 Task: Find a flat in Roselle, United States for 5 guests from June 1 to June 9, with 3 bedrooms, 3 beds, 3 bathrooms, and a price range of ₹6000 to ₹12000.
Action: Mouse moved to (568, 137)
Screenshot: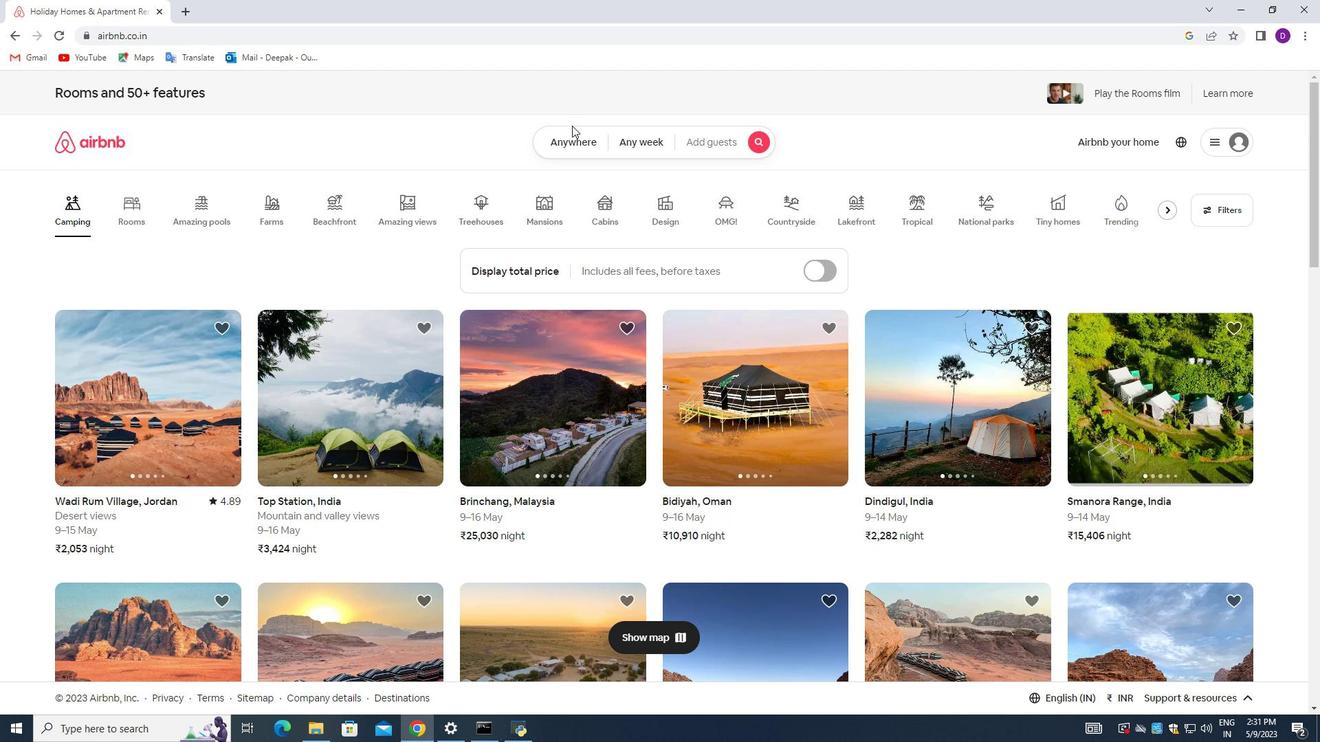 
Action: Mouse pressed left at (568, 137)
Screenshot: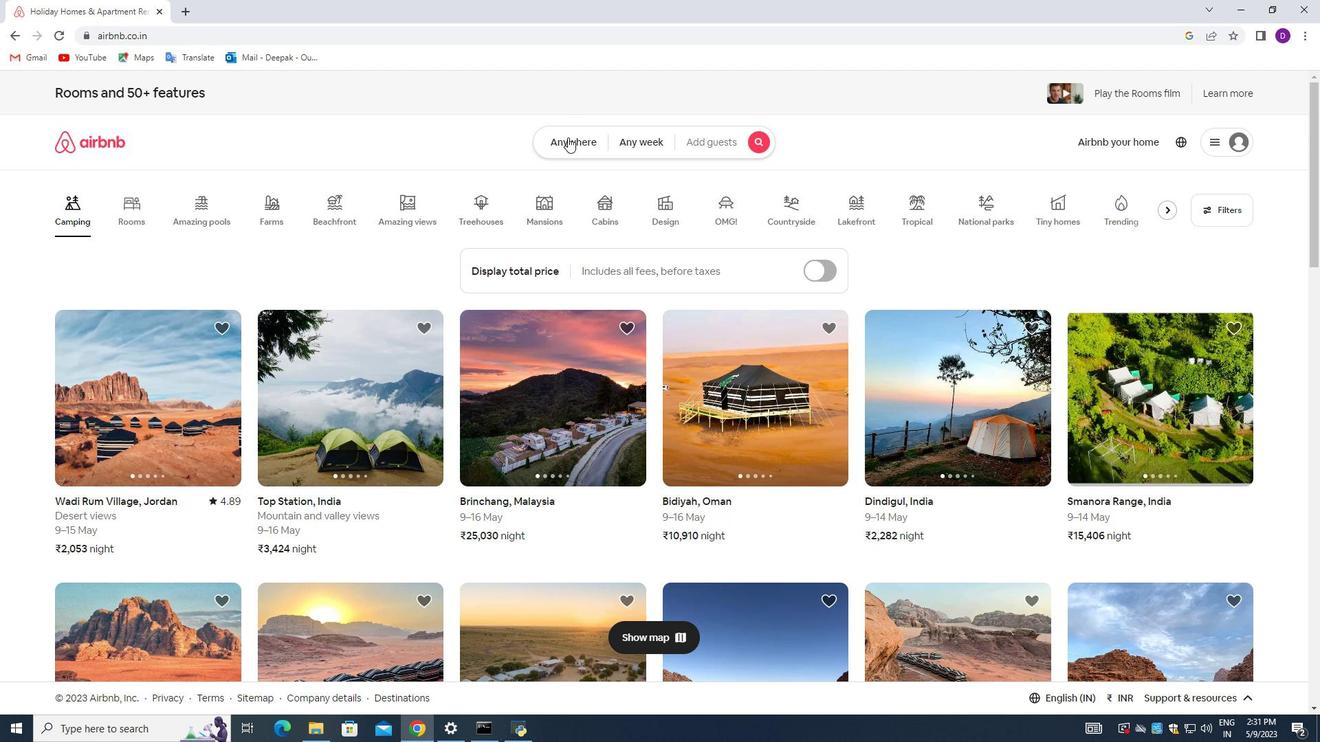 
Action: Mouse moved to (493, 191)
Screenshot: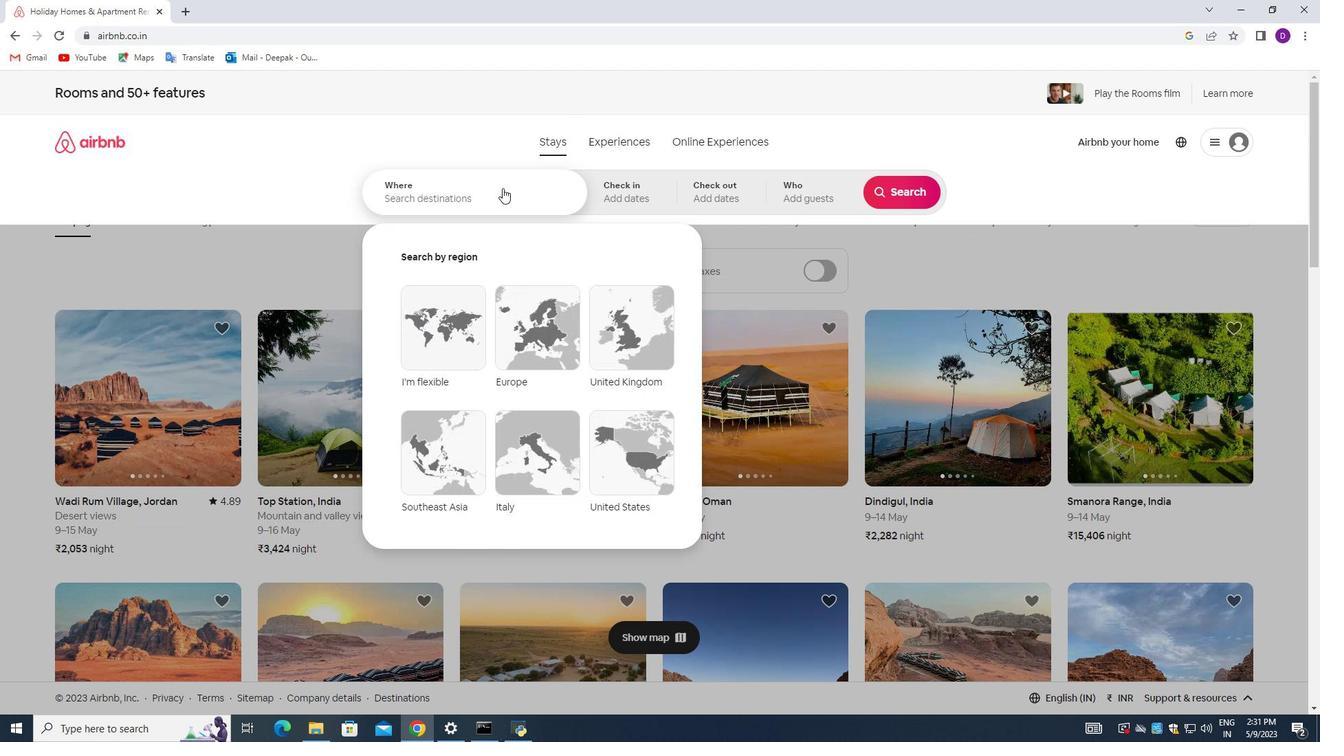 
Action: Mouse pressed left at (493, 191)
Screenshot: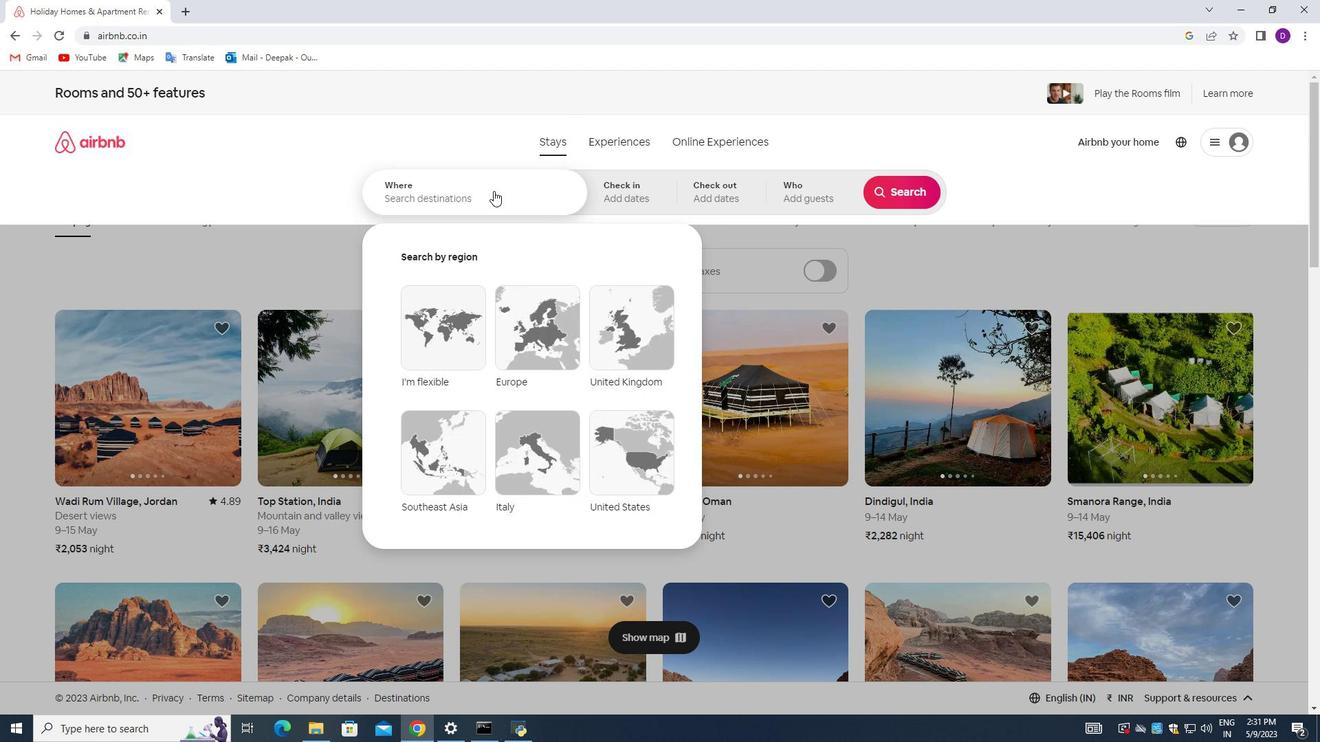 
Action: Mouse moved to (209, 386)
Screenshot: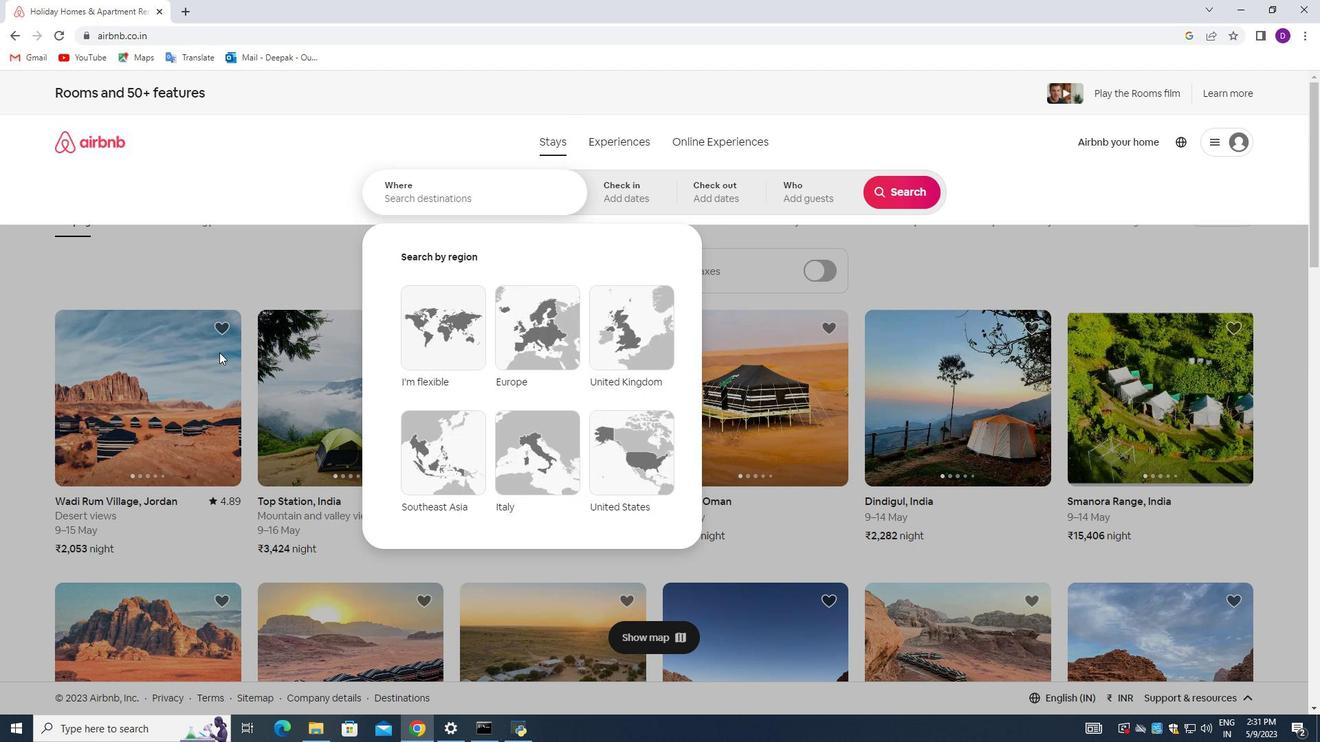 
Action: Key pressed <Key.shift_r>Roselle,<Key.space><Key.shift>United<Key.space><Key.shift_r>States<Key.enter>
Screenshot: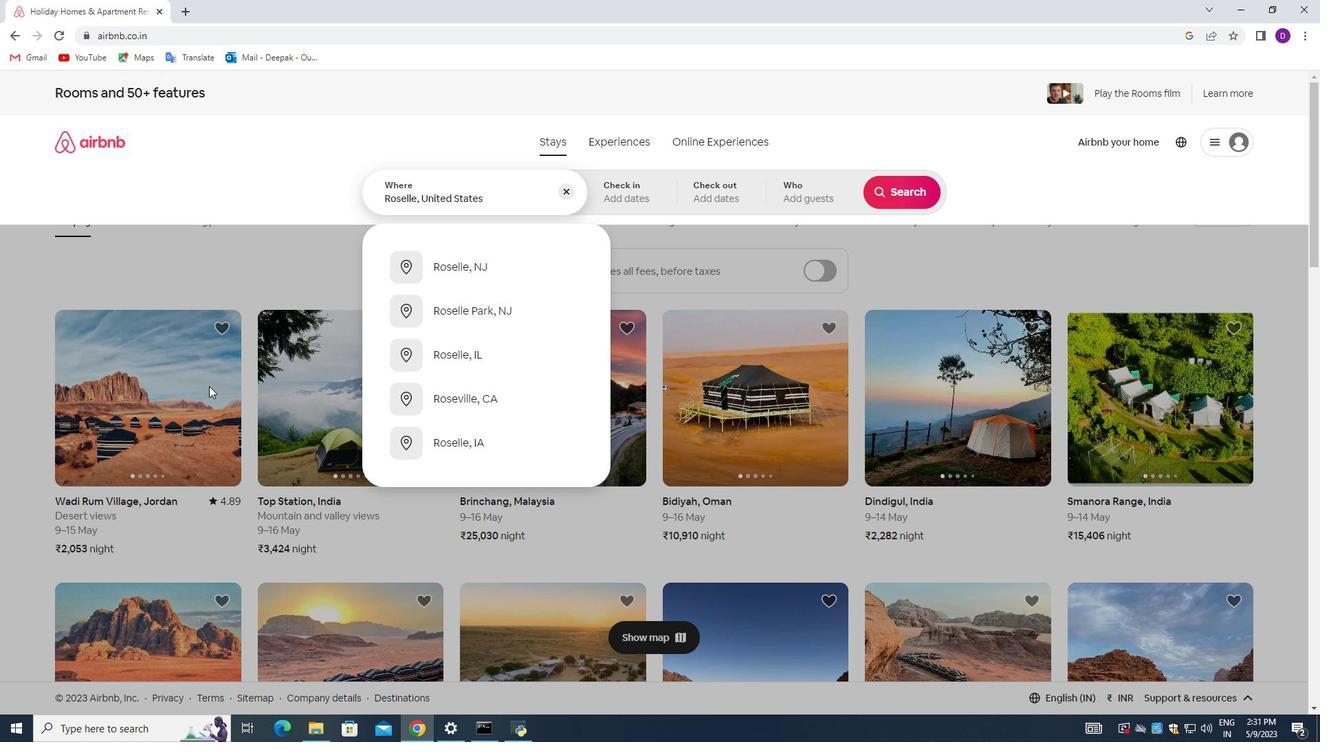 
Action: Mouse moved to (822, 366)
Screenshot: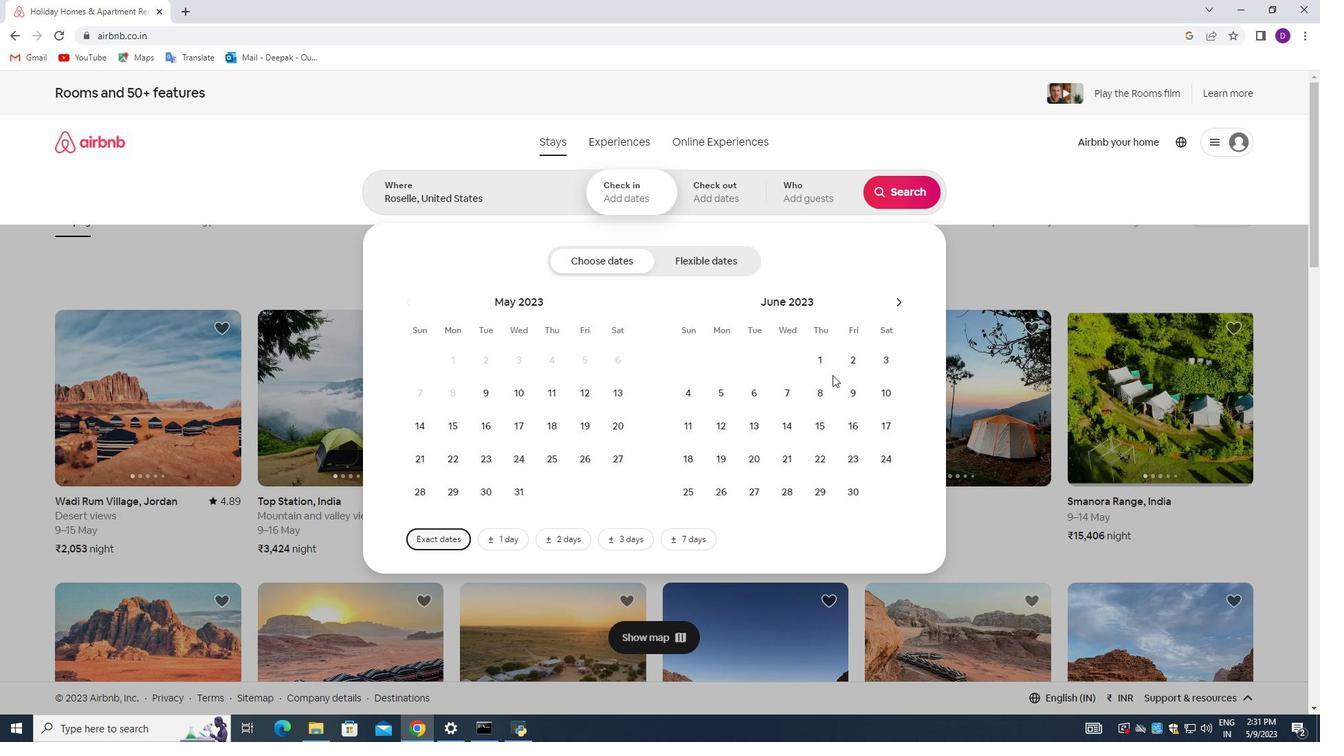 
Action: Mouse pressed left at (822, 366)
Screenshot: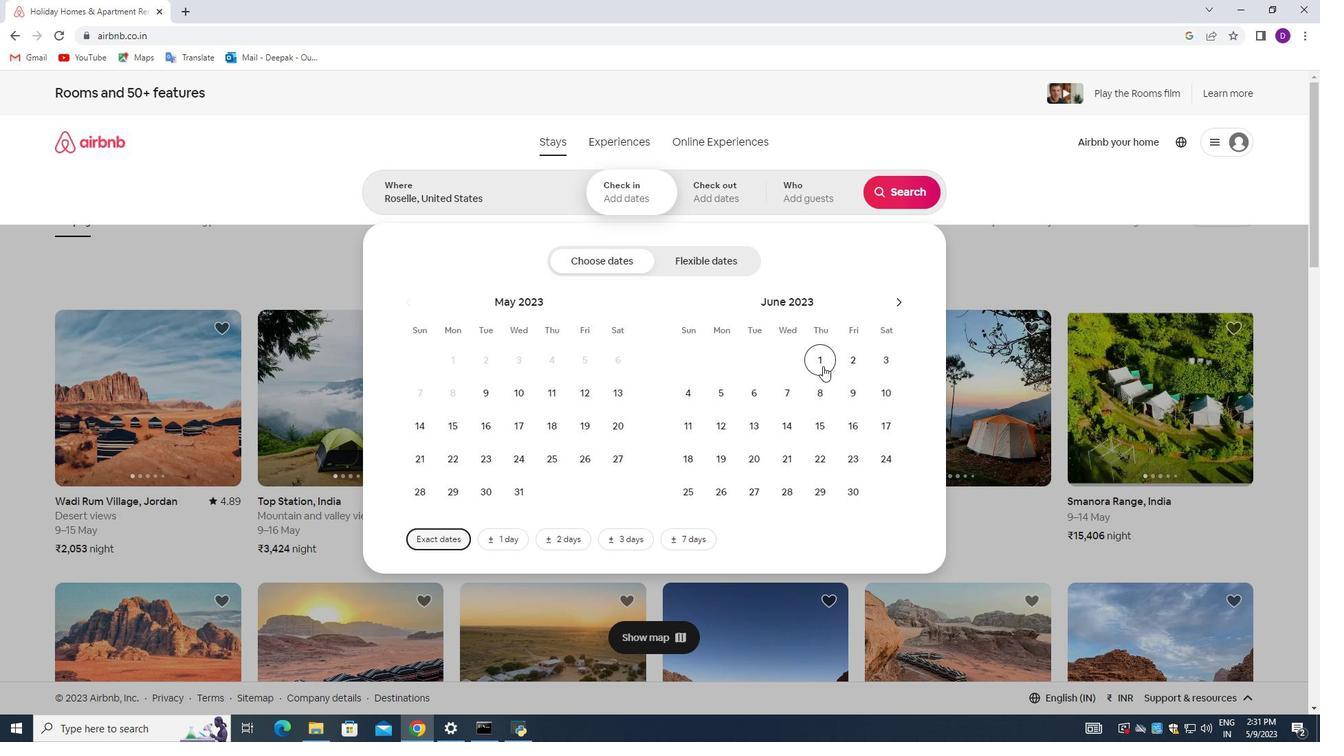 
Action: Mouse moved to (844, 393)
Screenshot: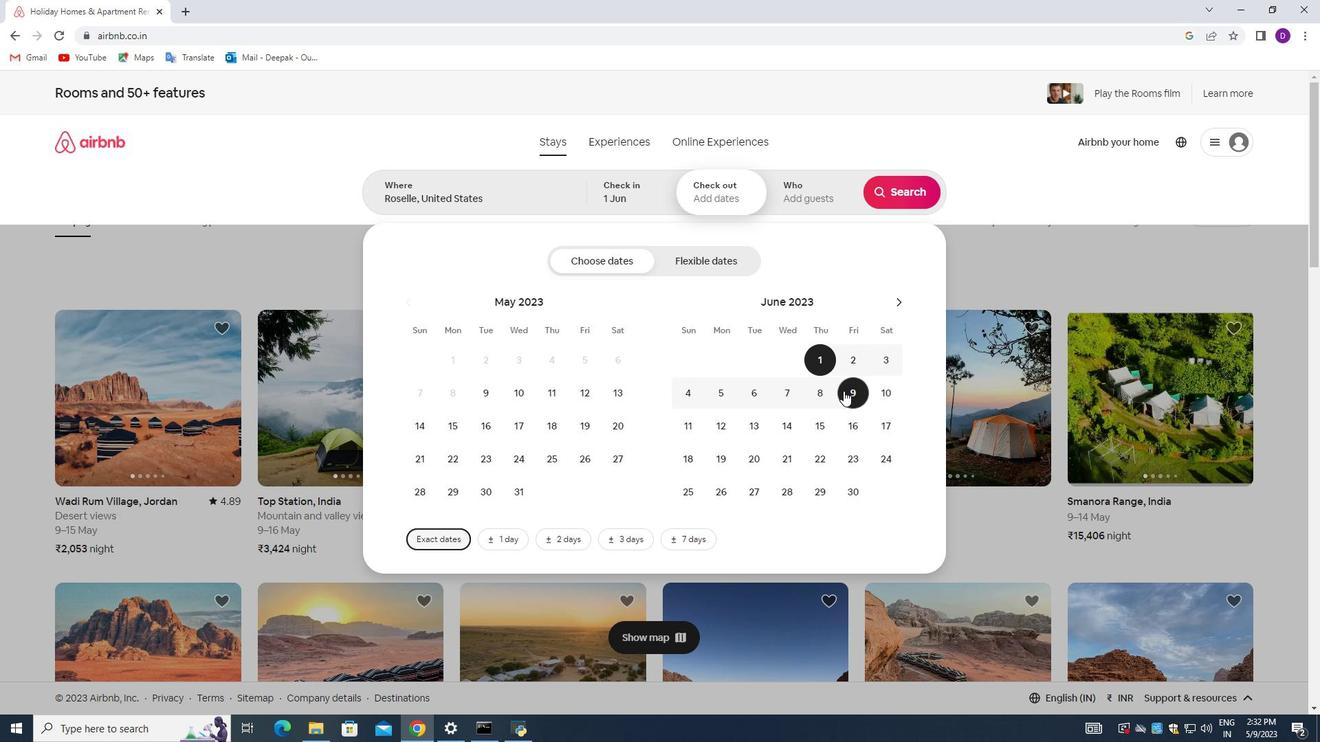 
Action: Mouse pressed left at (844, 393)
Screenshot: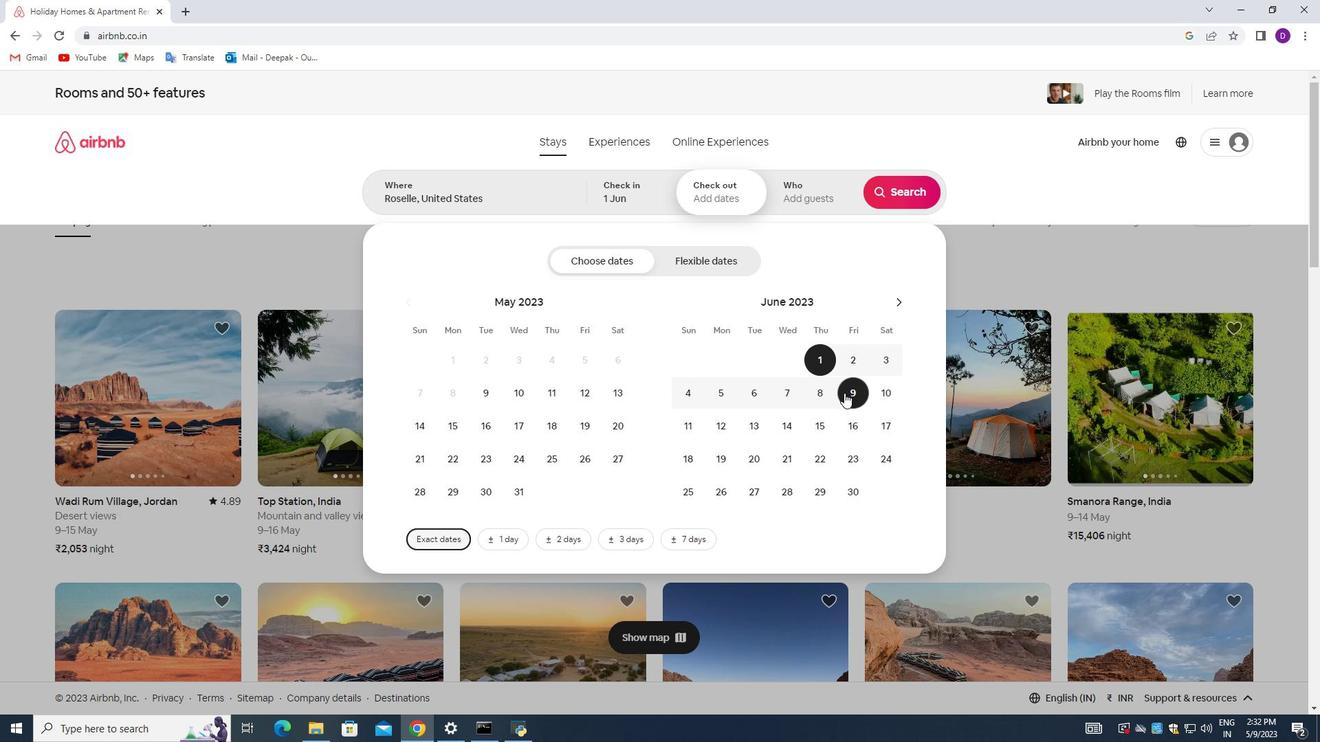 
Action: Mouse moved to (799, 197)
Screenshot: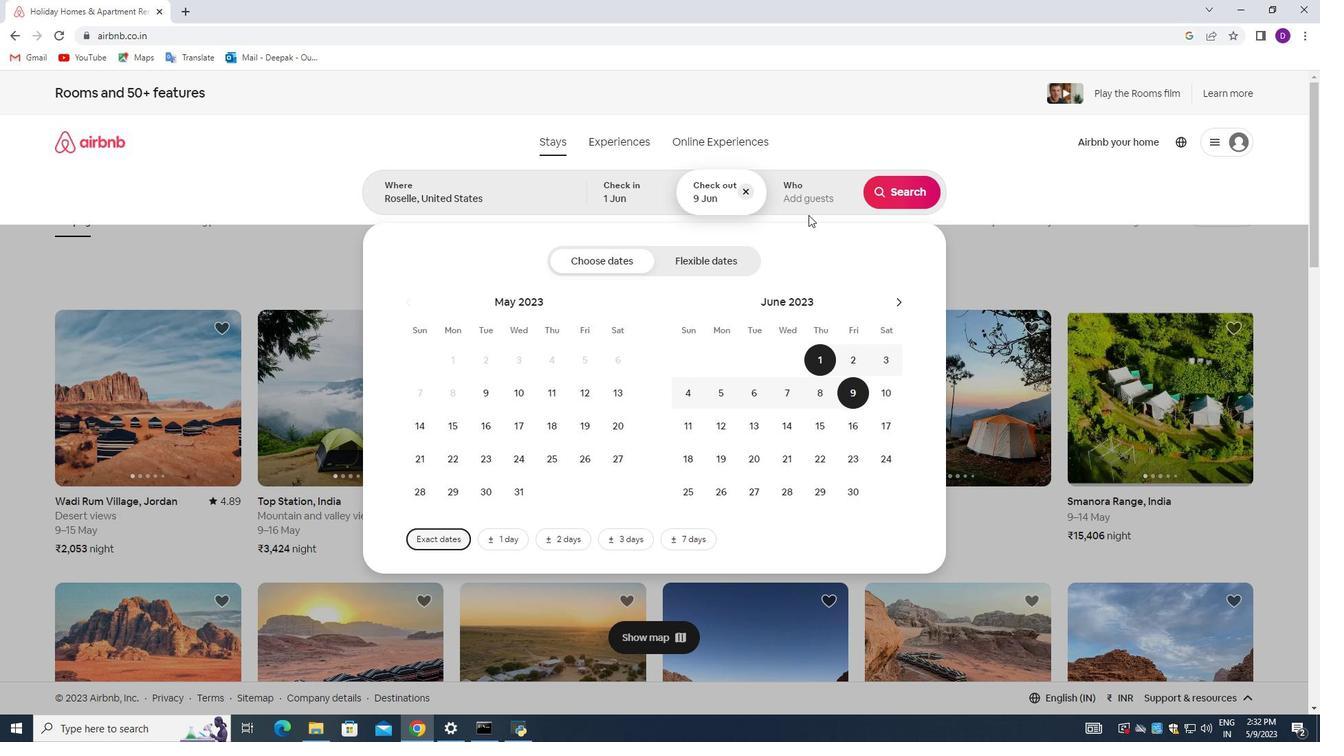 
Action: Mouse pressed left at (799, 197)
Screenshot: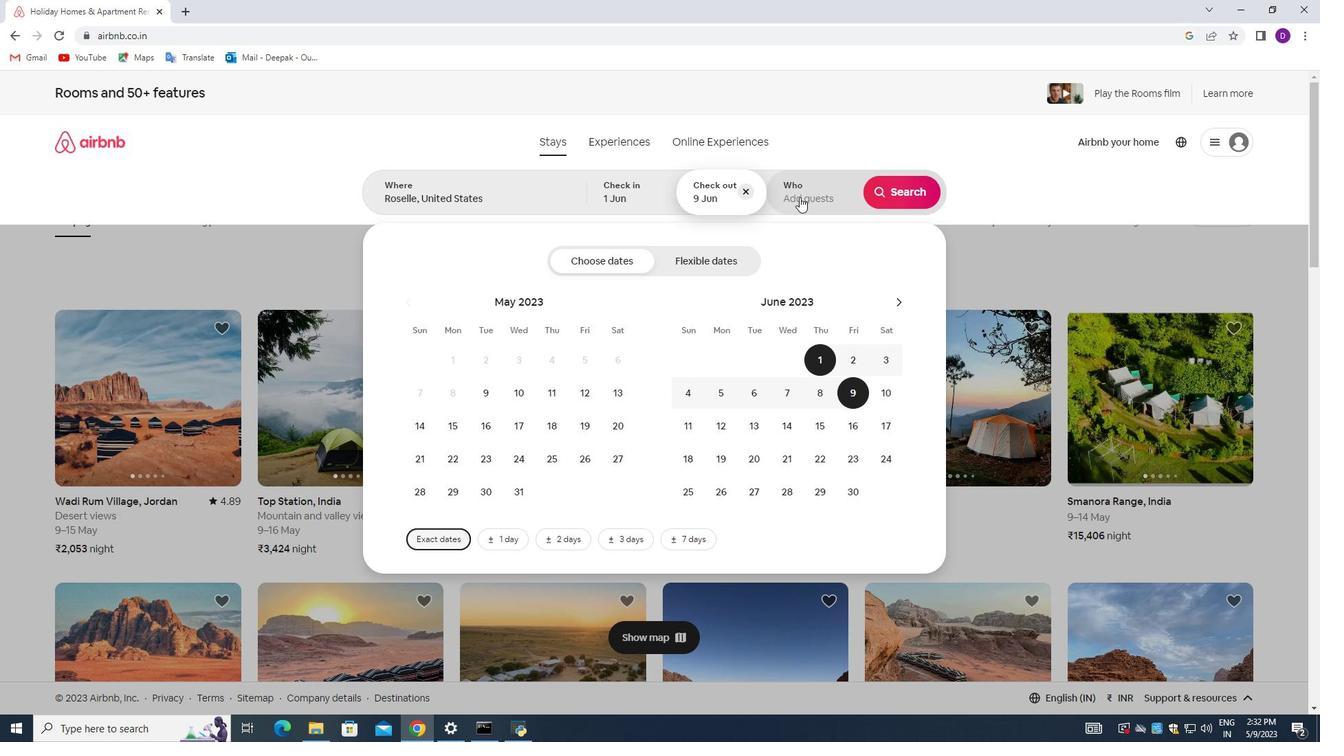 
Action: Mouse moved to (911, 264)
Screenshot: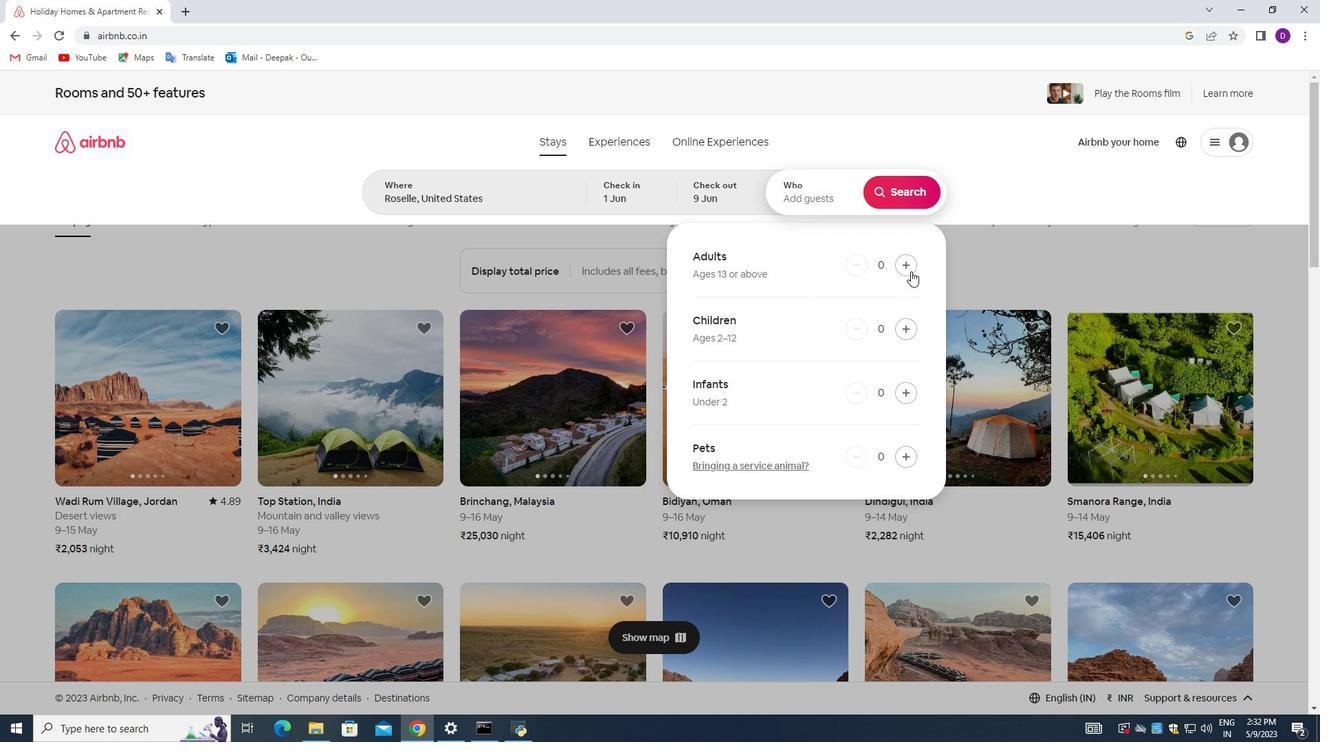 
Action: Mouse pressed left at (911, 264)
Screenshot: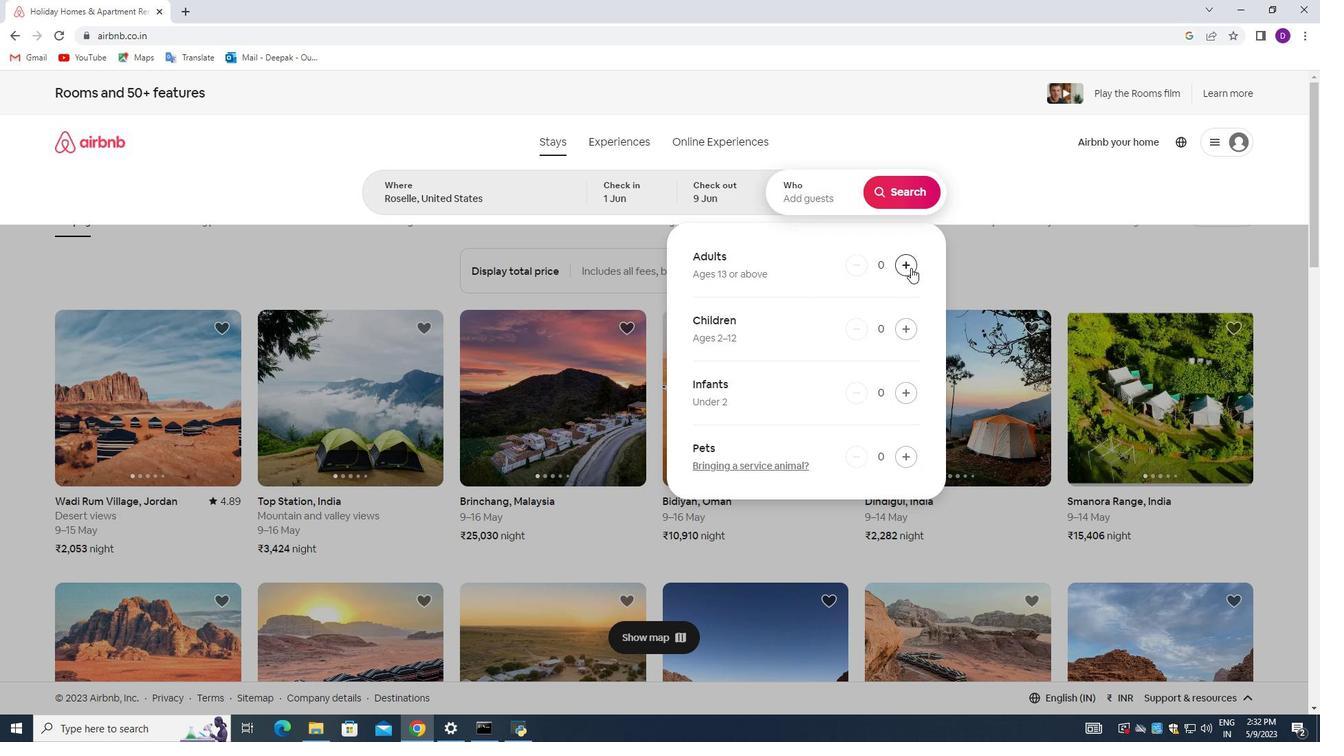 
Action: Mouse pressed left at (911, 264)
Screenshot: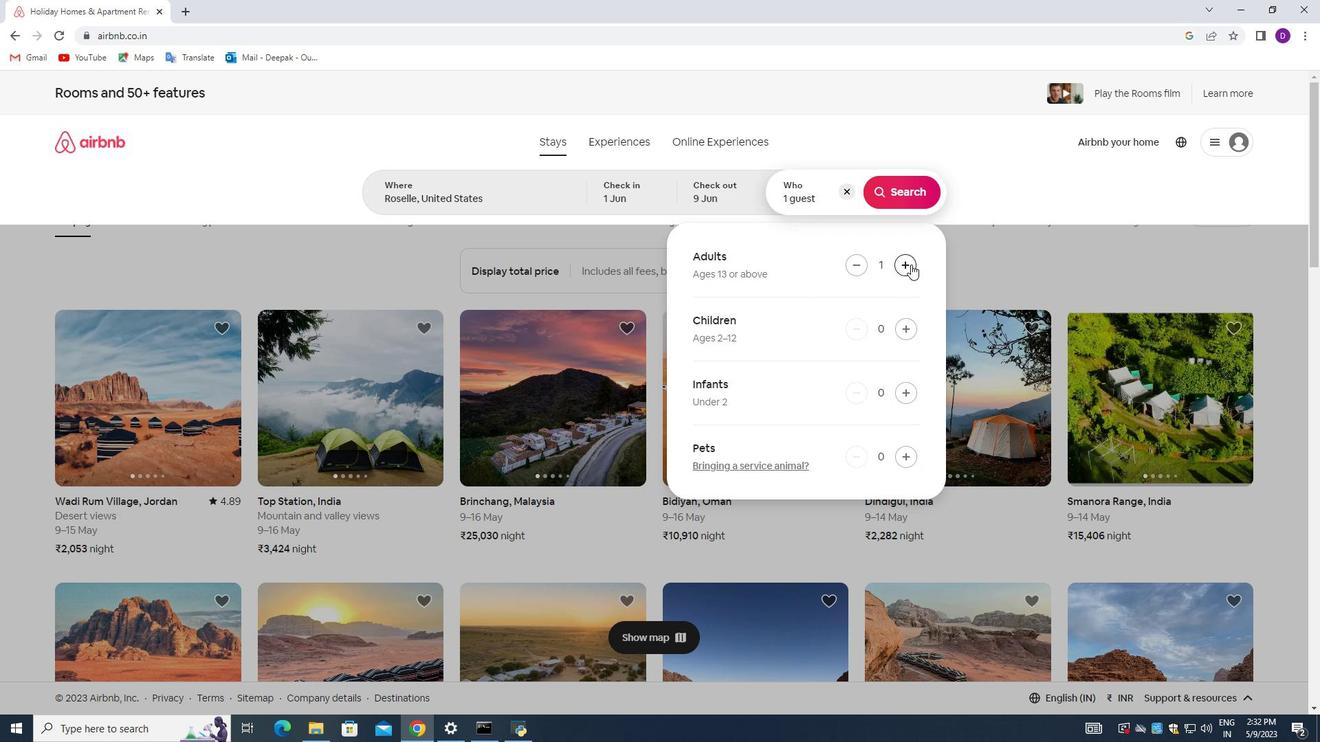 
Action: Mouse pressed left at (911, 264)
Screenshot: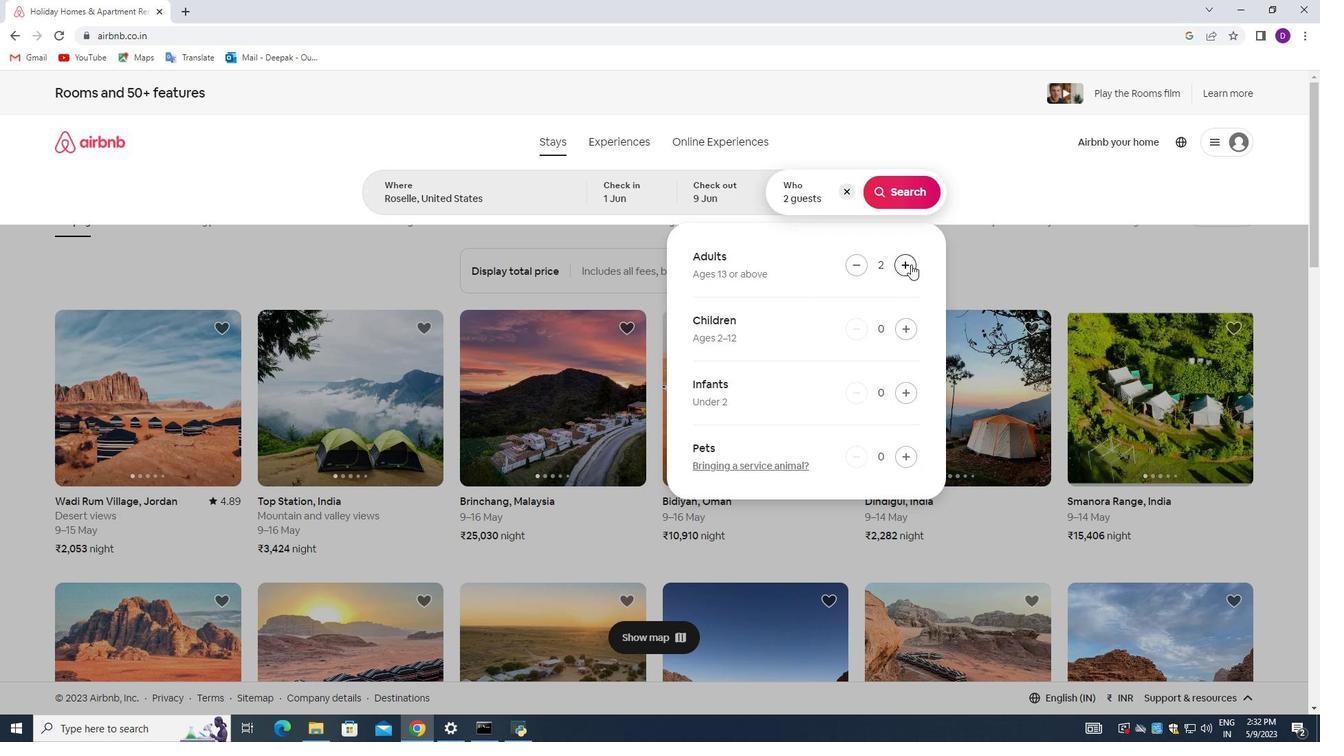 
Action: Mouse pressed left at (911, 264)
Screenshot: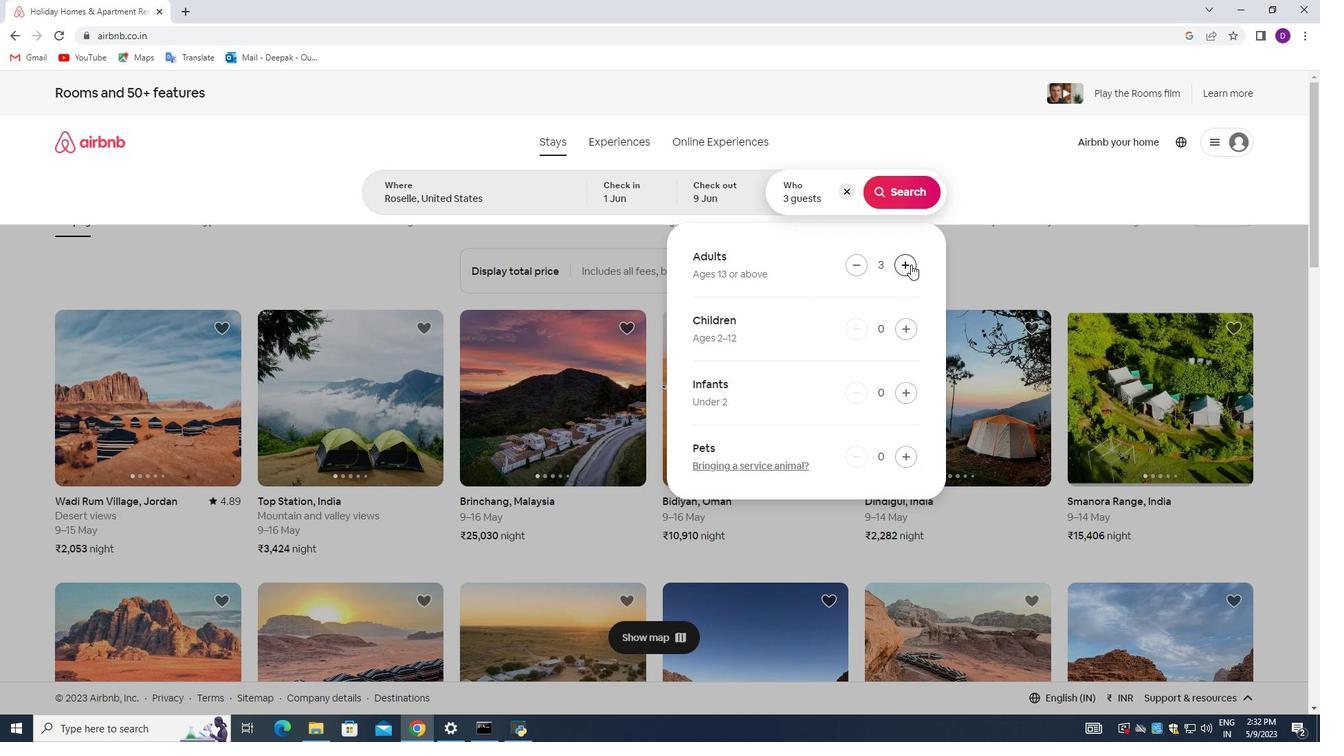 
Action: Mouse pressed left at (911, 264)
Screenshot: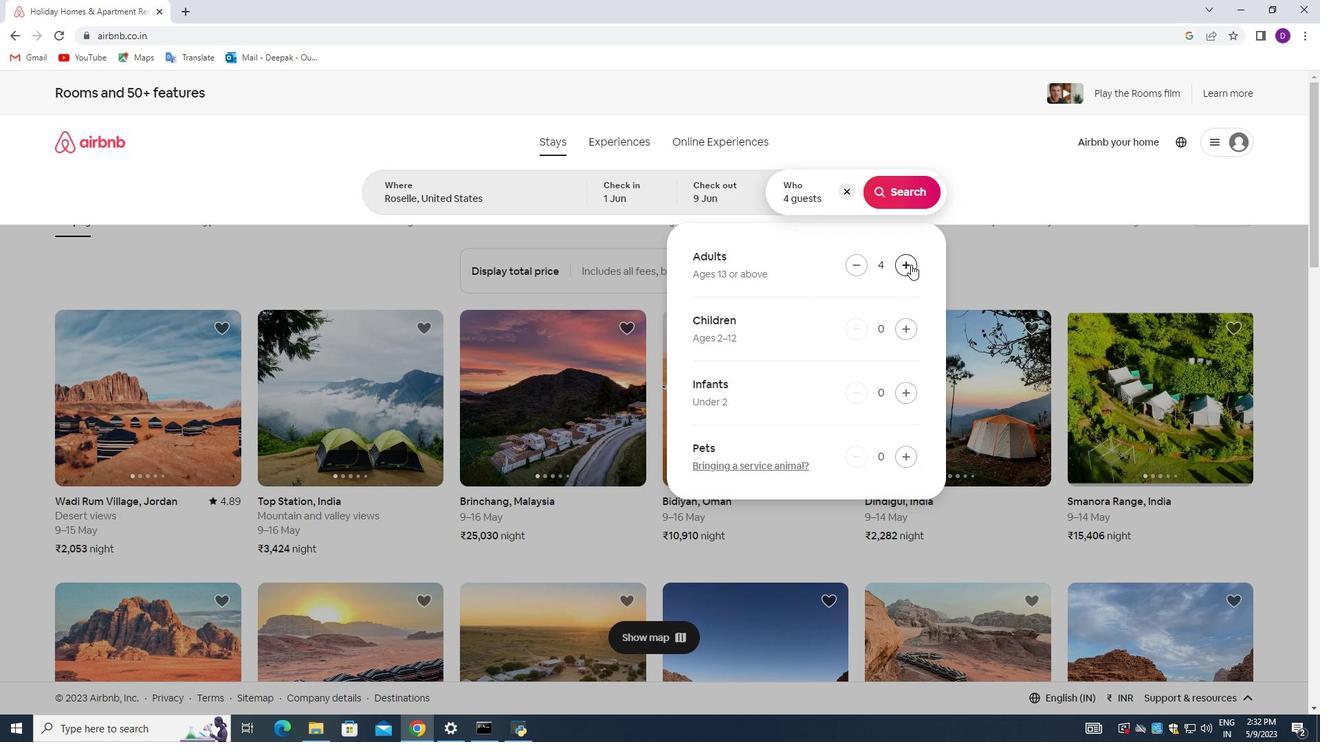 
Action: Mouse moved to (894, 196)
Screenshot: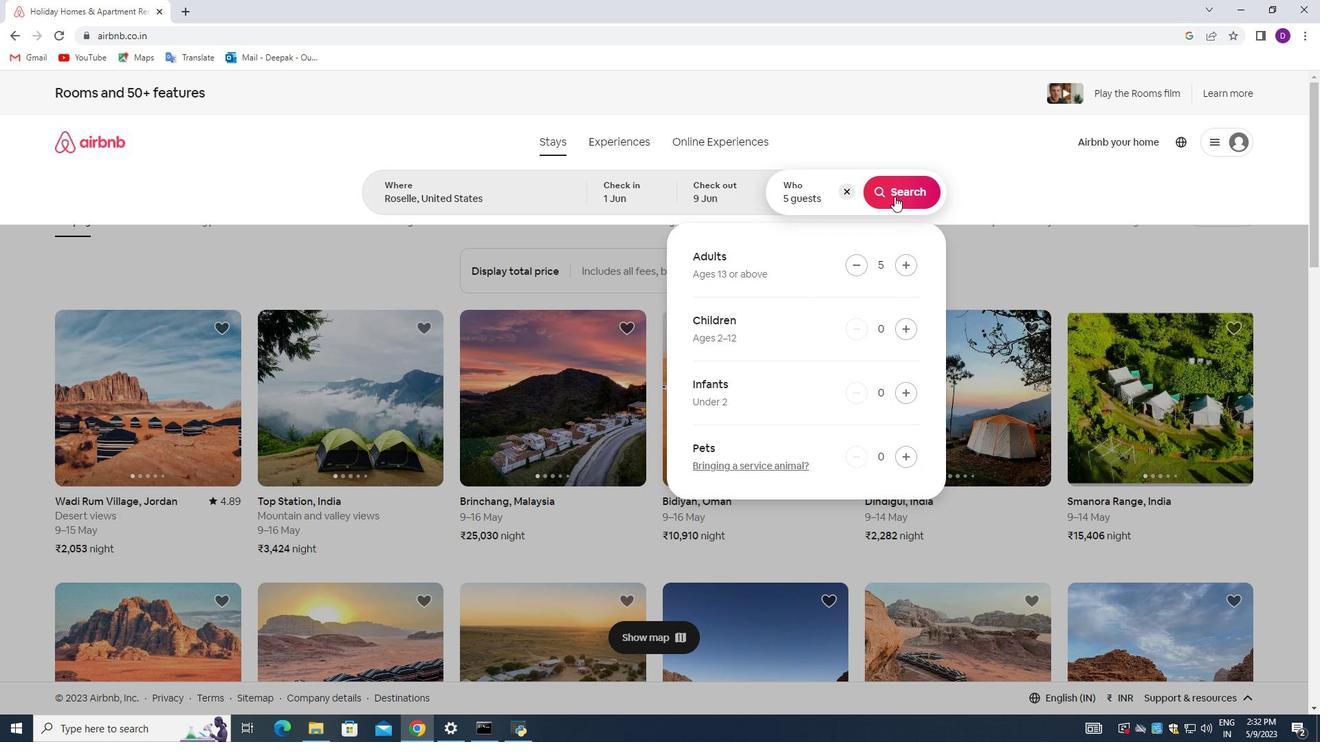 
Action: Mouse pressed left at (894, 196)
Screenshot: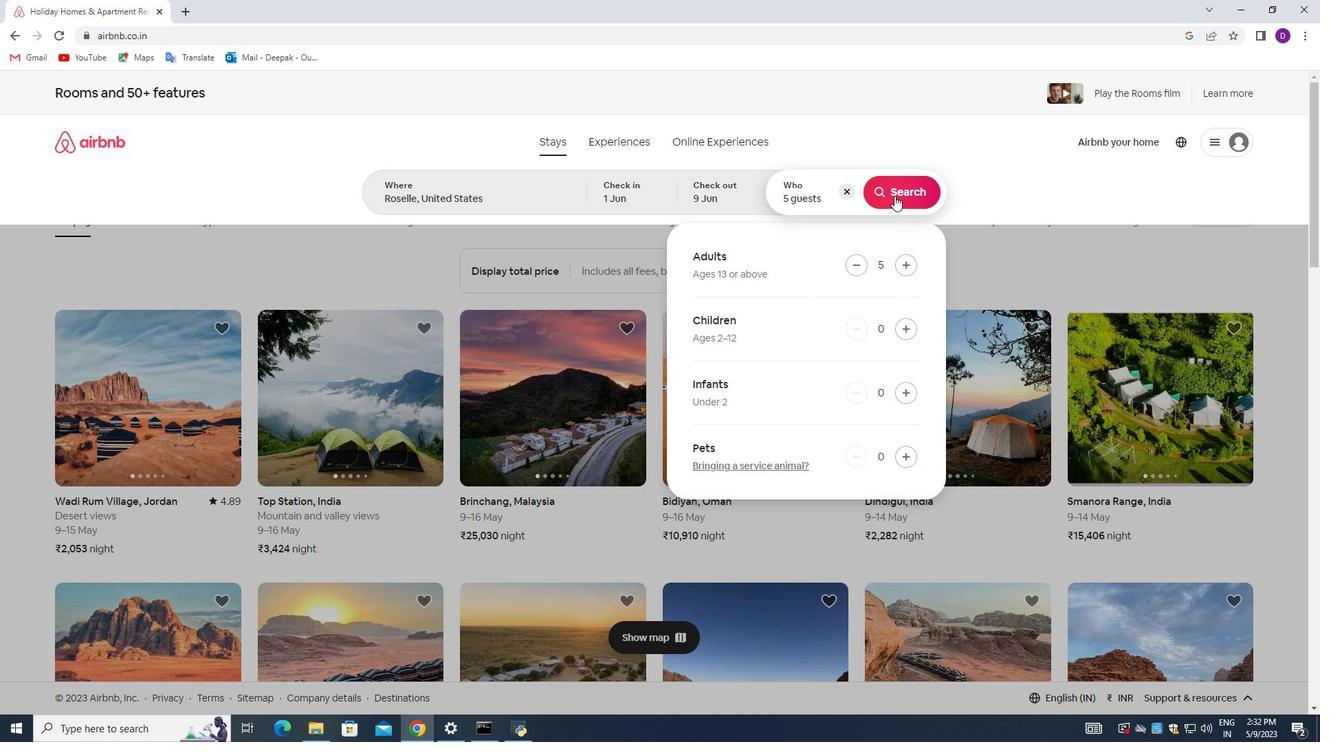 
Action: Mouse moved to (1249, 149)
Screenshot: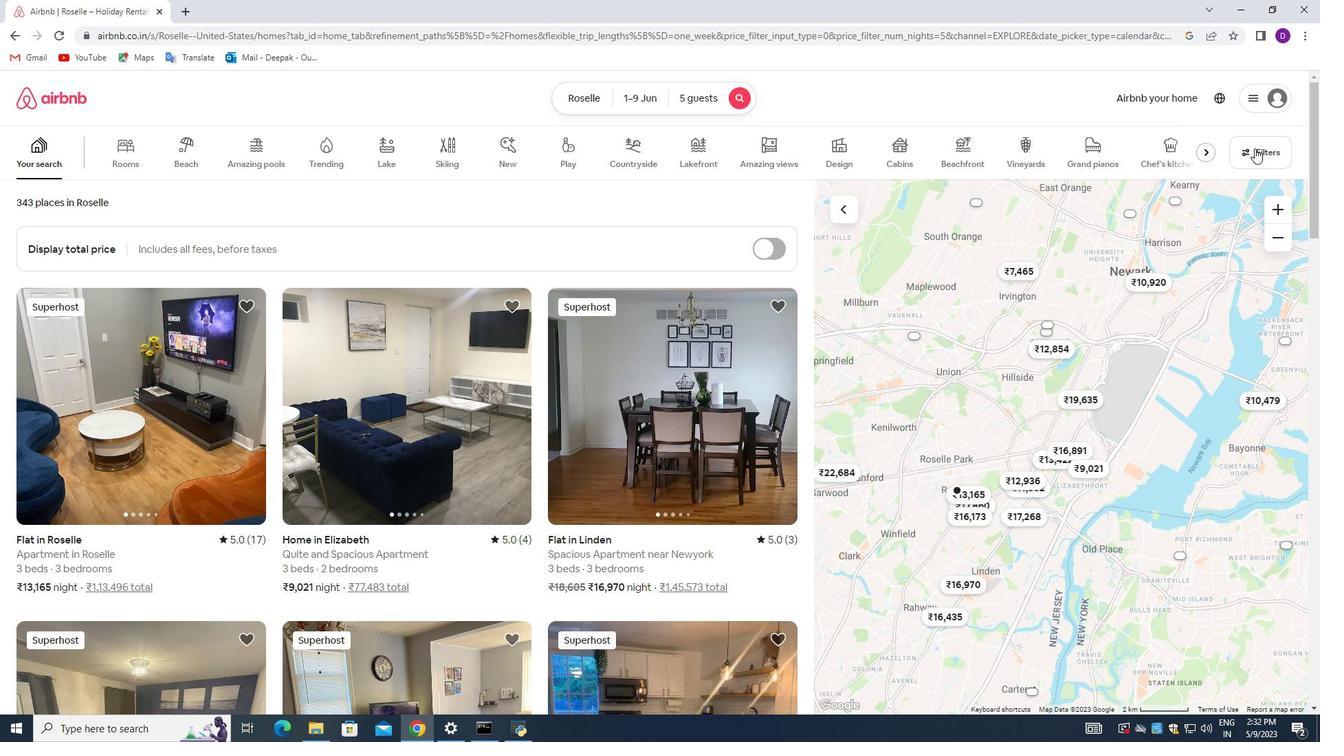 
Action: Mouse pressed left at (1249, 149)
Screenshot: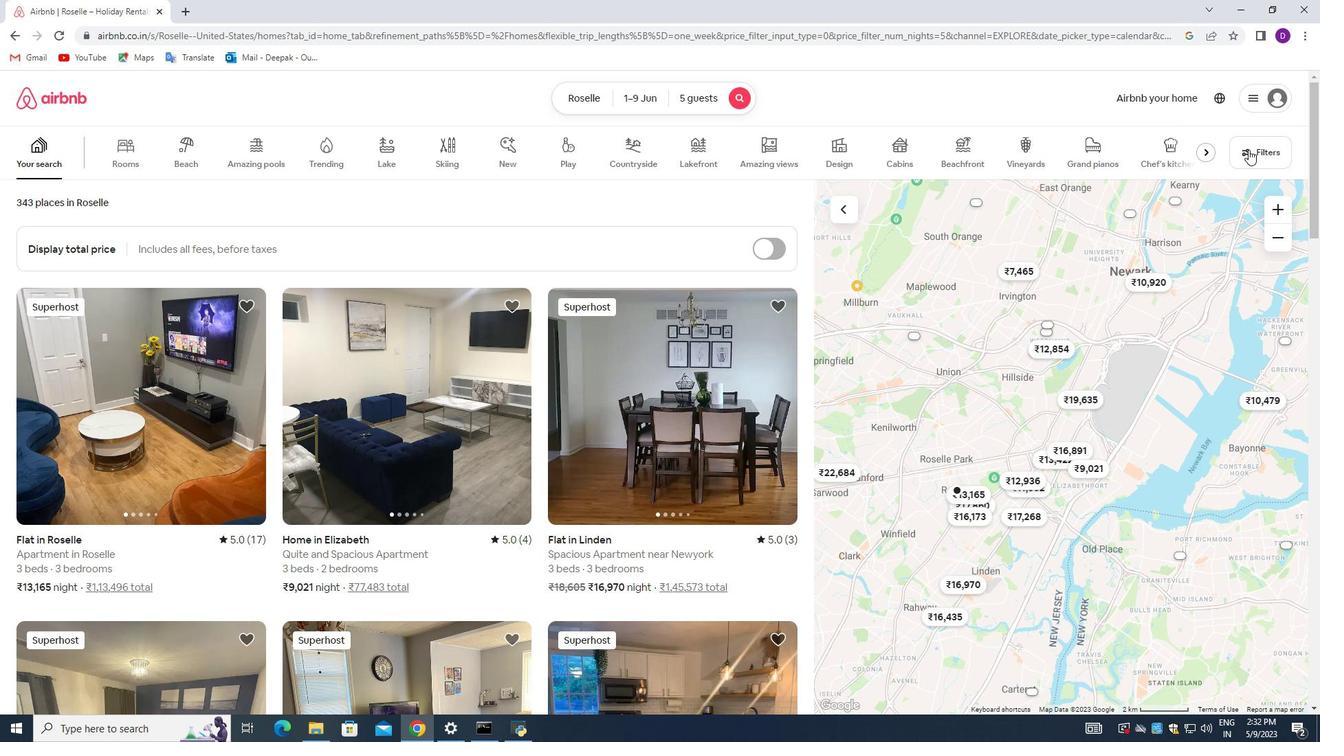 
Action: Mouse moved to (476, 493)
Screenshot: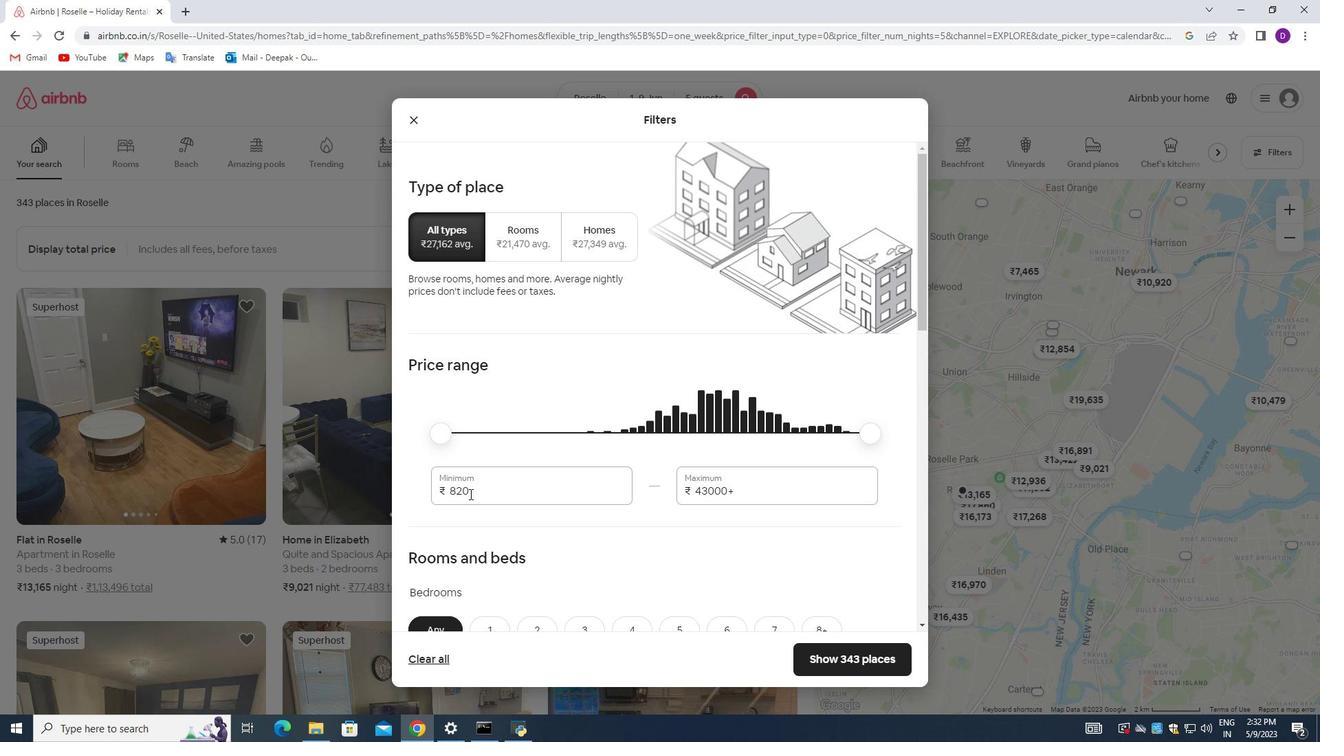 
Action: Mouse pressed left at (476, 493)
Screenshot: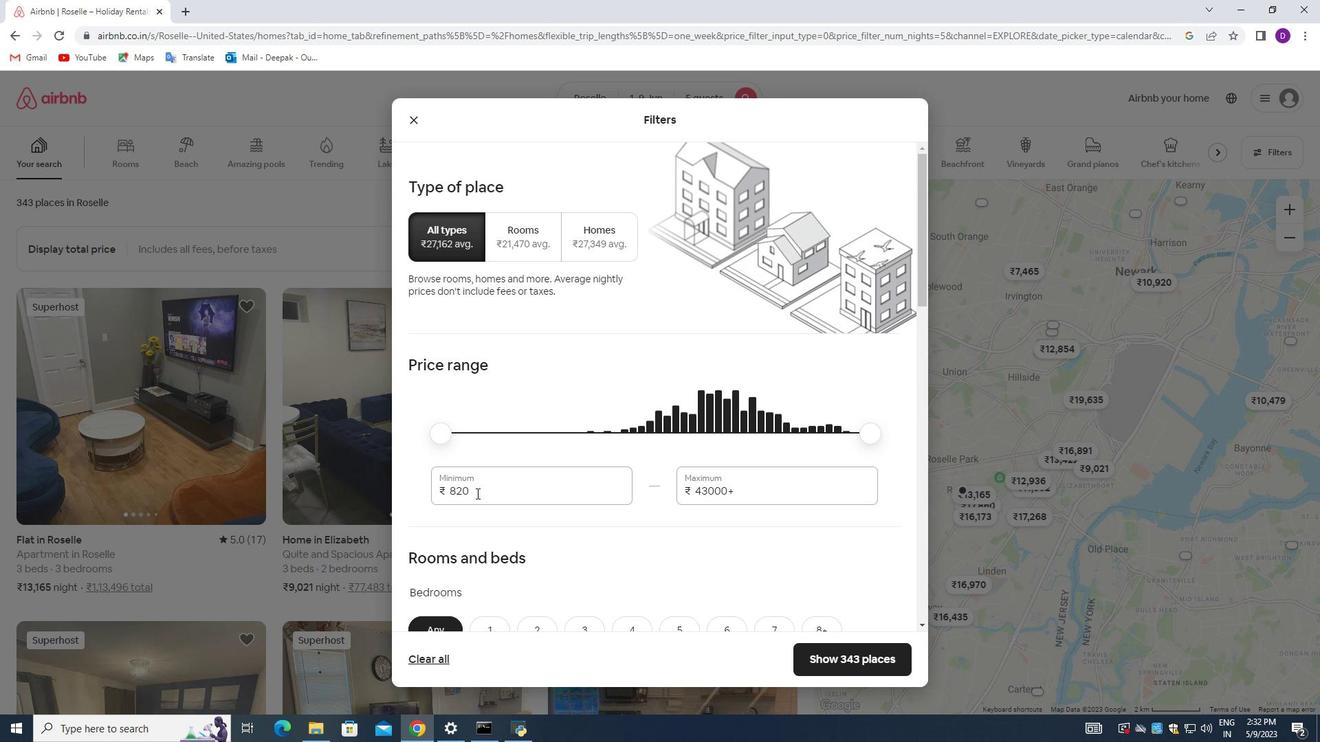 
Action: Mouse pressed left at (476, 493)
Screenshot: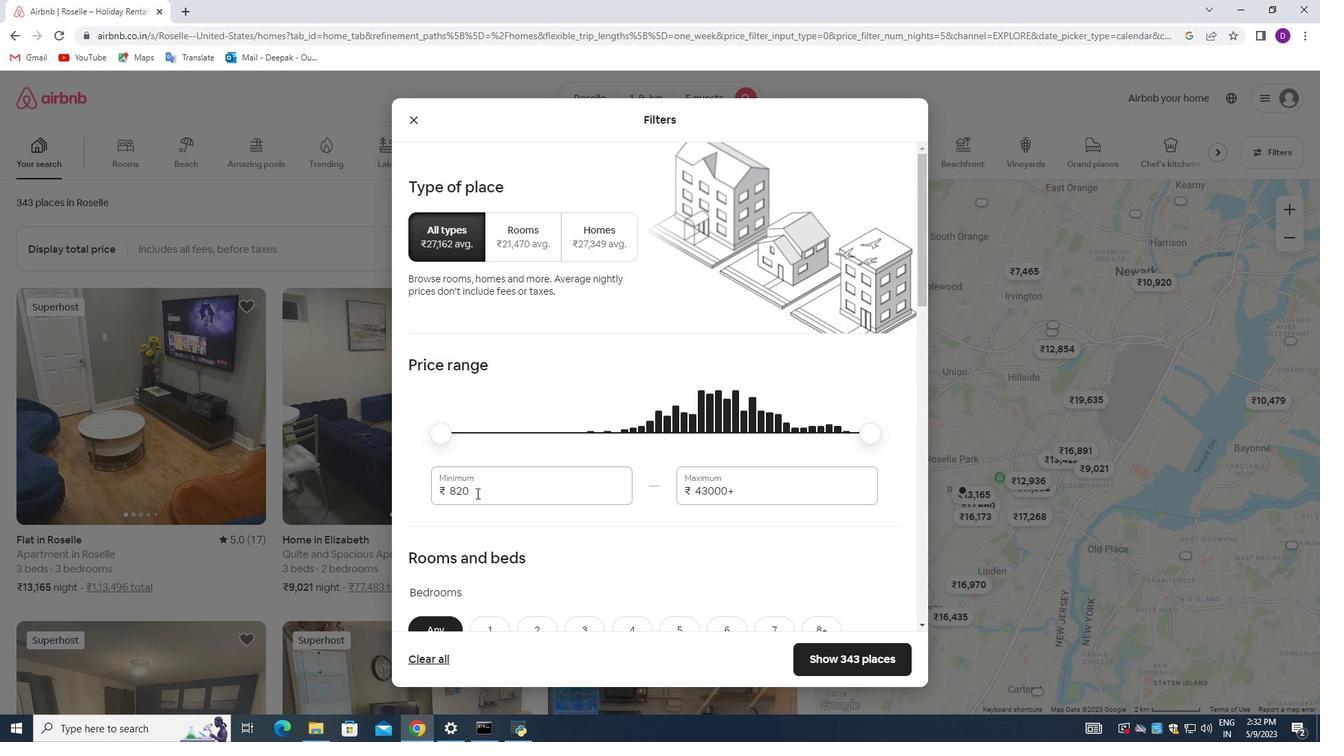 
Action: Key pressed 6000<Key.tab>12000
Screenshot: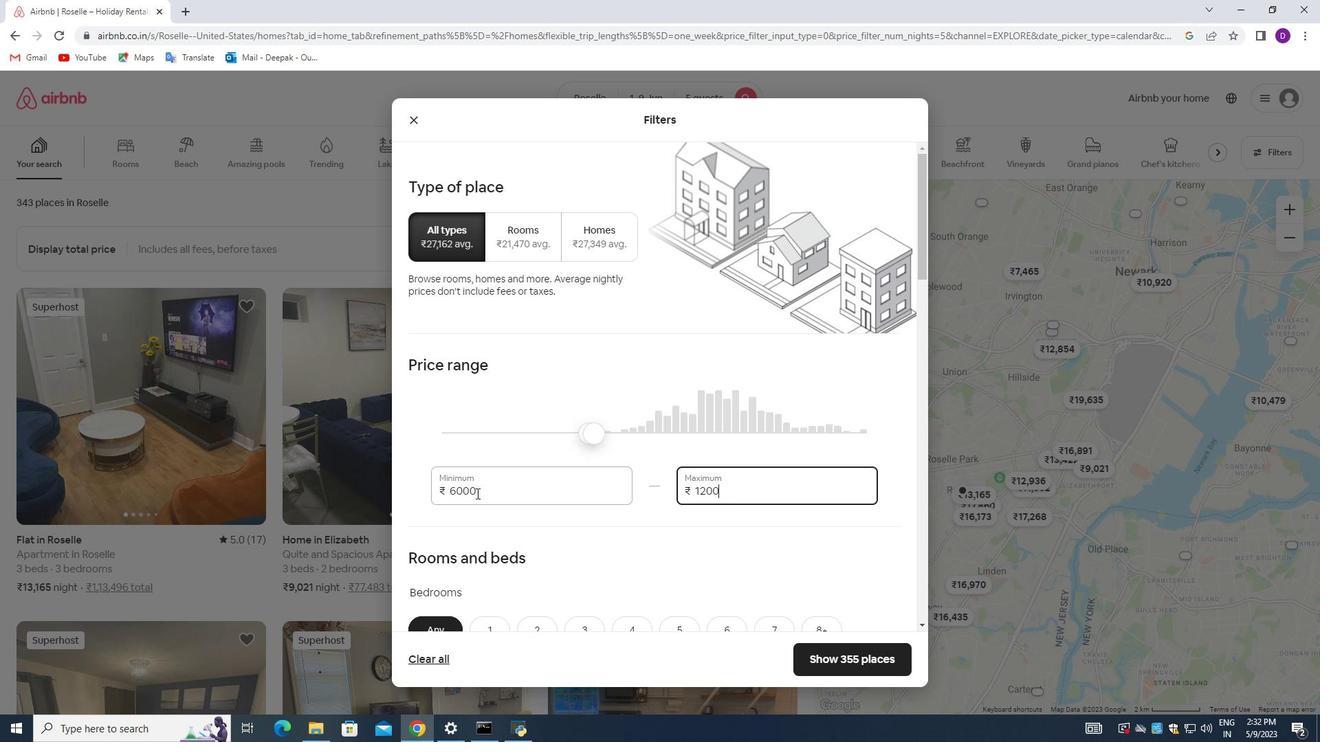
Action: Mouse moved to (615, 466)
Screenshot: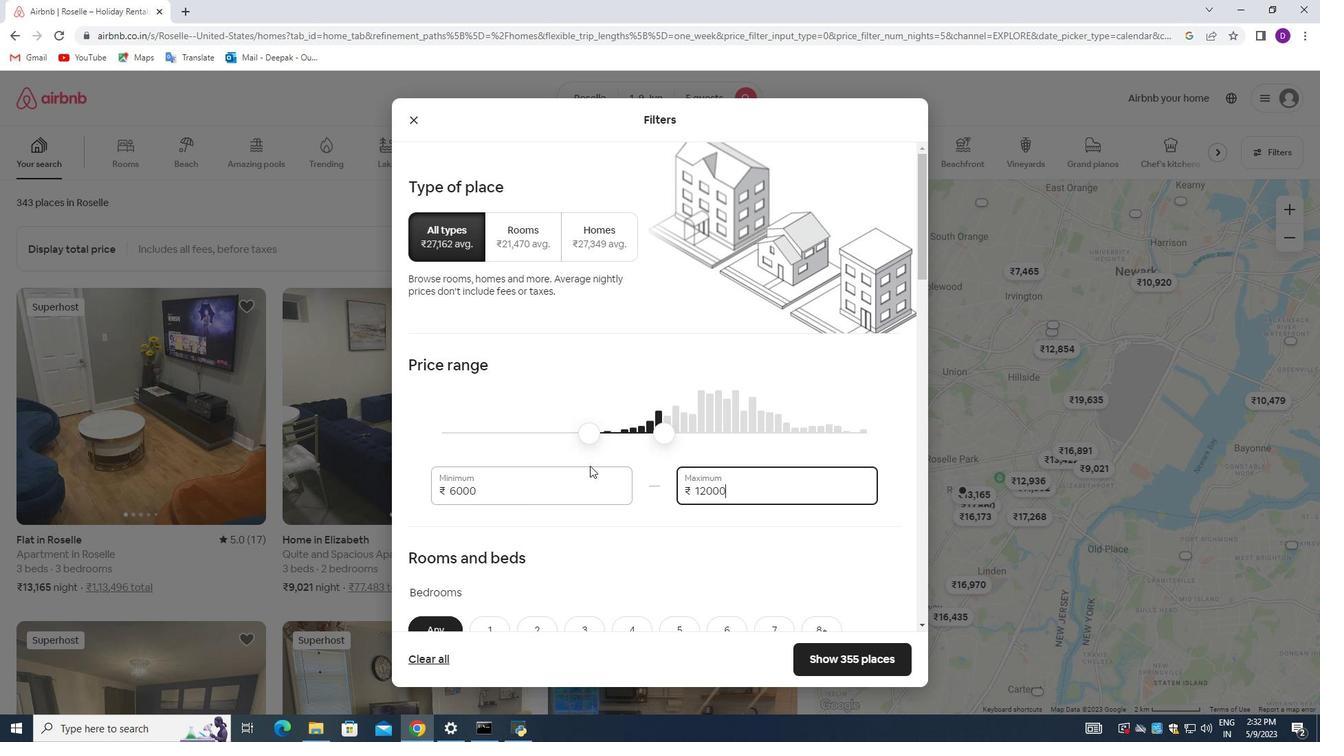 
Action: Mouse scrolled (615, 465) with delta (0, 0)
Screenshot: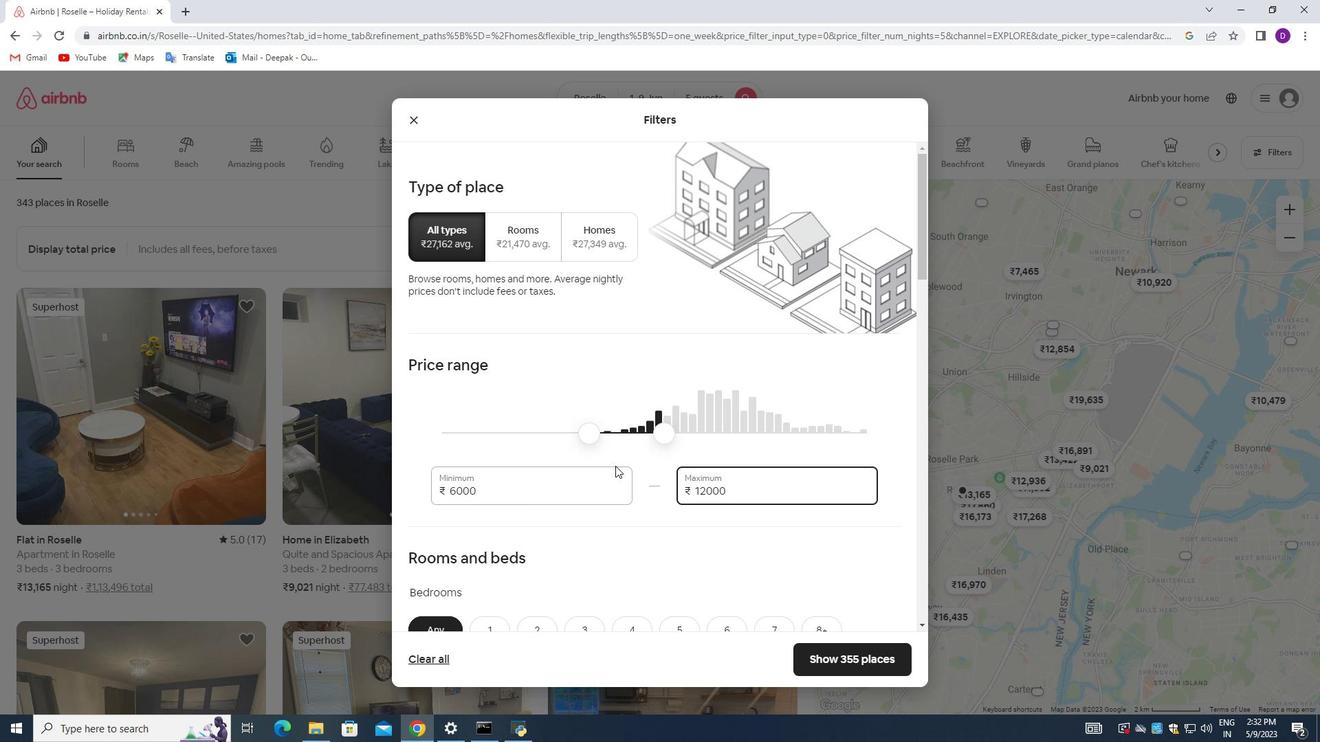 
Action: Mouse moved to (617, 466)
Screenshot: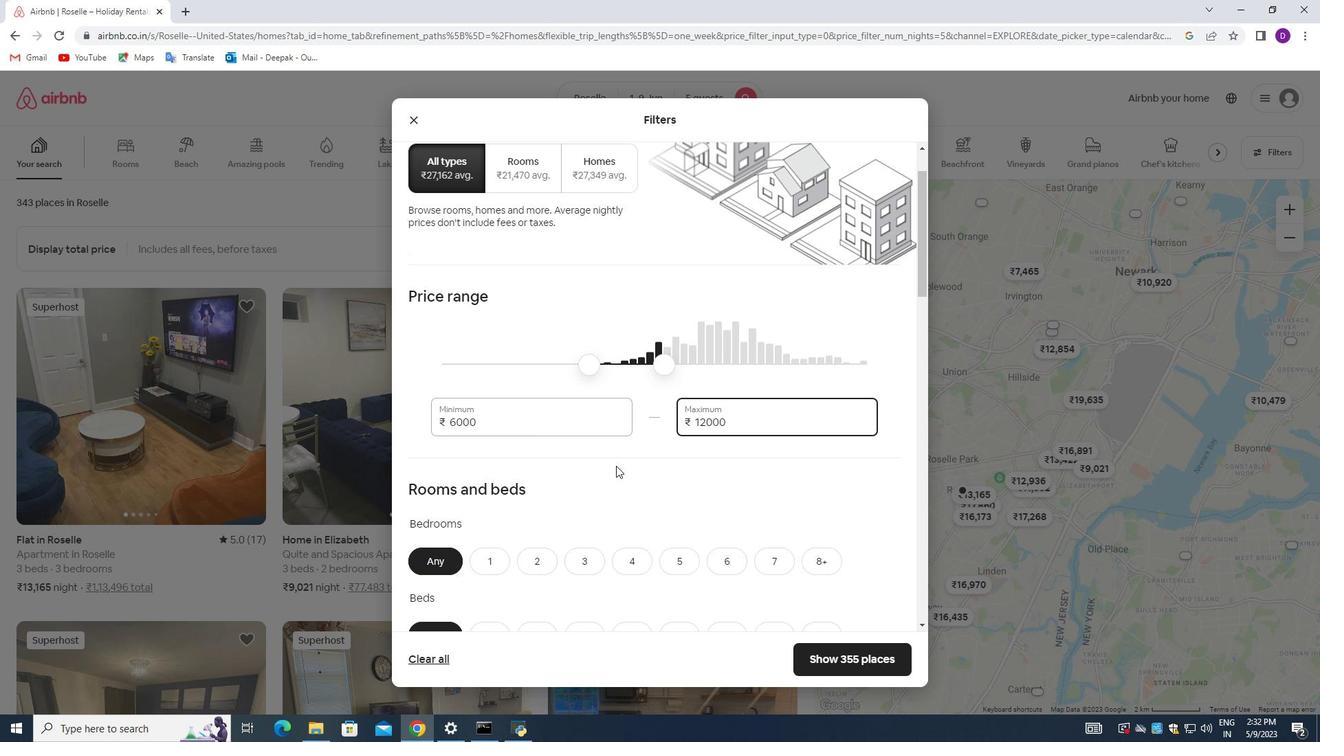 
Action: Mouse scrolled (617, 465) with delta (0, 0)
Screenshot: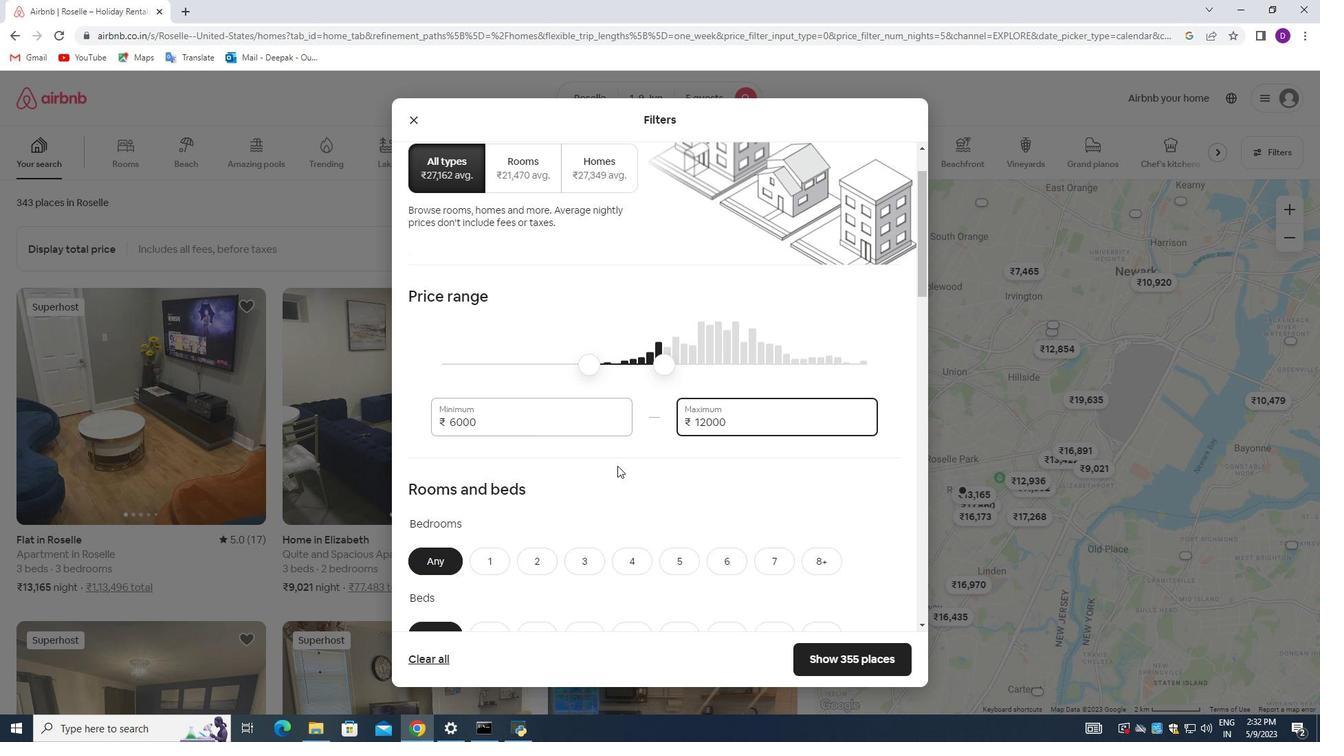 
Action: Mouse moved to (618, 467)
Screenshot: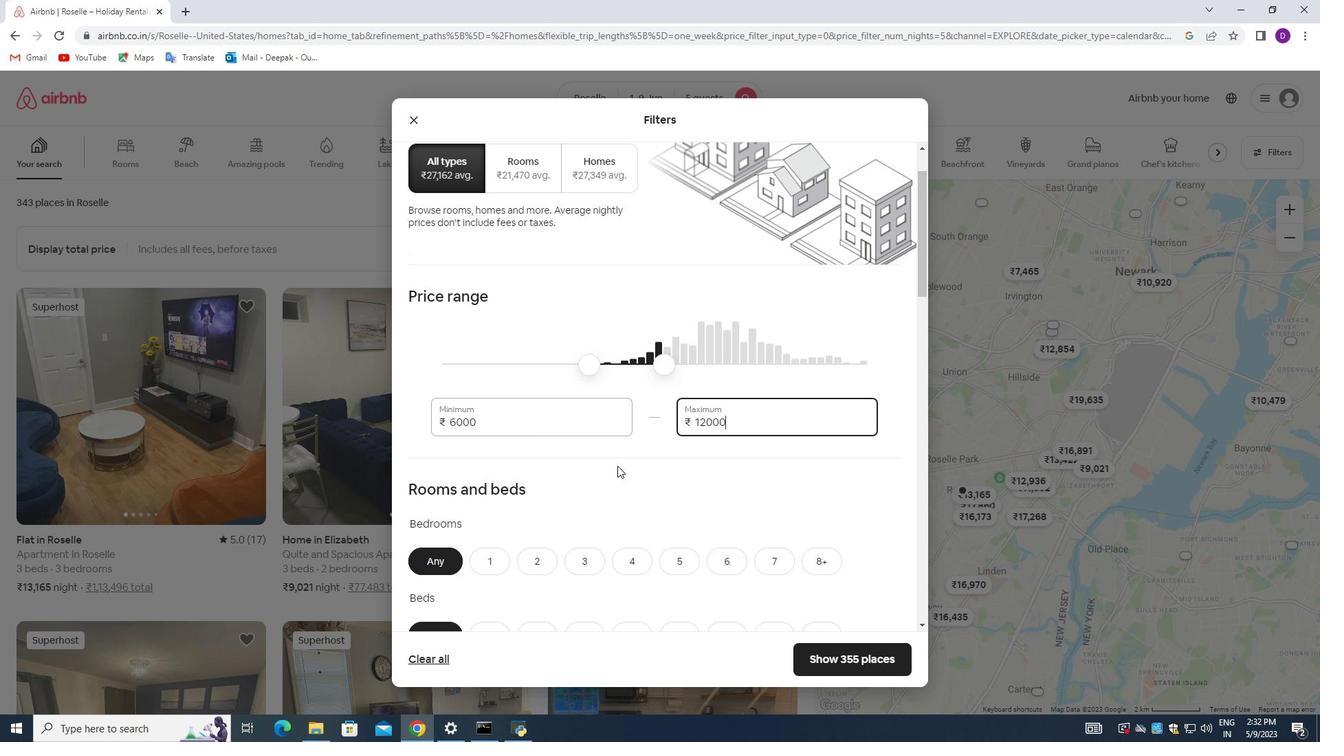 
Action: Mouse scrolled (618, 466) with delta (0, 0)
Screenshot: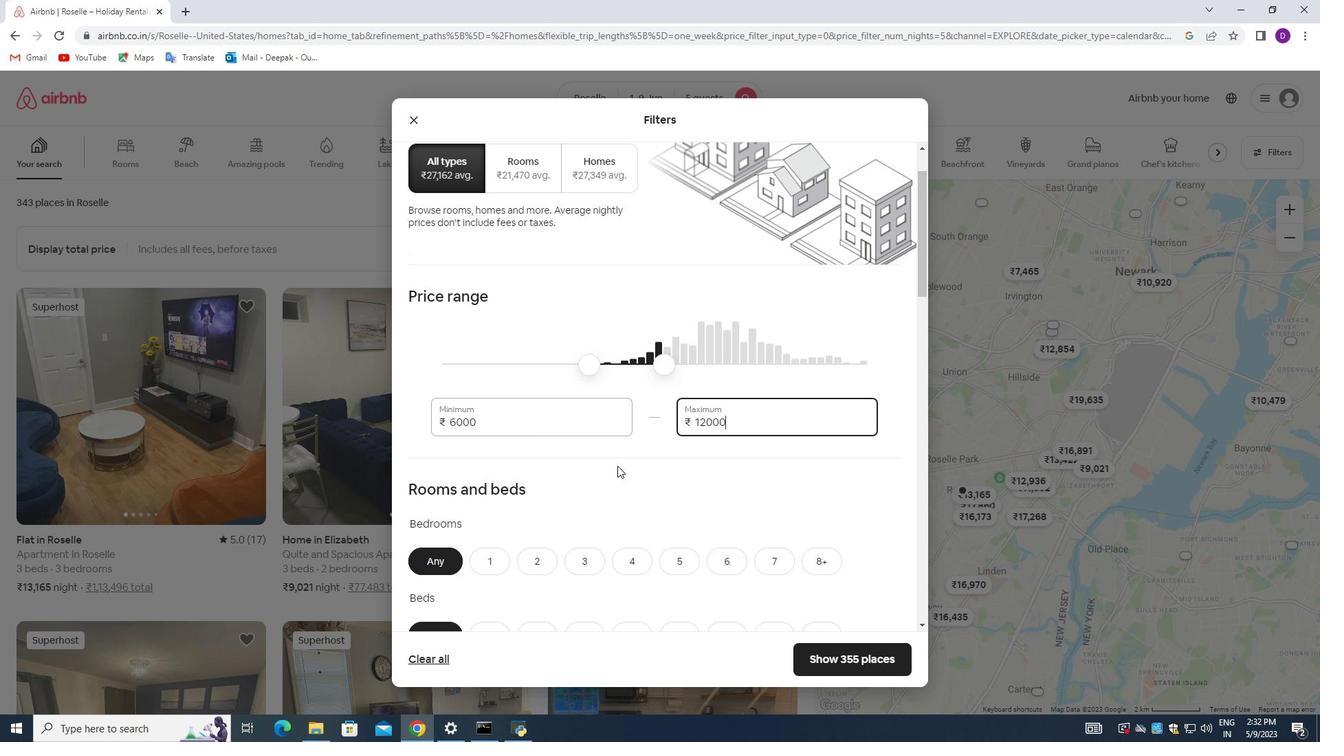 
Action: Mouse moved to (619, 467)
Screenshot: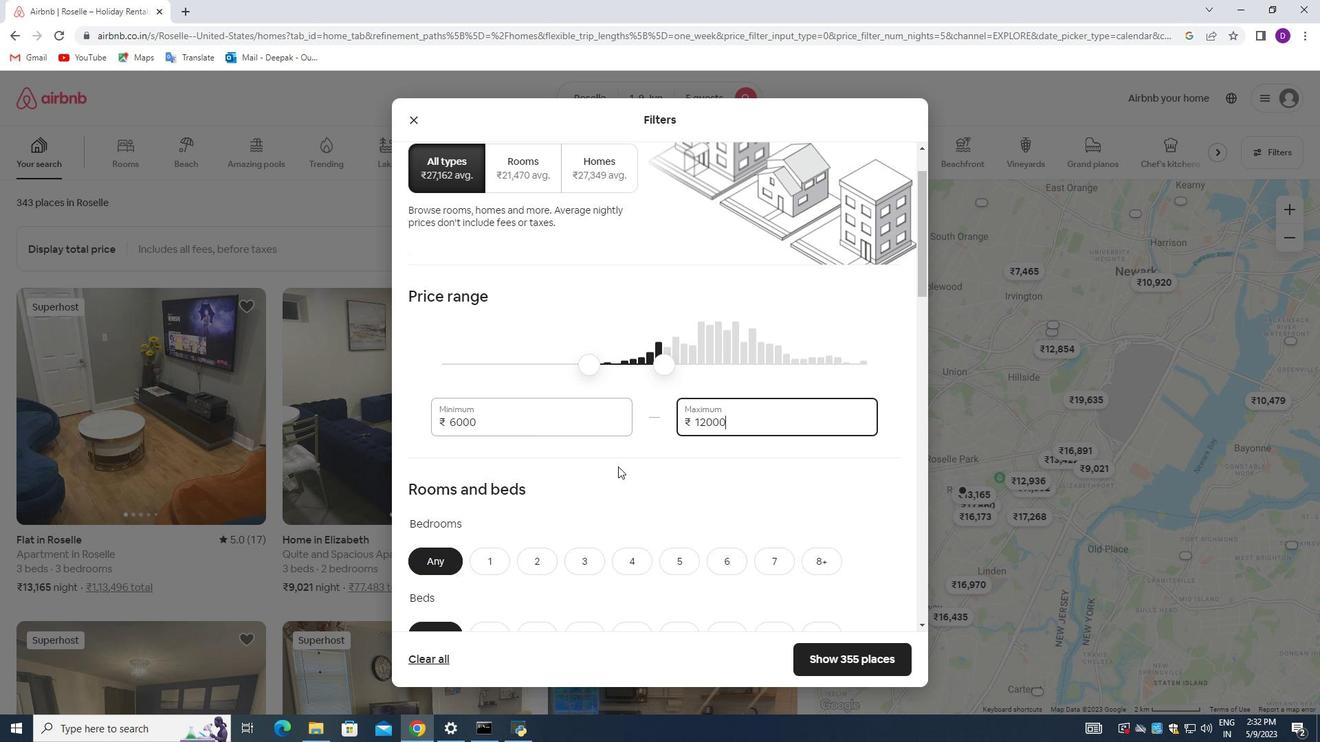 
Action: Mouse scrolled (619, 466) with delta (0, 0)
Screenshot: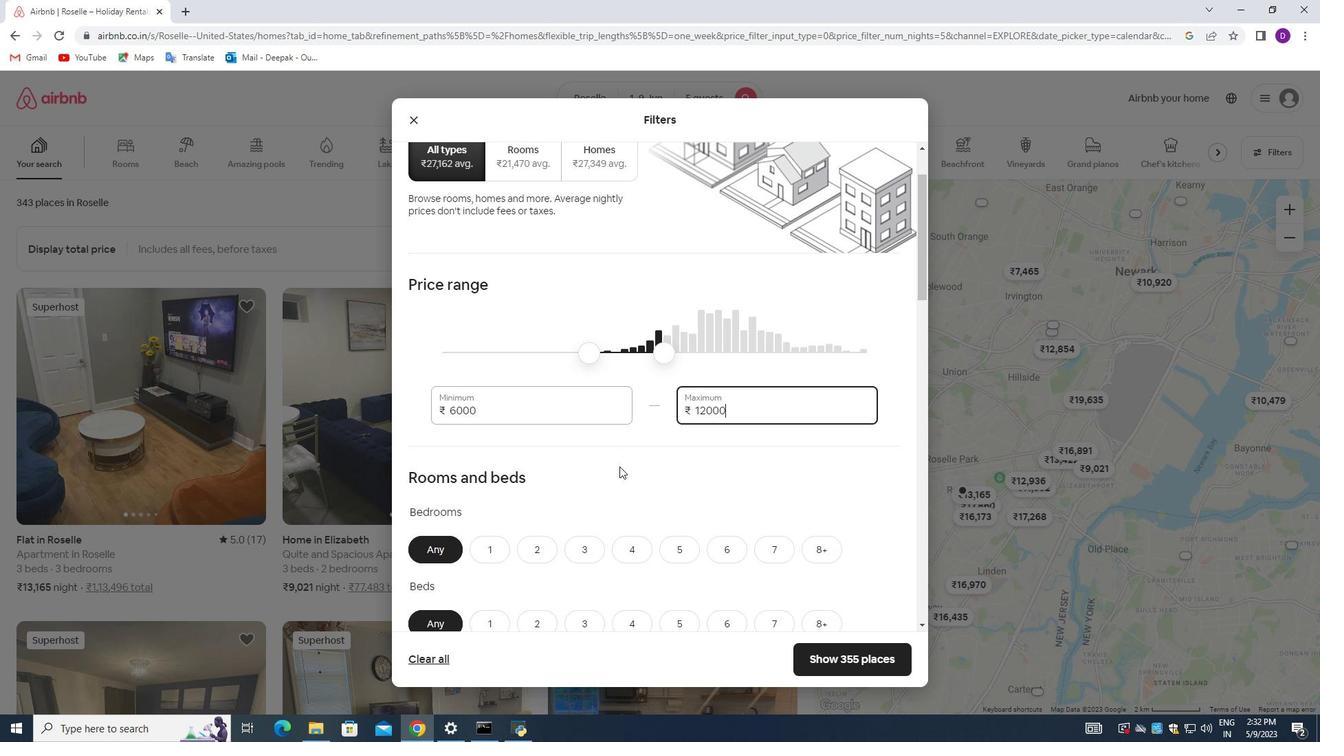 
Action: Mouse moved to (583, 363)
Screenshot: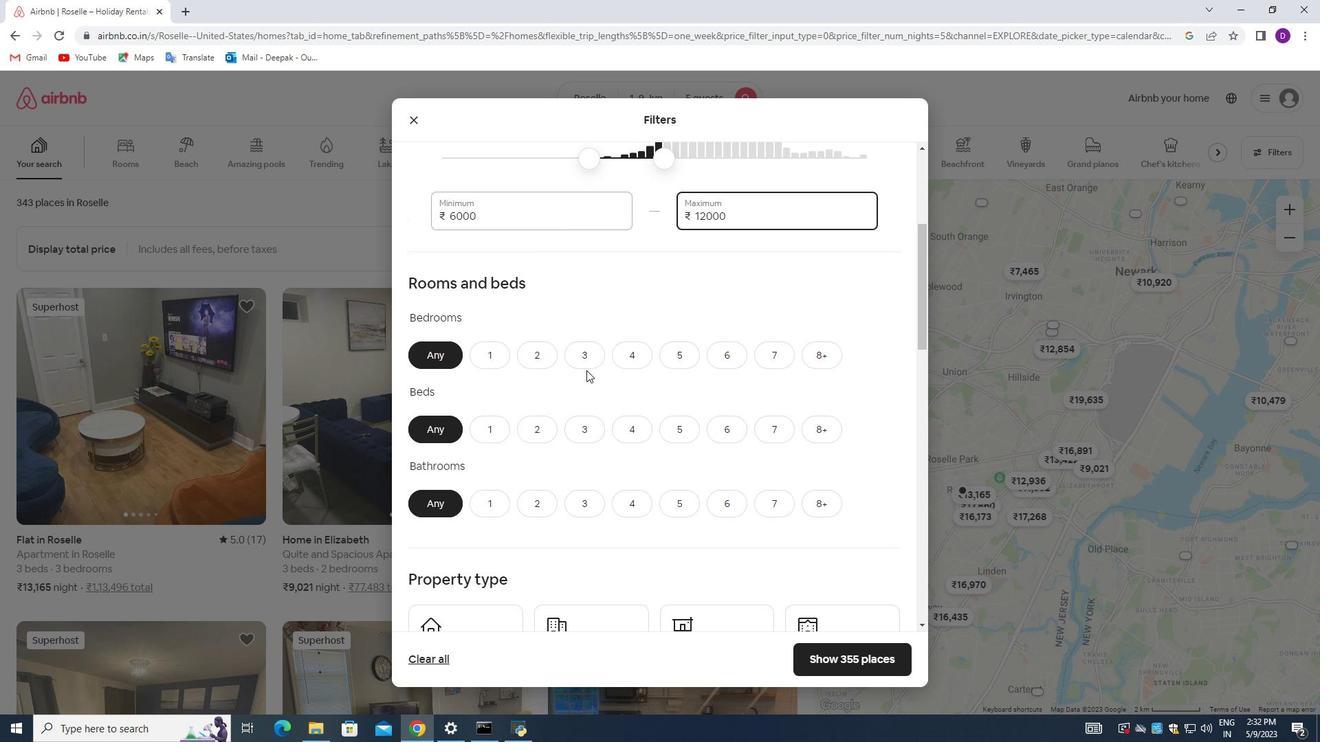 
Action: Mouse pressed left at (583, 363)
Screenshot: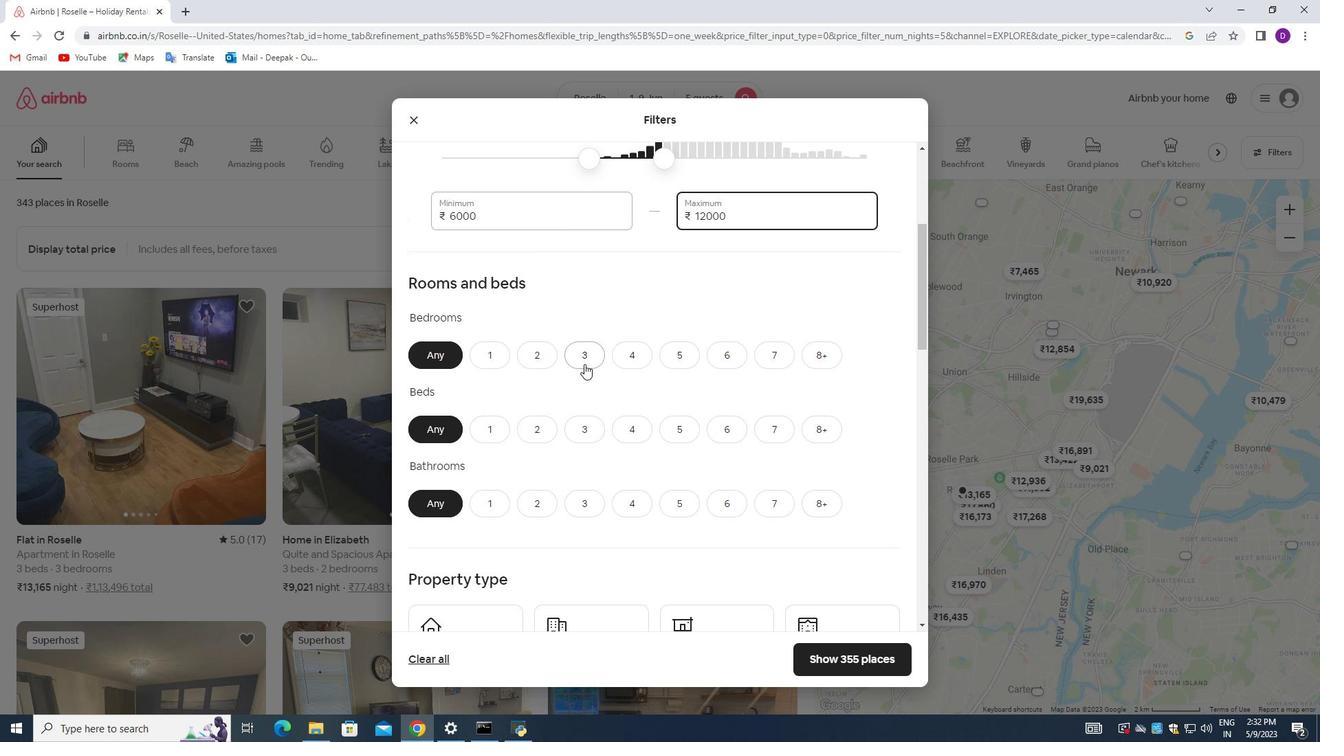 
Action: Mouse moved to (587, 419)
Screenshot: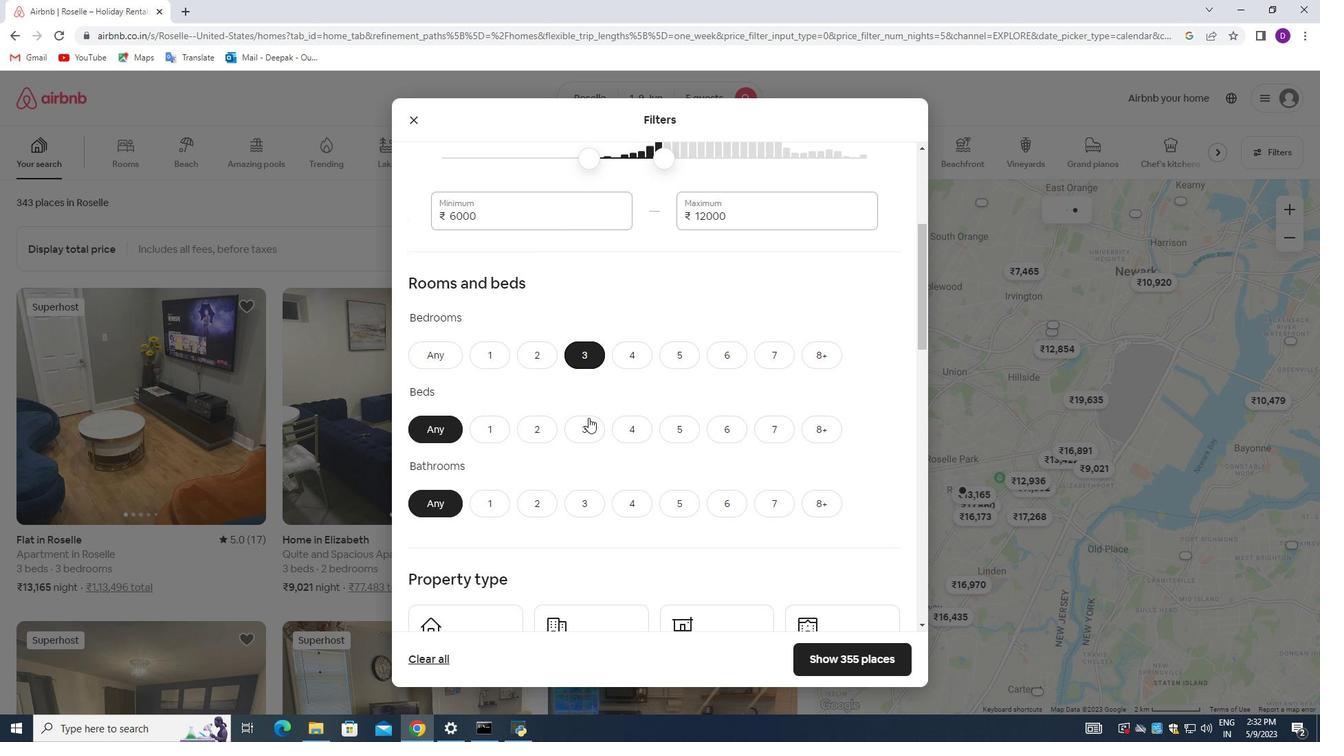 
Action: Mouse pressed left at (587, 419)
Screenshot: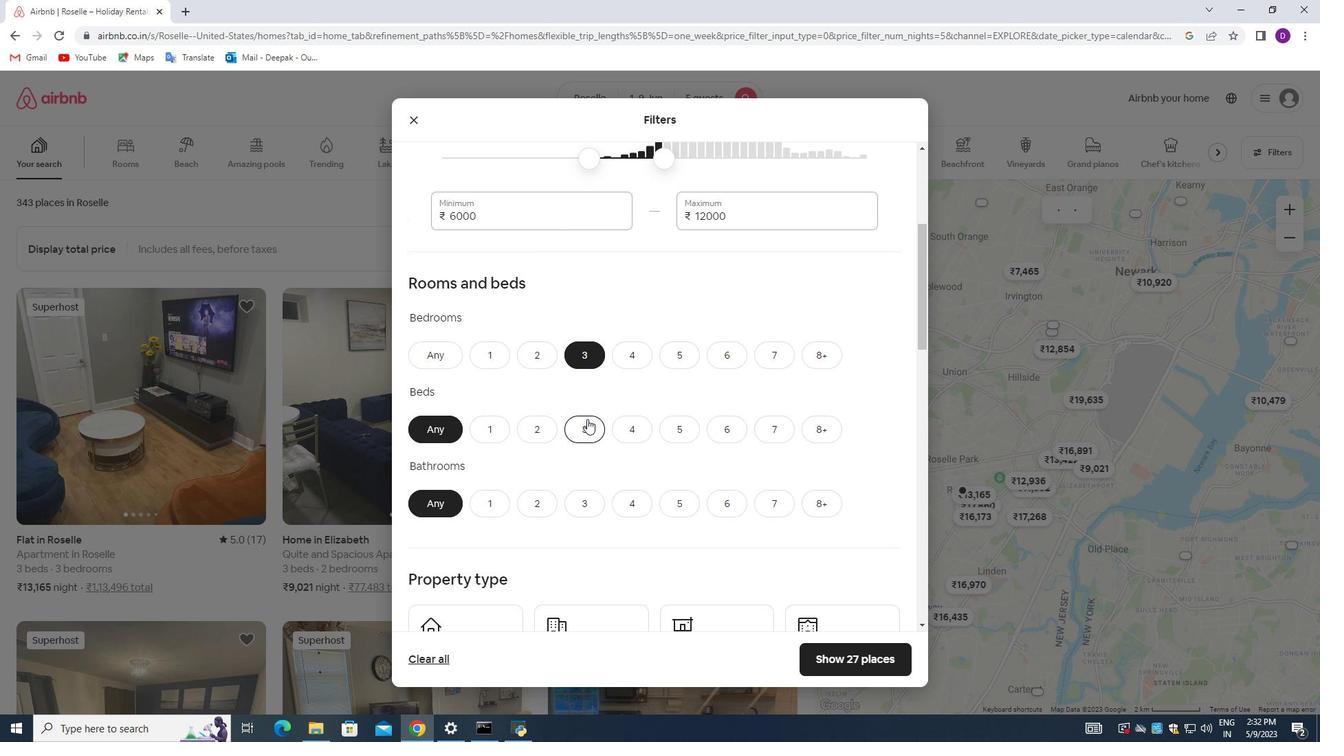 
Action: Mouse pressed left at (587, 419)
Screenshot: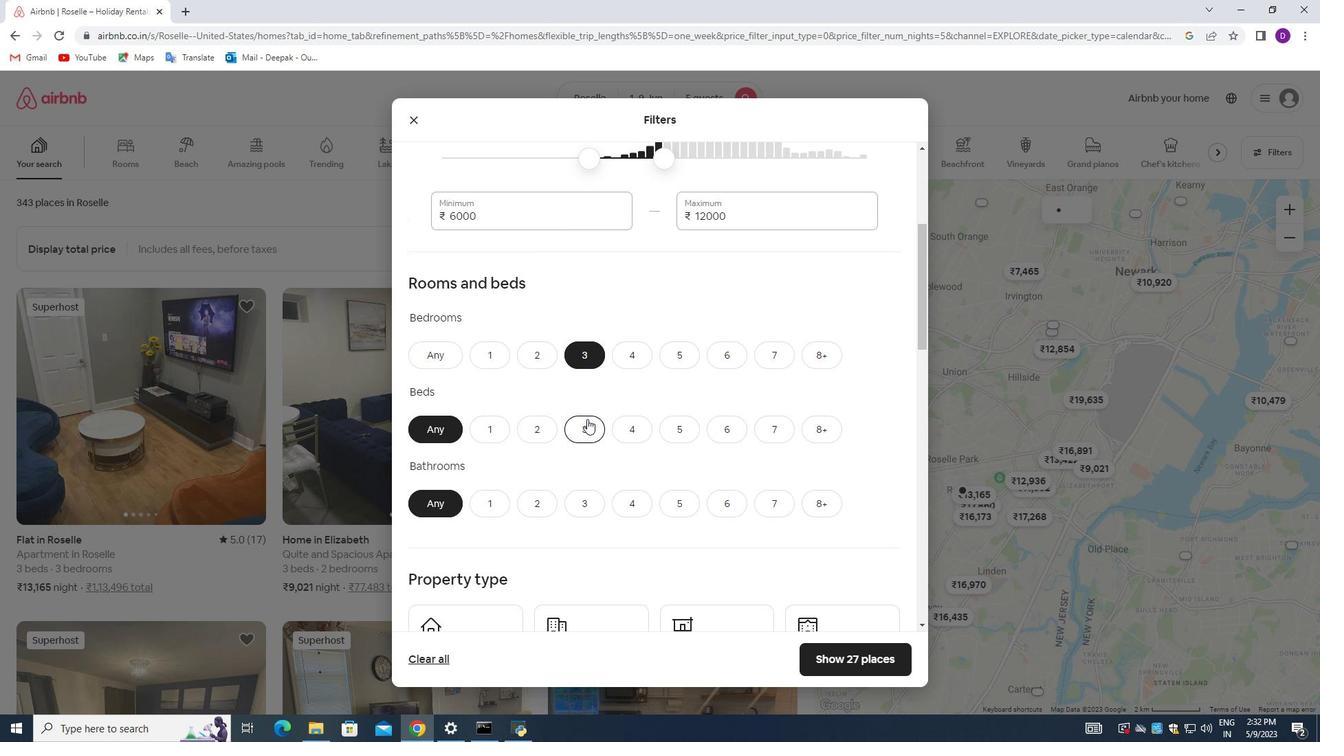 
Action: Mouse moved to (593, 492)
Screenshot: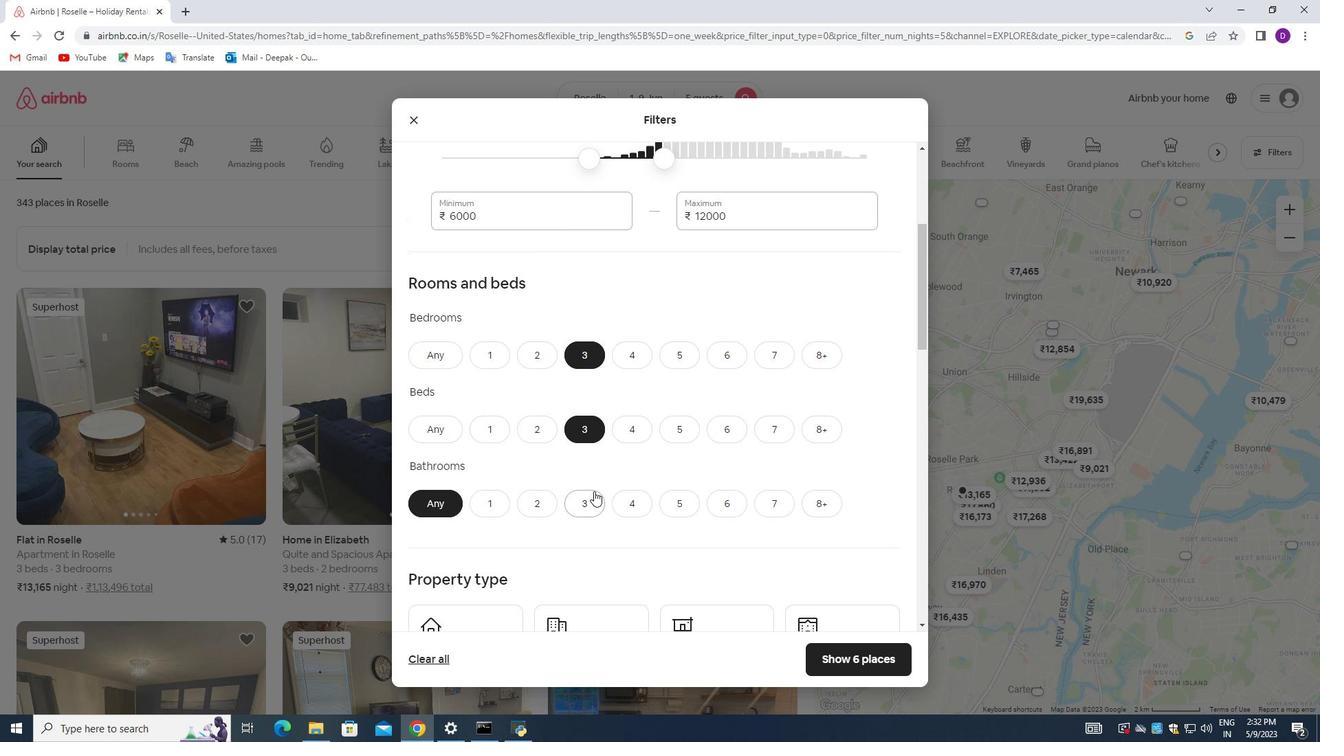 
Action: Mouse pressed left at (593, 492)
Screenshot: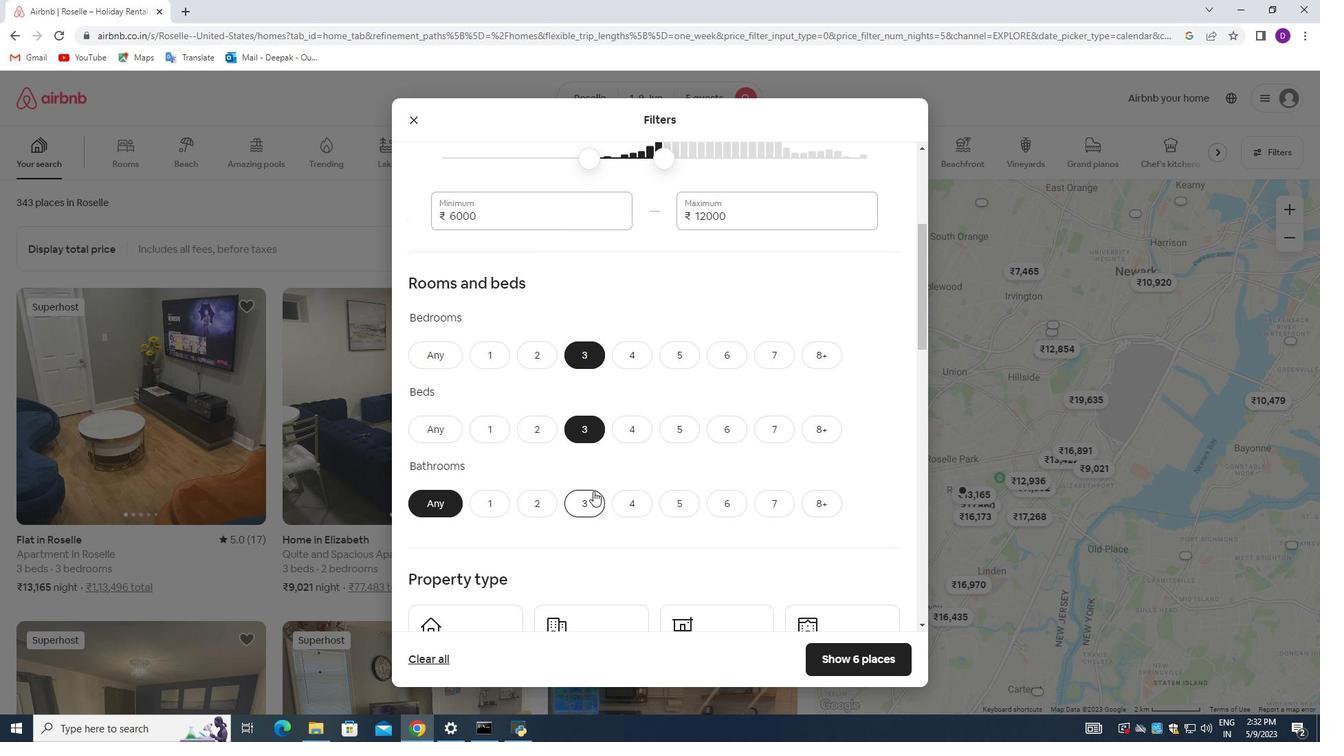 
Action: Mouse moved to (610, 451)
Screenshot: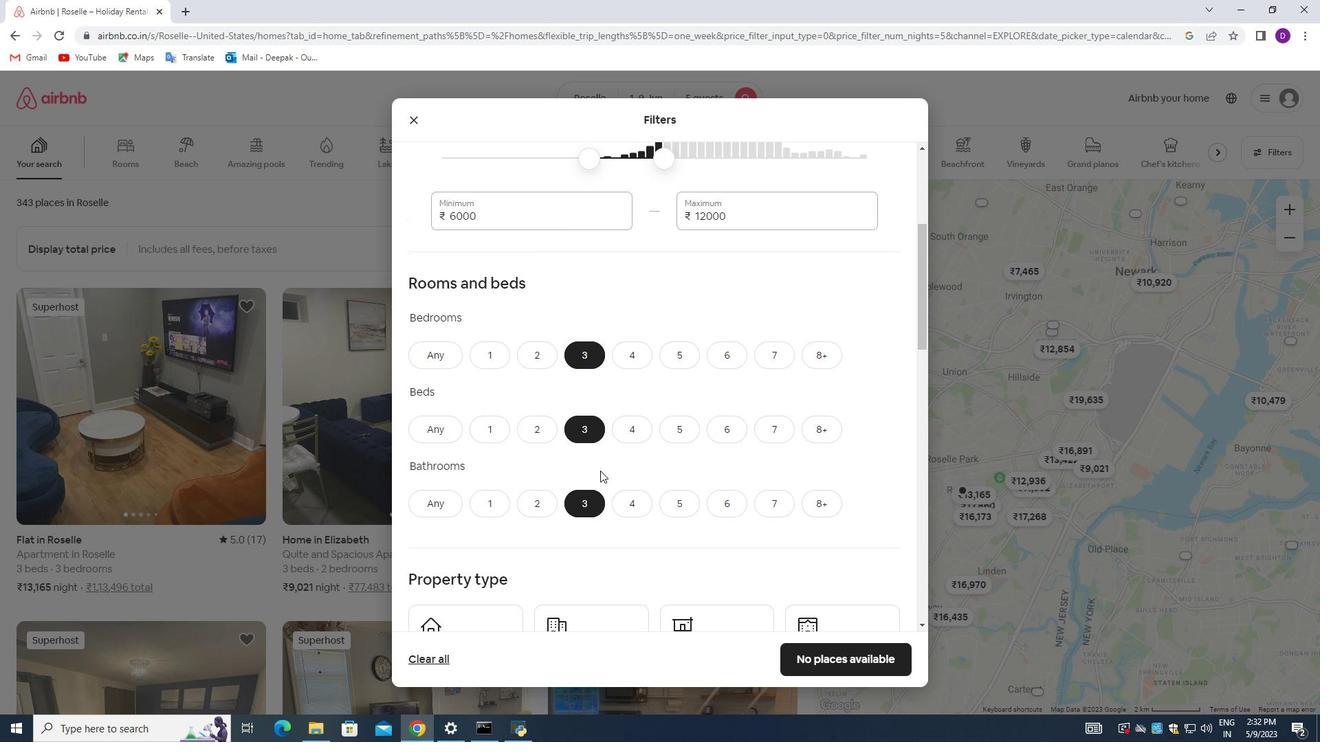 
Action: Mouse scrolled (610, 451) with delta (0, 0)
Screenshot: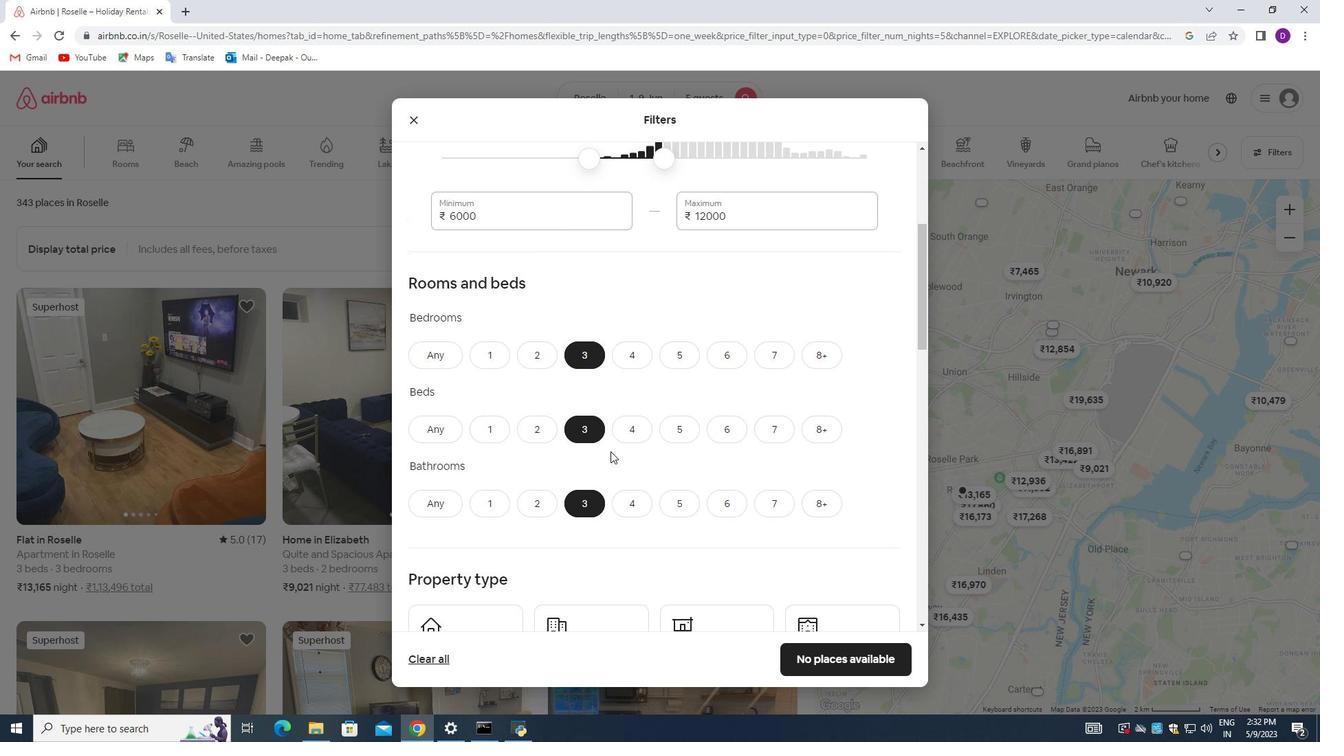 
Action: Mouse scrolled (610, 451) with delta (0, 0)
Screenshot: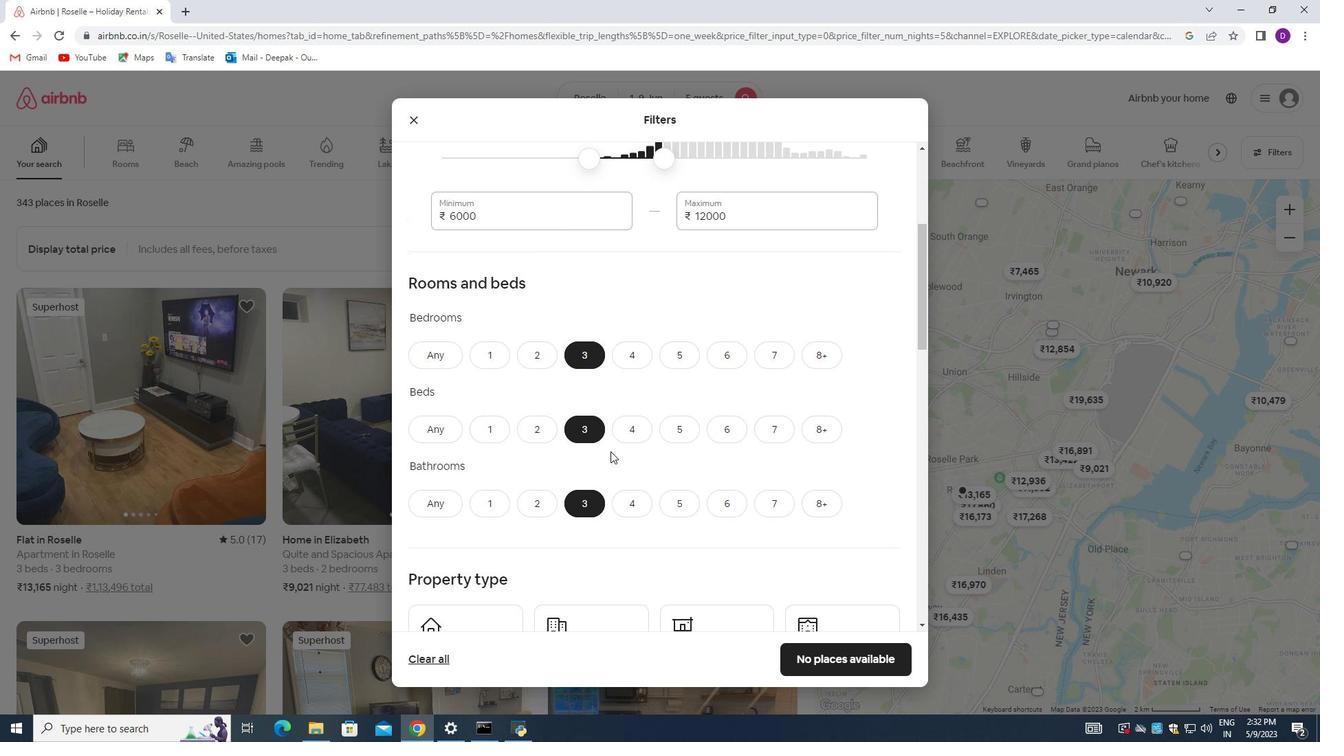 
Action: Mouse moved to (610, 450)
Screenshot: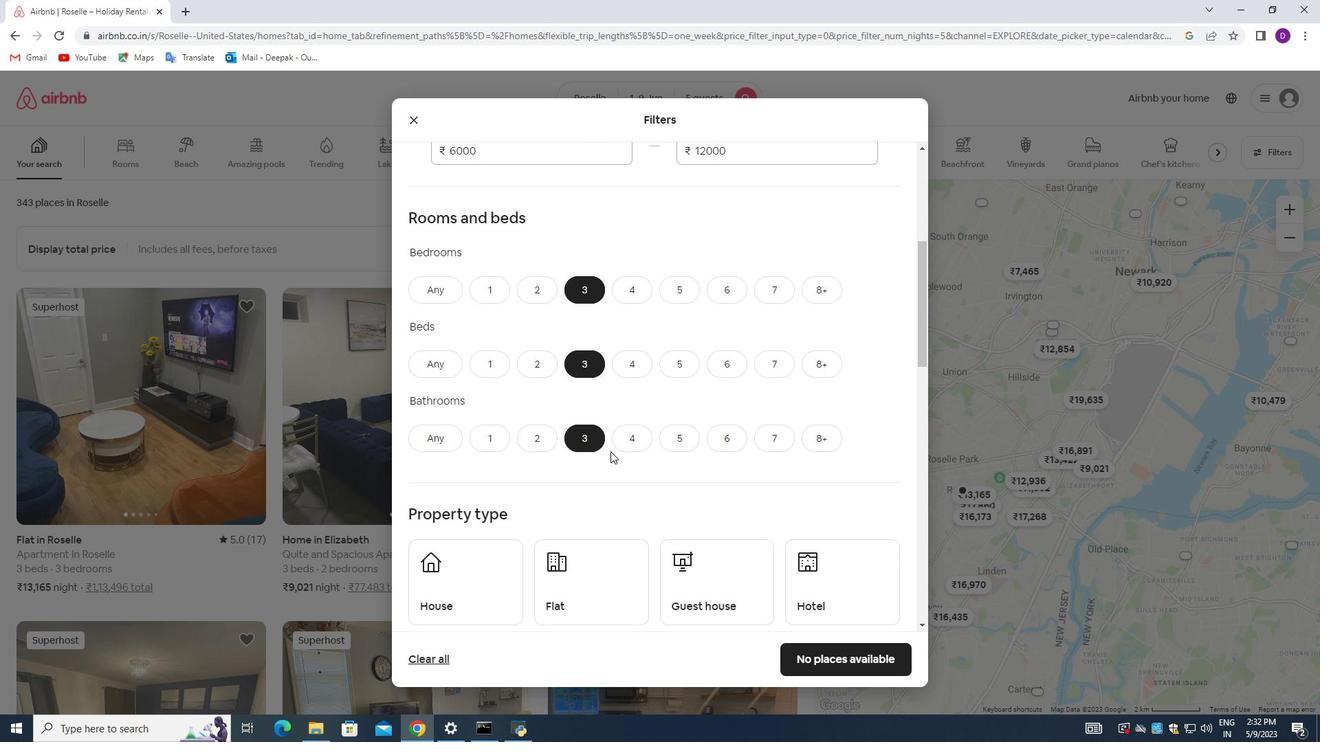 
Action: Mouse scrolled (610, 449) with delta (0, 0)
Screenshot: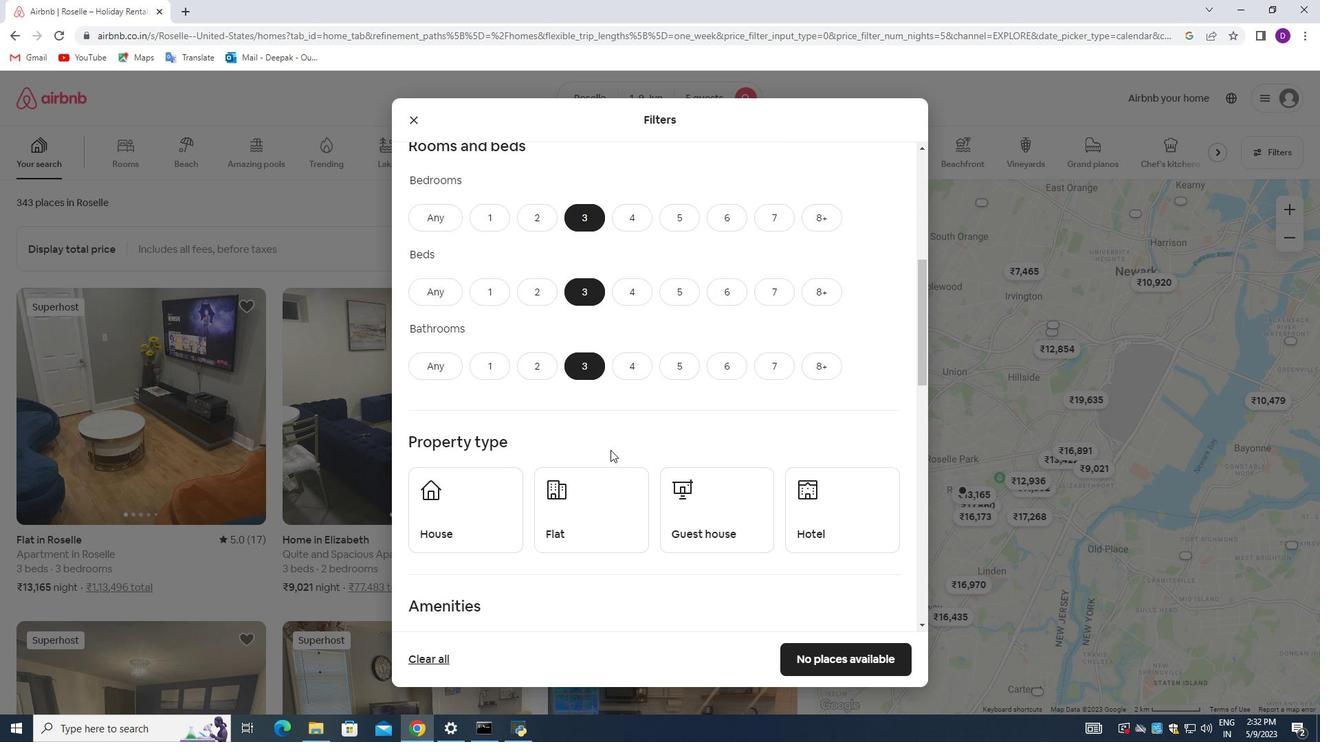 
Action: Mouse scrolled (610, 449) with delta (0, 0)
Screenshot: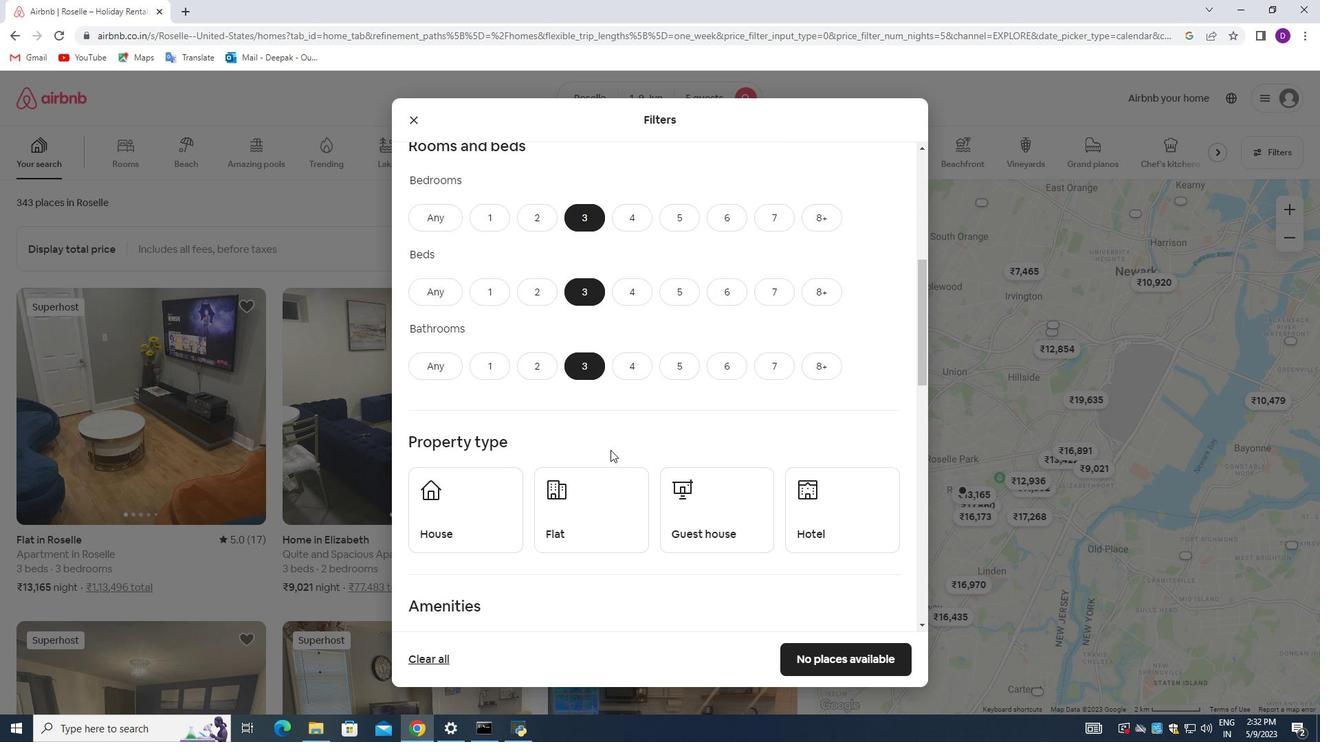 
Action: Mouse moved to (479, 372)
Screenshot: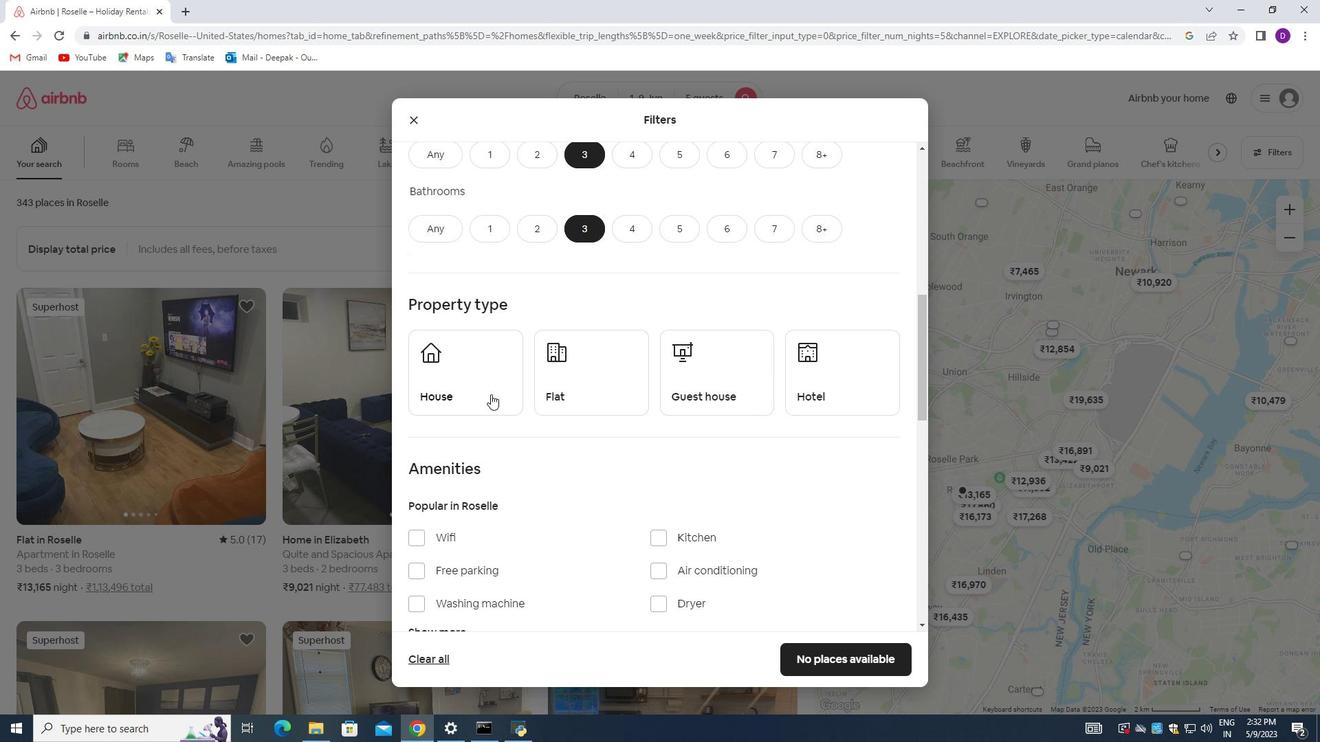 
Action: Mouse pressed left at (479, 372)
Screenshot: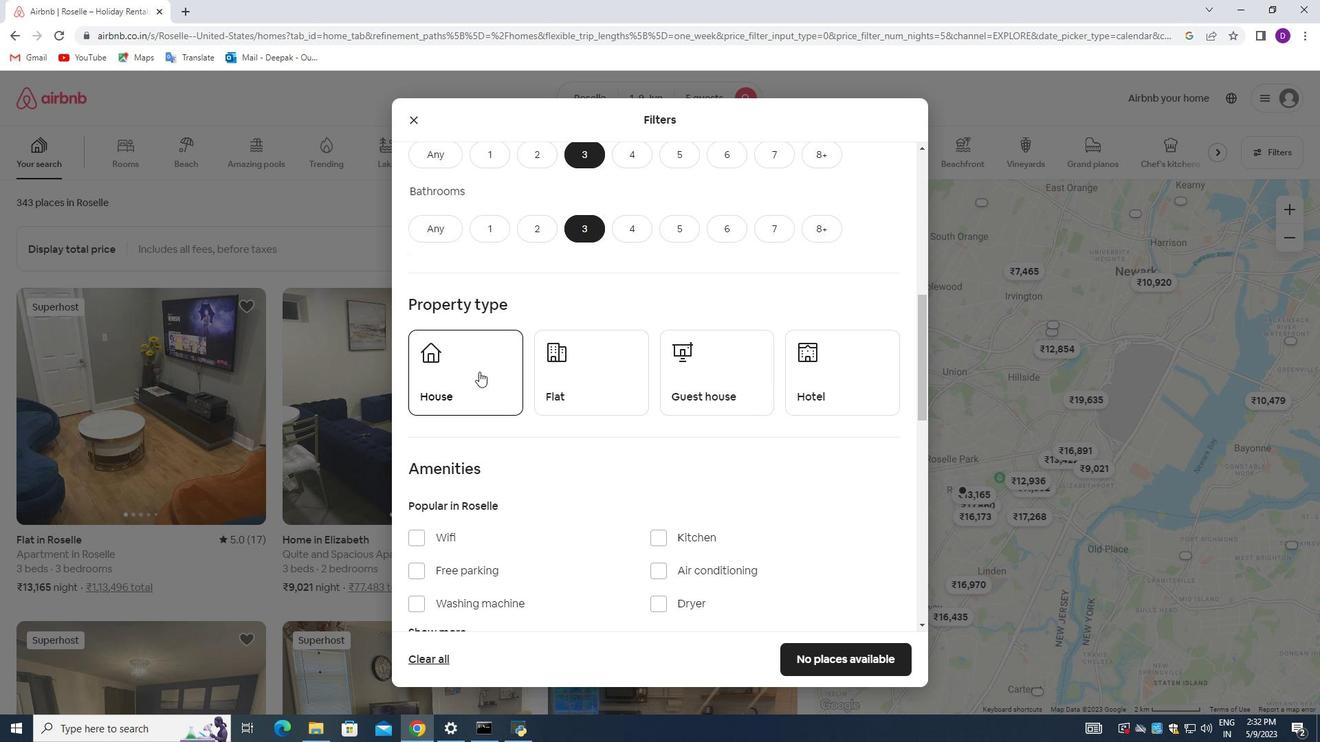 
Action: Mouse moved to (585, 389)
Screenshot: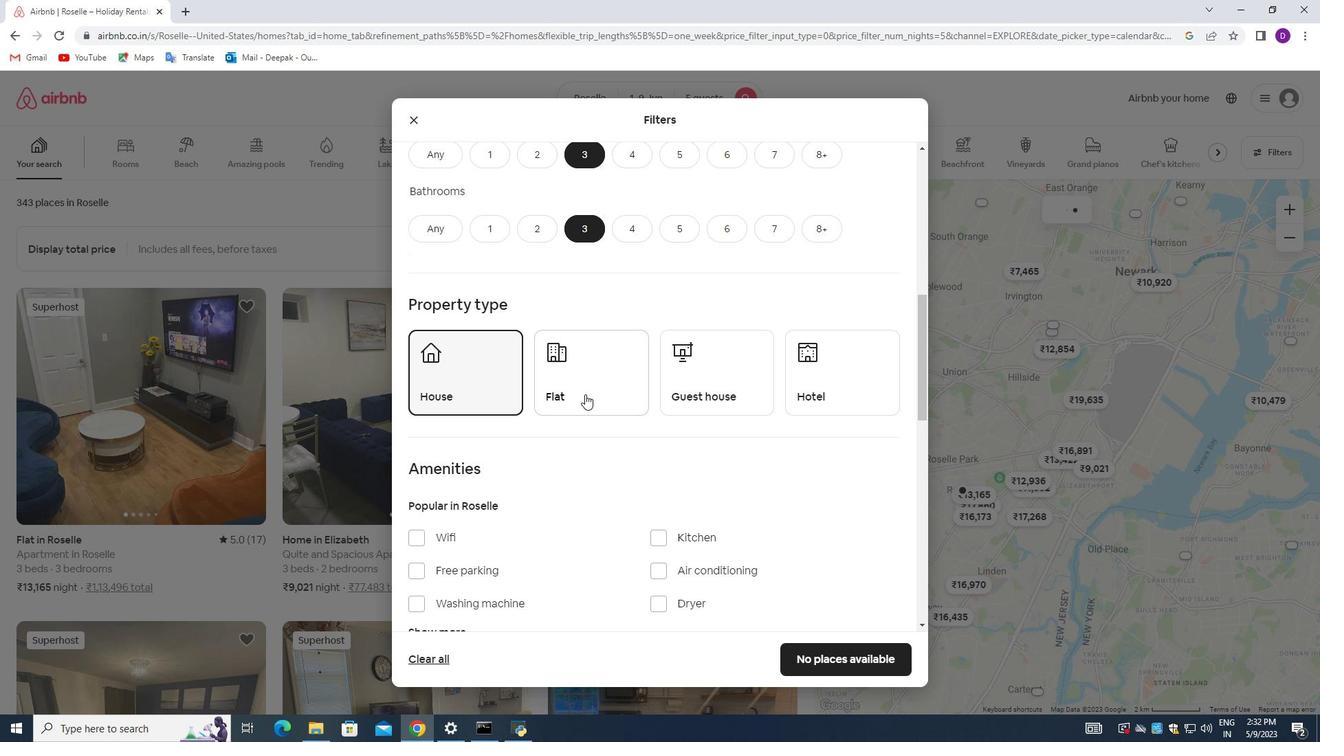 
Action: Mouse pressed left at (585, 389)
Screenshot: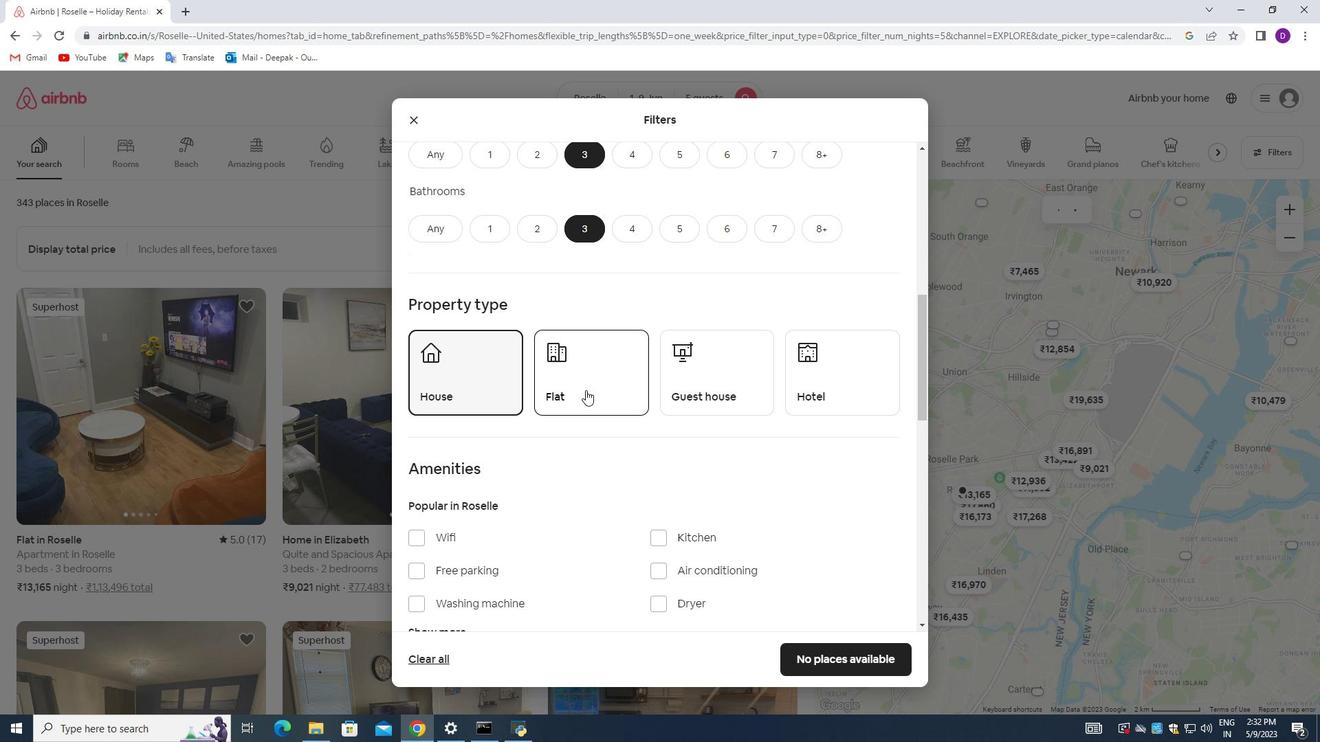 
Action: Mouse moved to (705, 383)
Screenshot: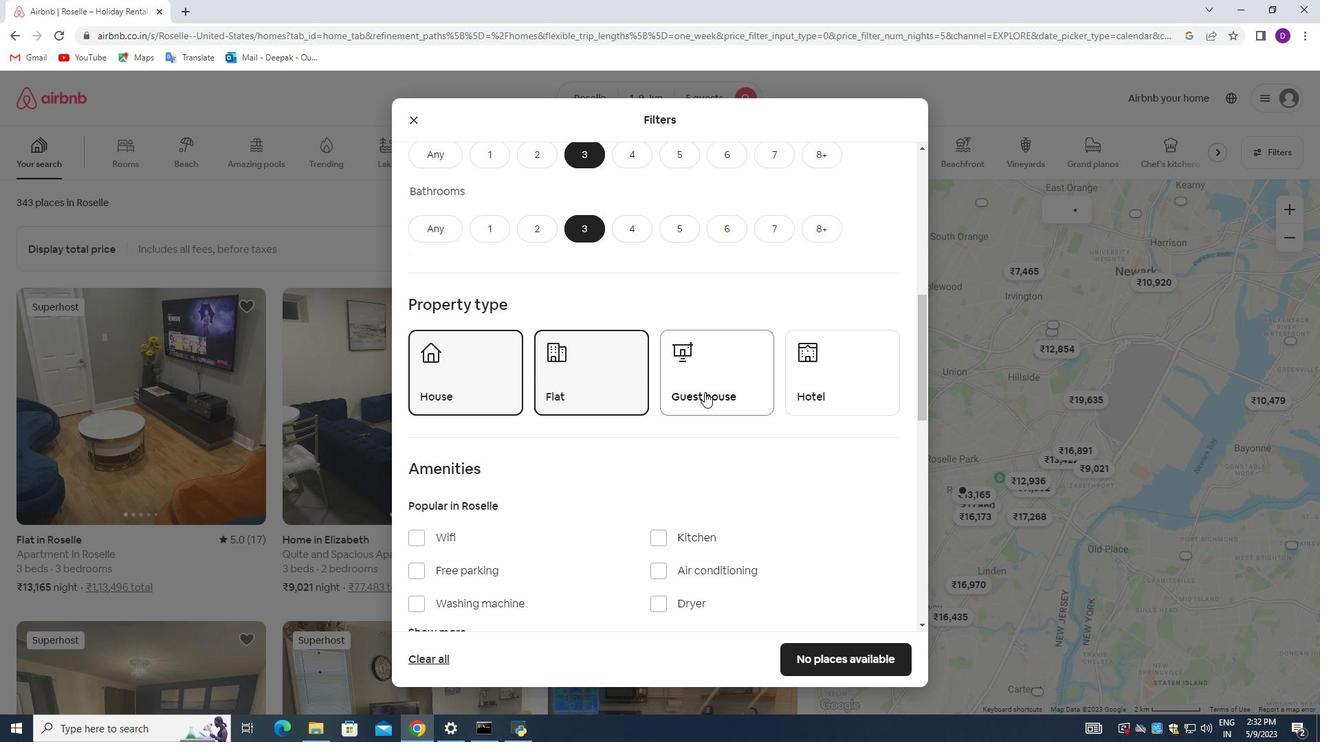 
Action: Mouse pressed left at (705, 383)
Screenshot: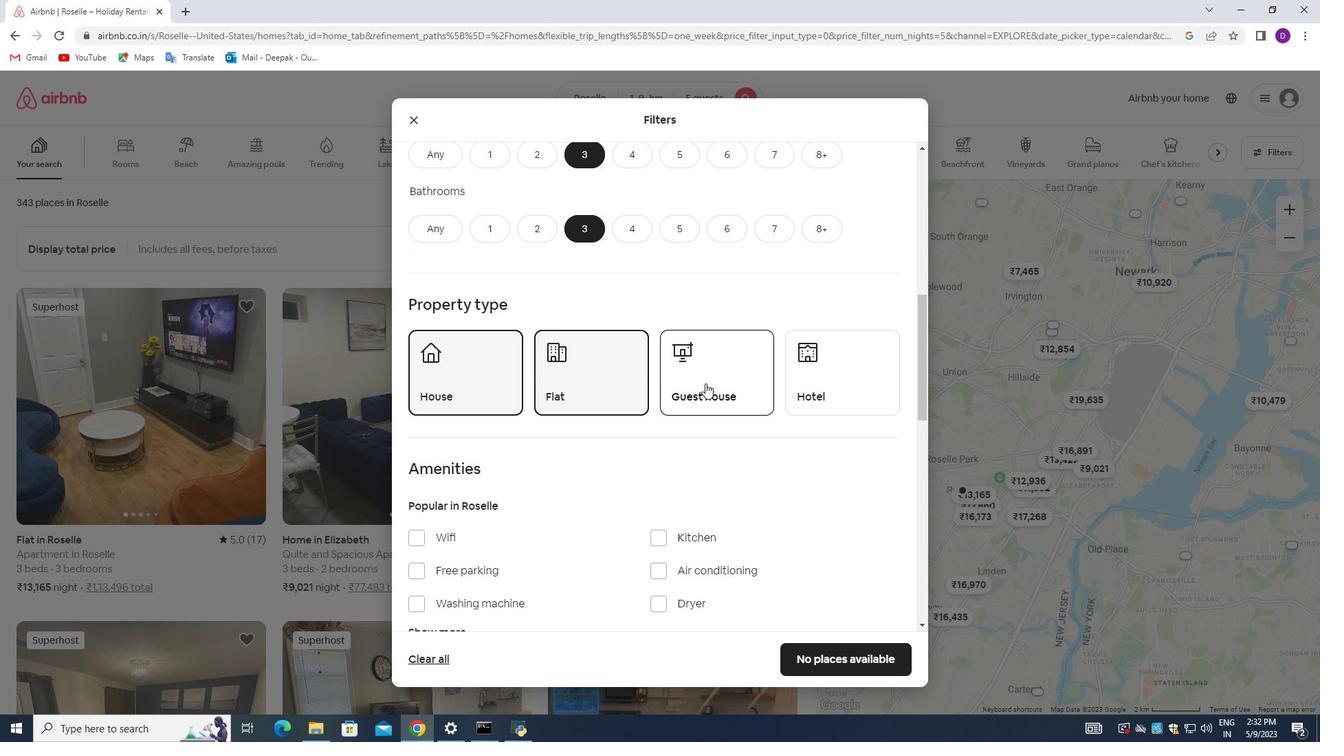 
Action: Mouse moved to (577, 446)
Screenshot: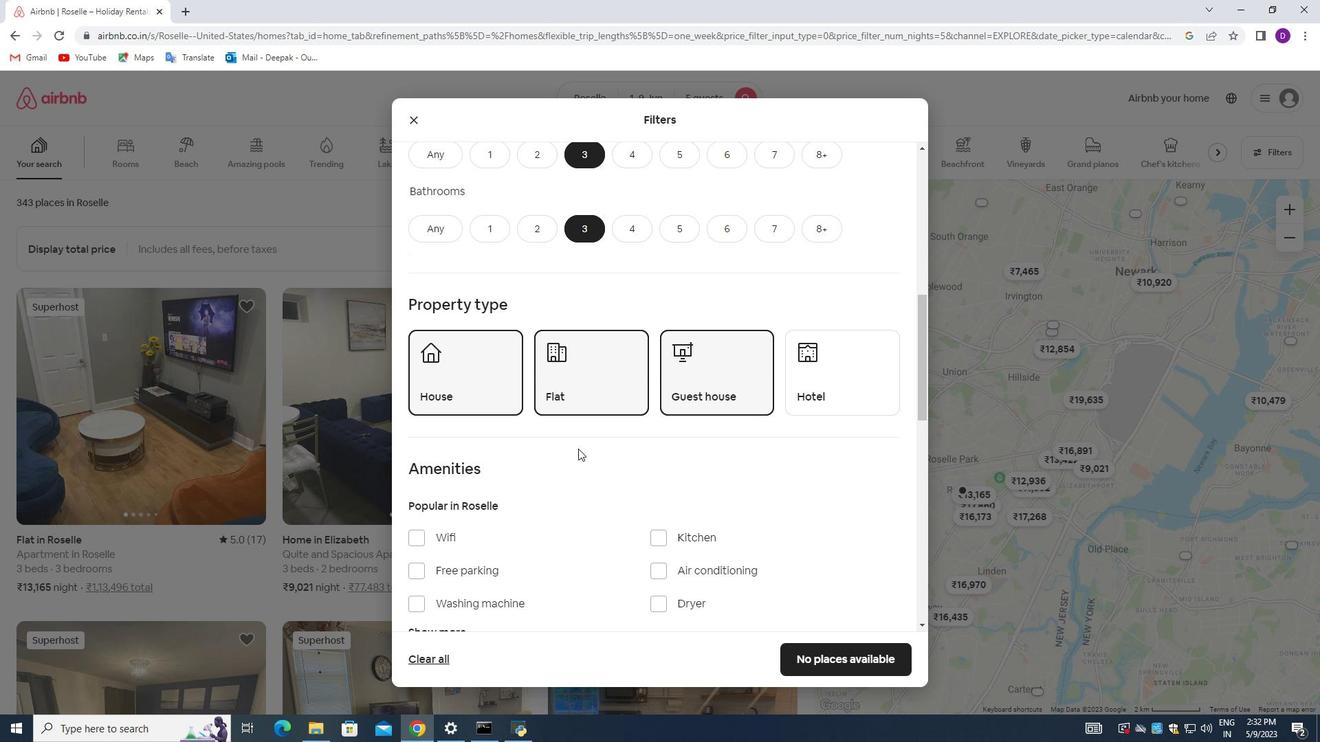 
Action: Mouse scrolled (577, 445) with delta (0, 0)
Screenshot: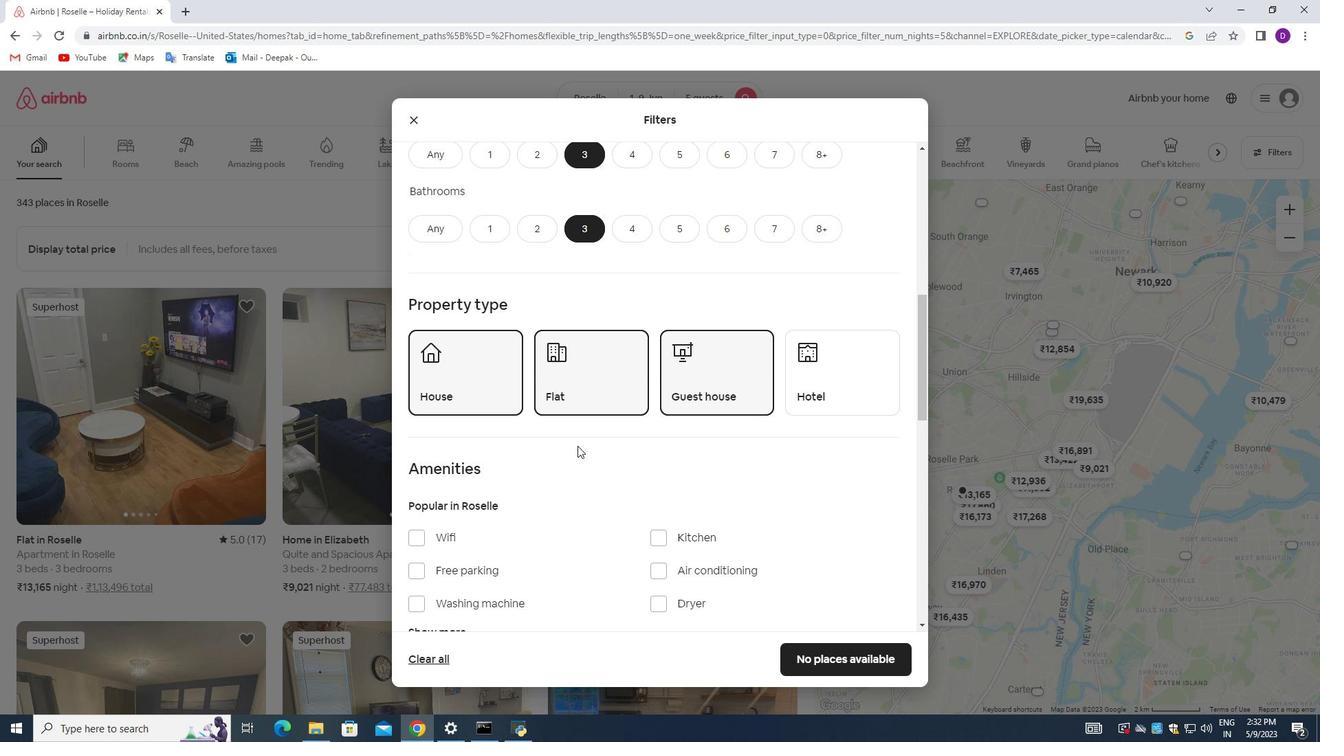 
Action: Mouse scrolled (577, 445) with delta (0, 0)
Screenshot: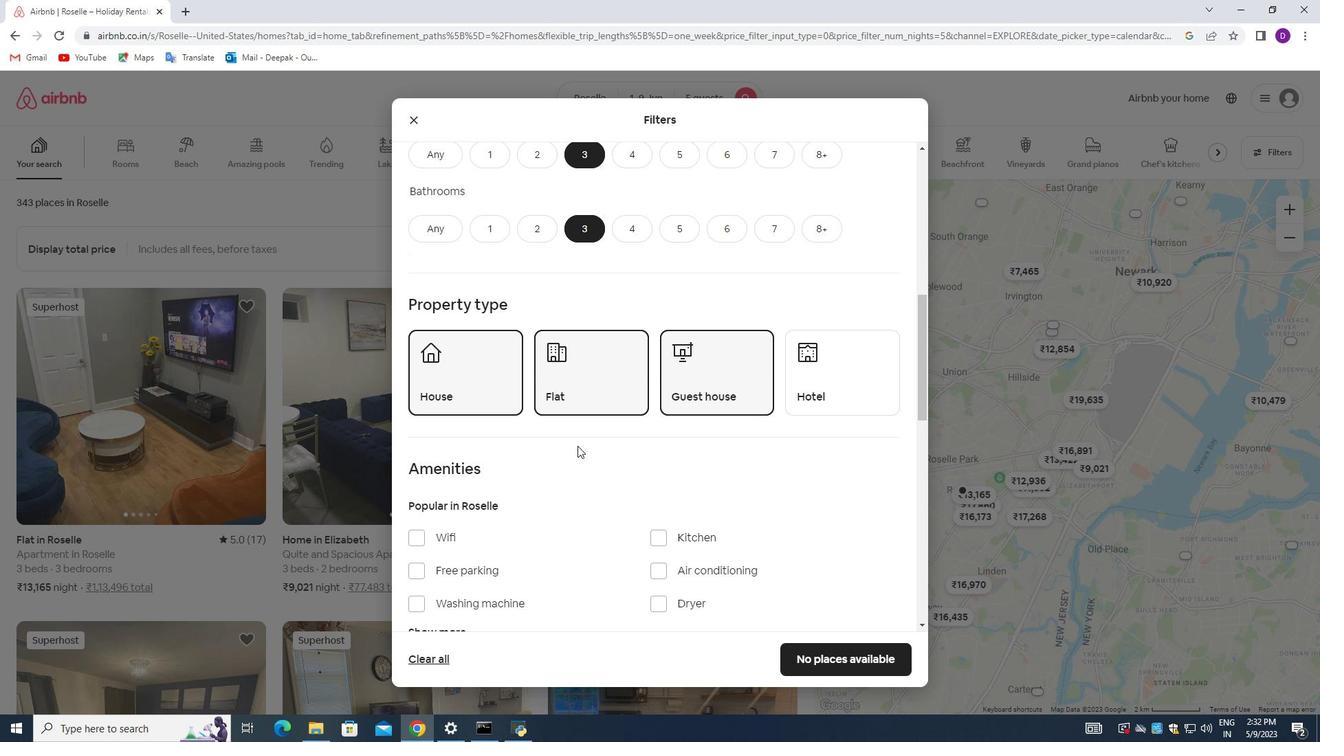 
Action: Mouse scrolled (577, 445) with delta (0, 0)
Screenshot: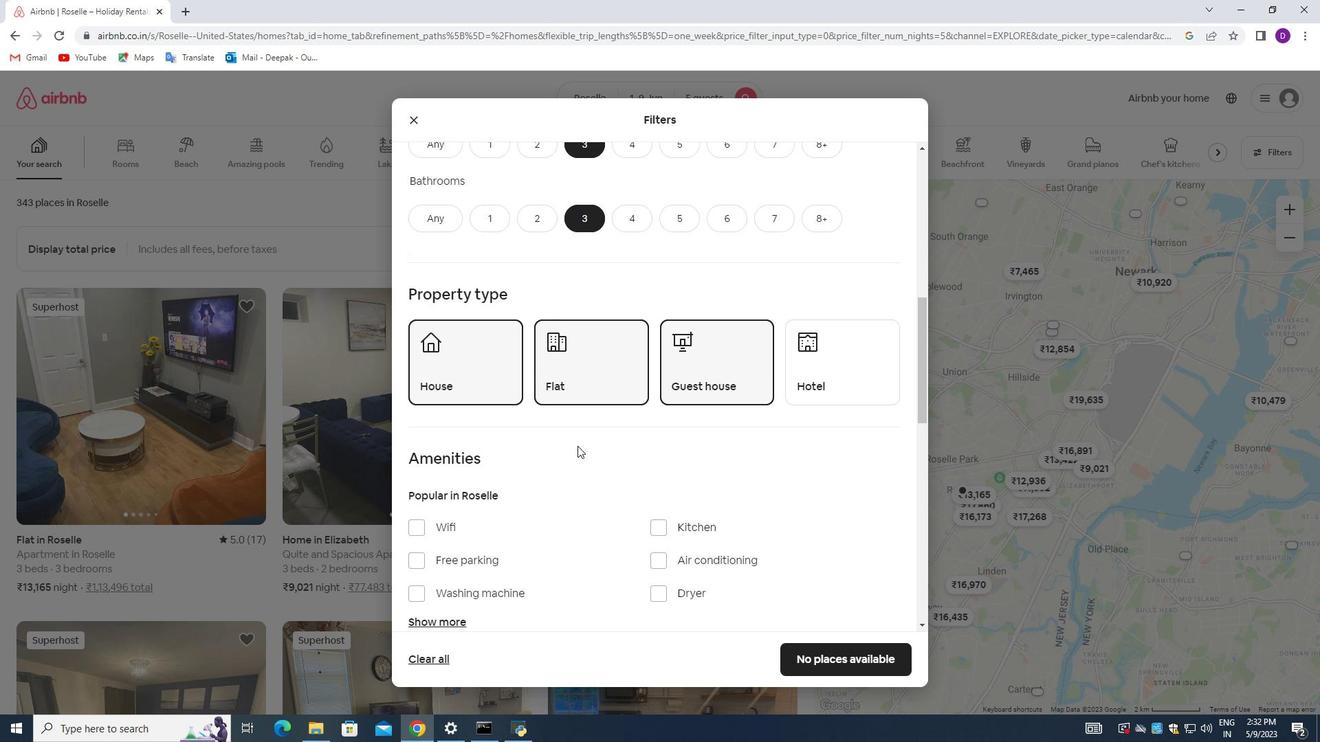 
Action: Mouse scrolled (577, 445) with delta (0, 0)
Screenshot: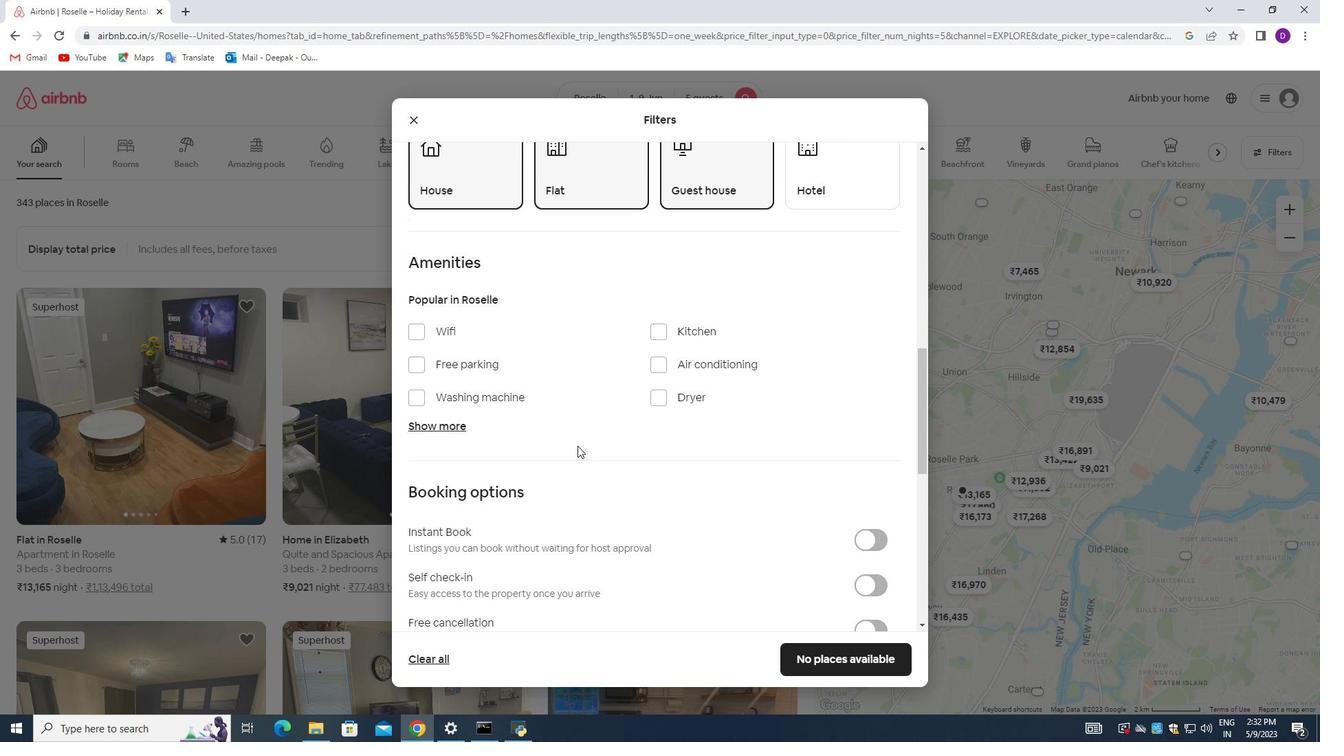 
Action: Mouse moved to (865, 519)
Screenshot: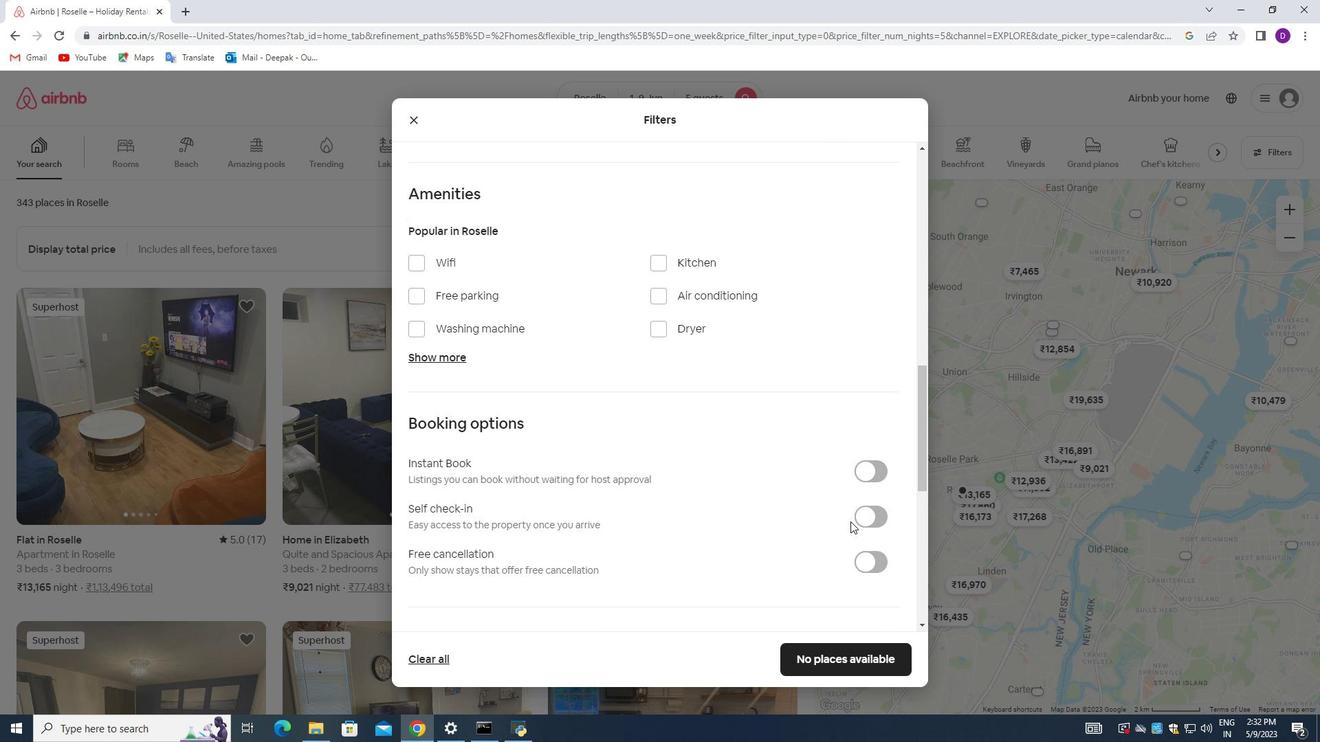 
Action: Mouse pressed left at (865, 519)
Screenshot: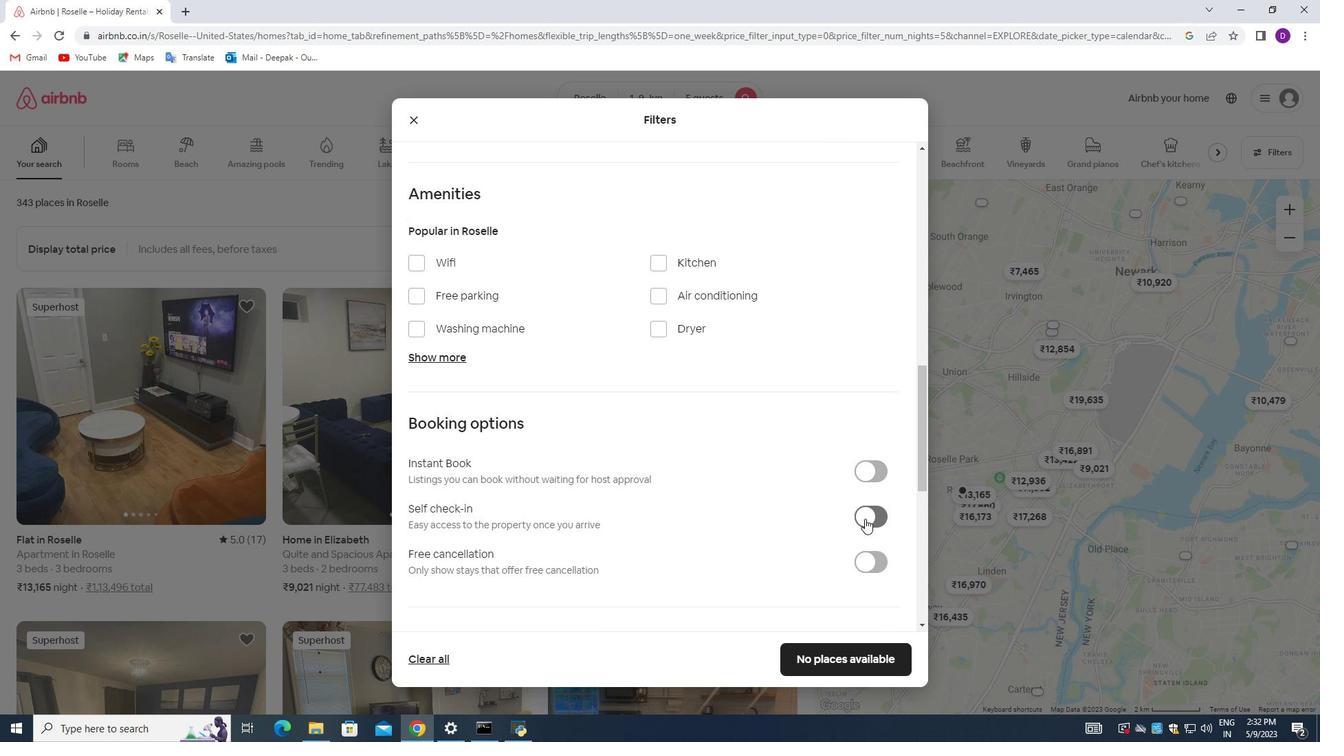 
Action: Mouse moved to (568, 497)
Screenshot: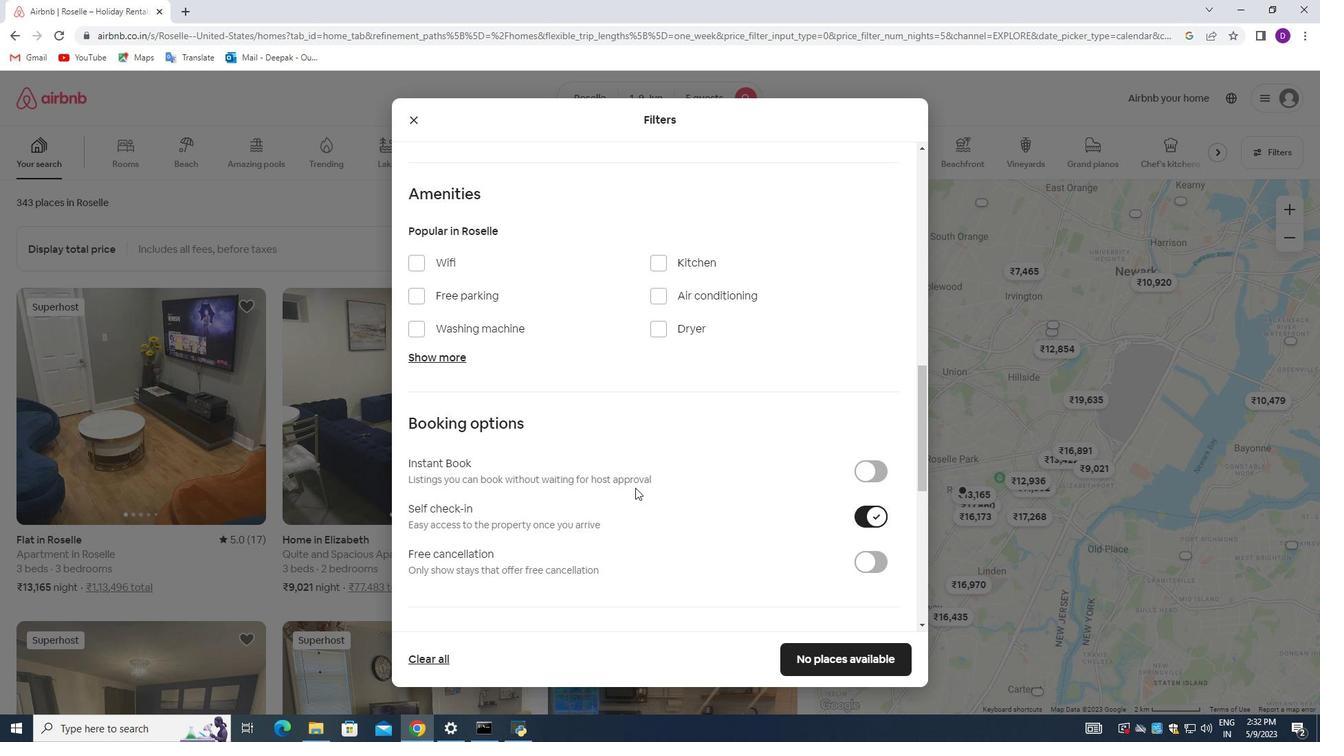 
Action: Mouse scrolled (568, 497) with delta (0, 0)
Screenshot: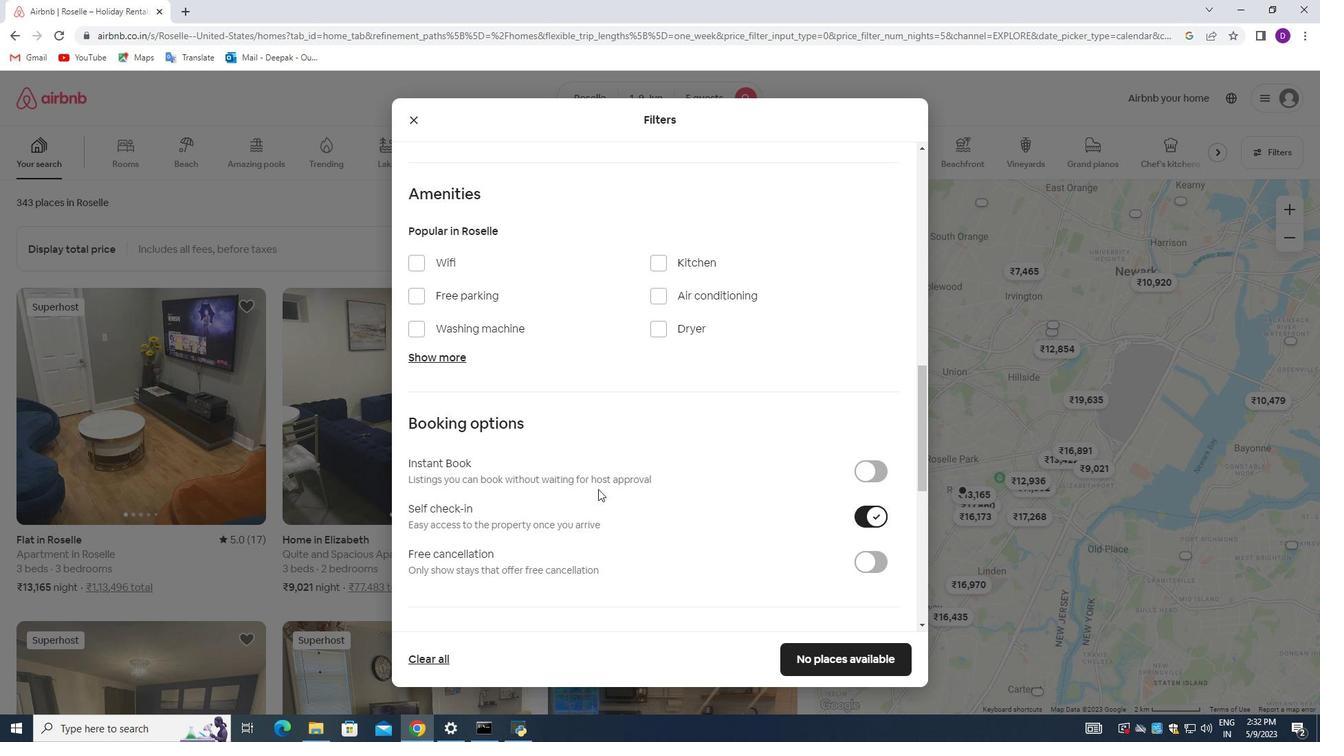 
Action: Mouse scrolled (568, 497) with delta (0, 0)
Screenshot: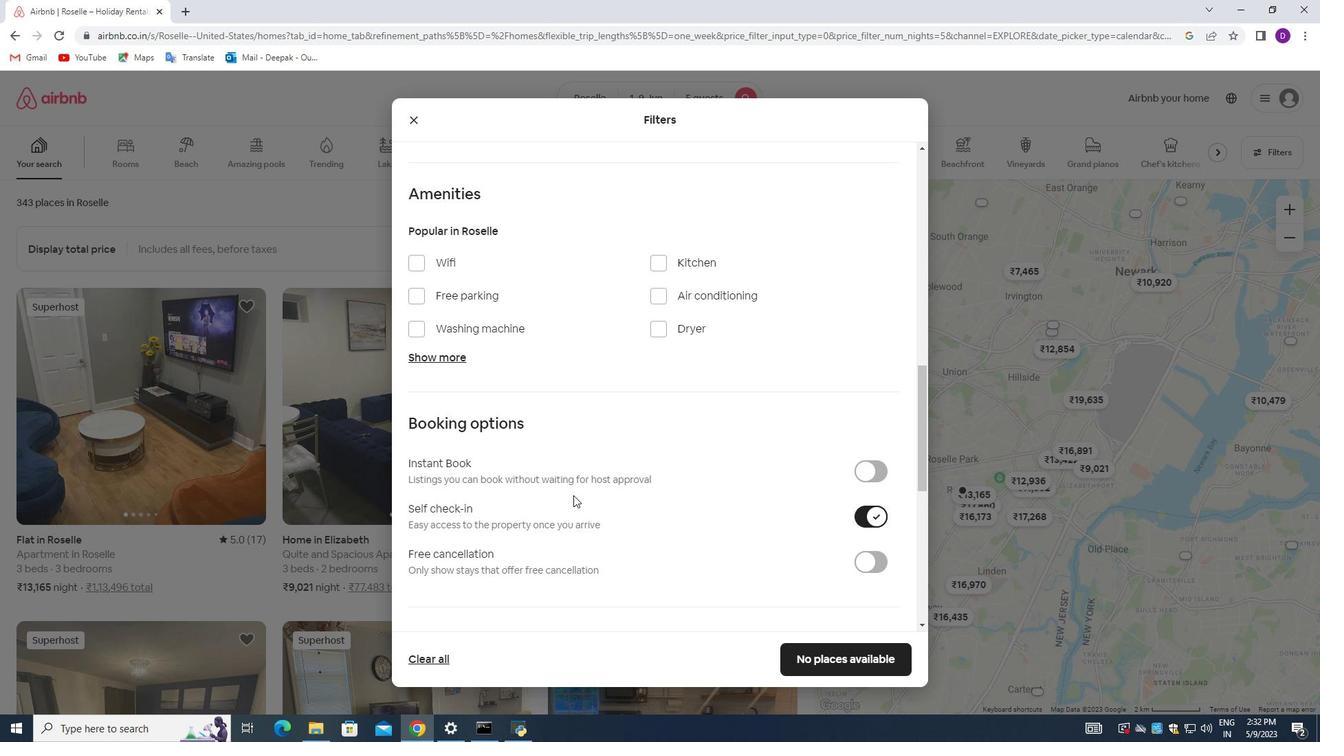 
Action: Mouse scrolled (568, 497) with delta (0, 0)
Screenshot: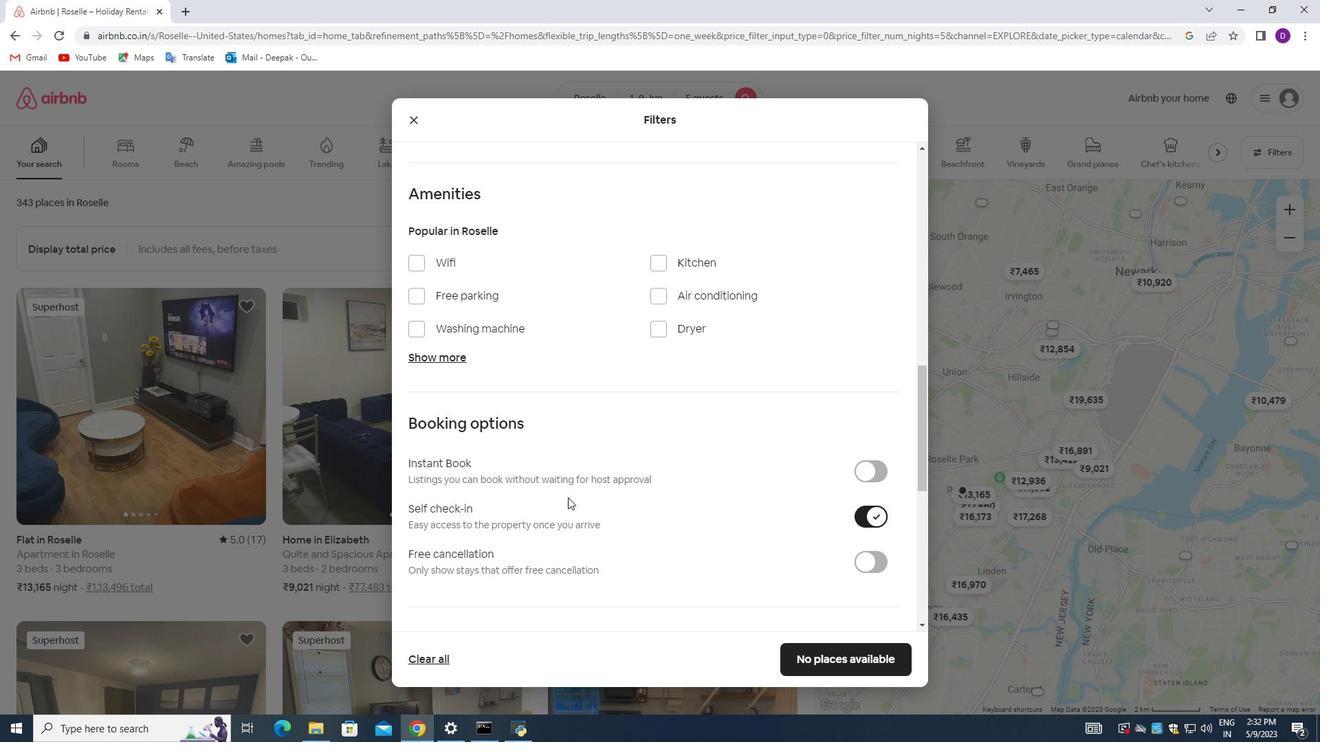 
Action: Mouse moved to (567, 497)
Screenshot: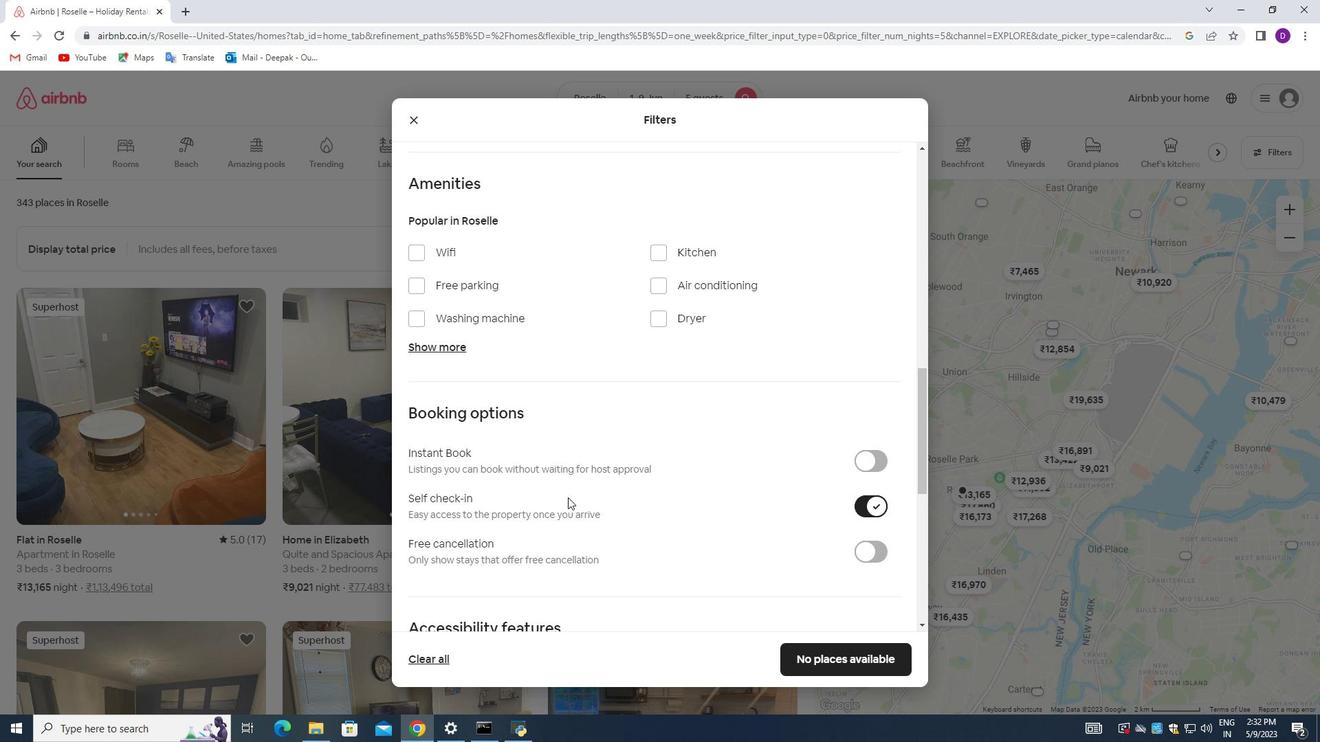 
Action: Mouse scrolled (567, 497) with delta (0, 0)
Screenshot: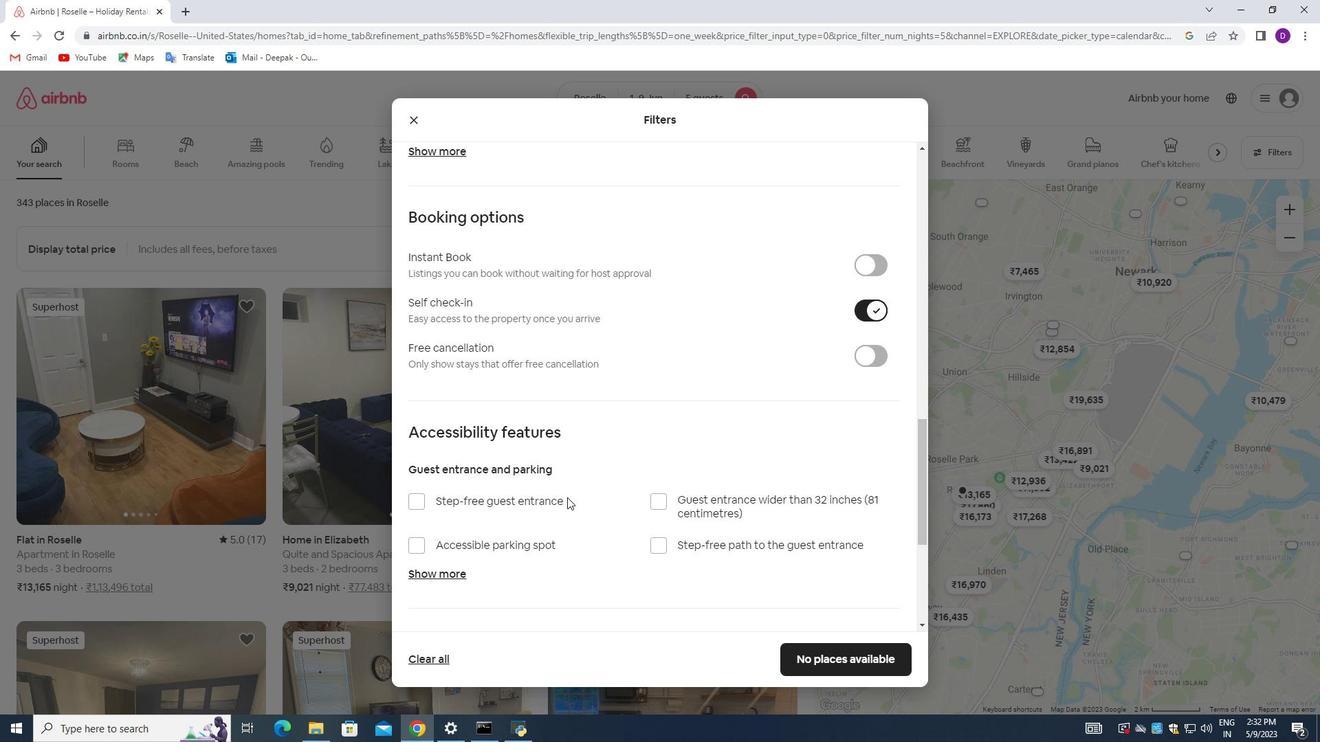 
Action: Mouse moved to (566, 498)
Screenshot: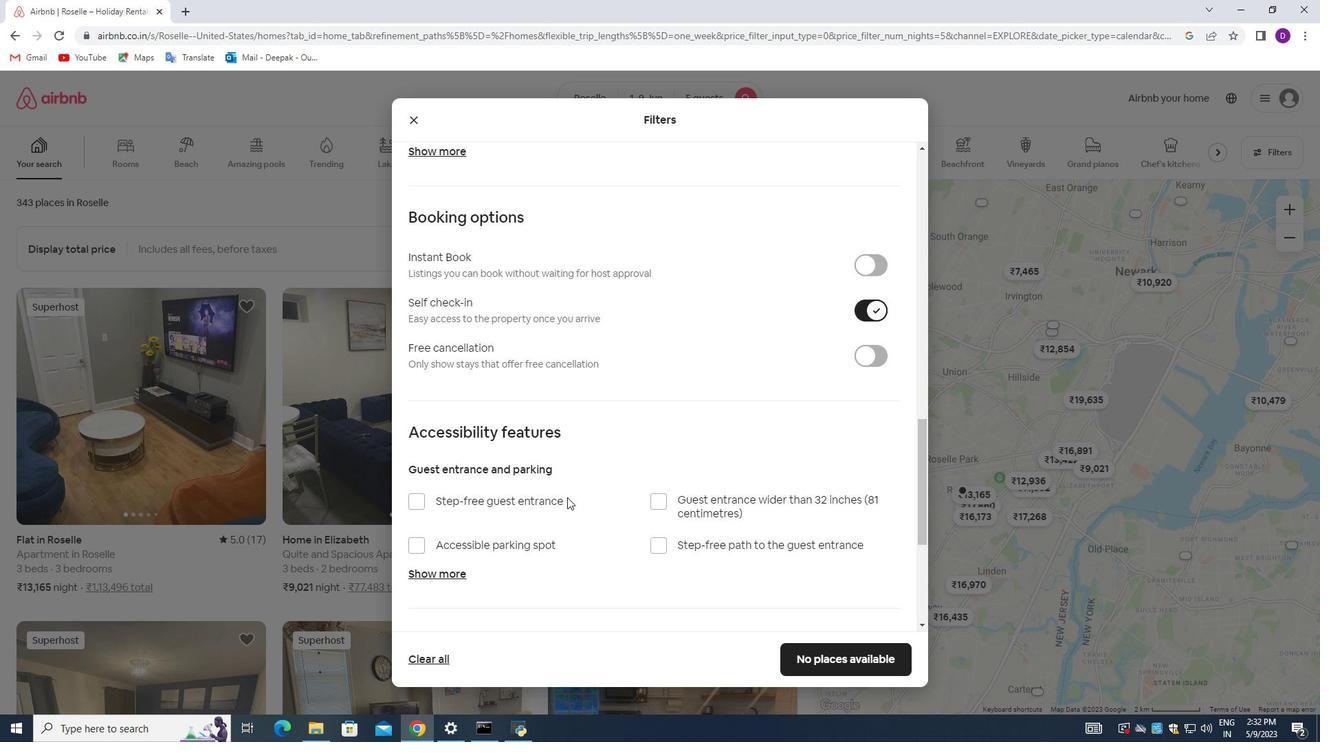 
Action: Mouse scrolled (566, 497) with delta (0, 0)
Screenshot: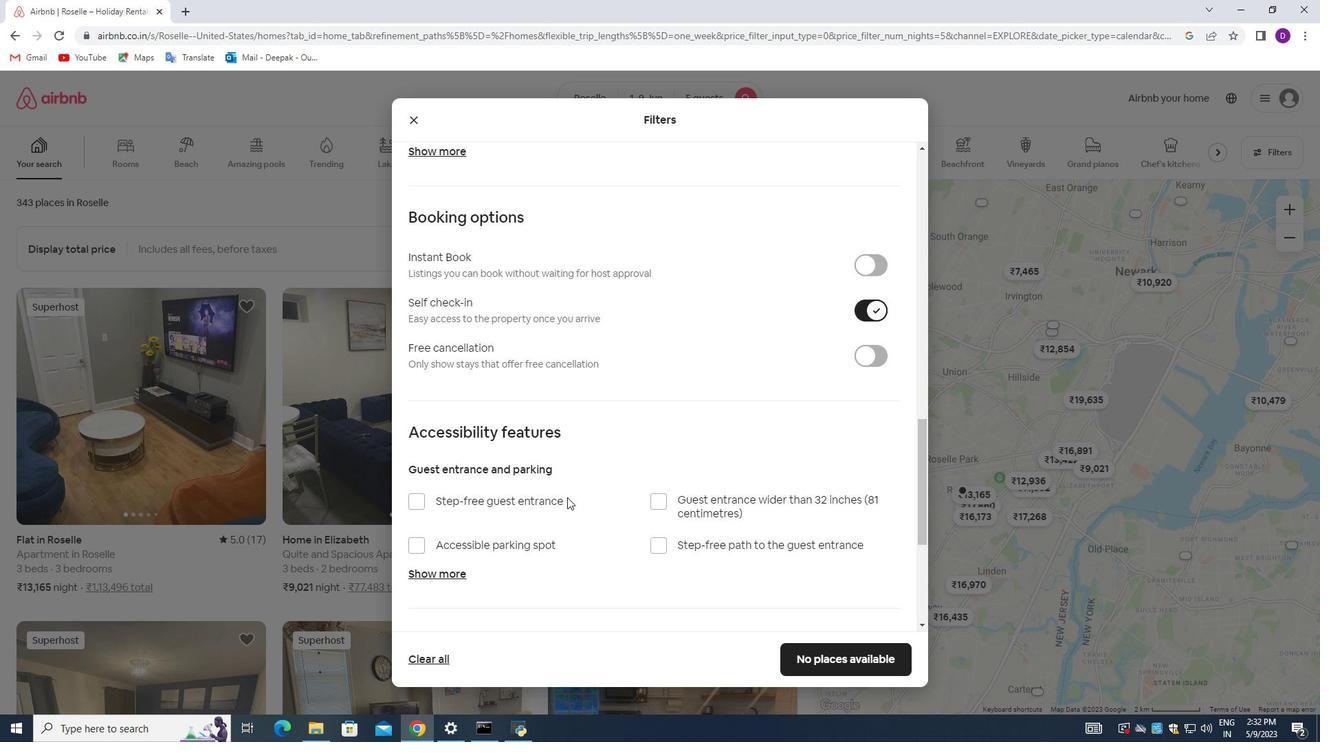 
Action: Mouse scrolled (566, 497) with delta (0, 0)
Screenshot: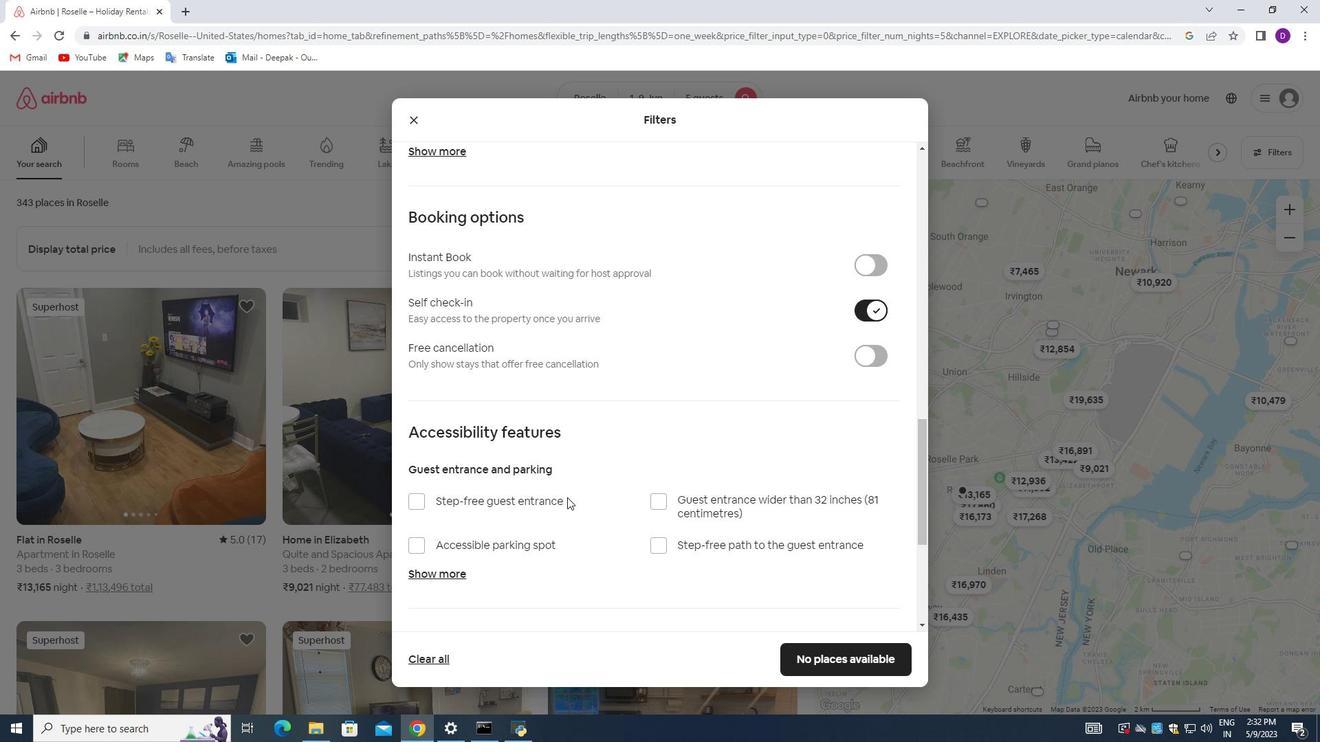 
Action: Mouse scrolled (566, 497) with delta (0, 0)
Screenshot: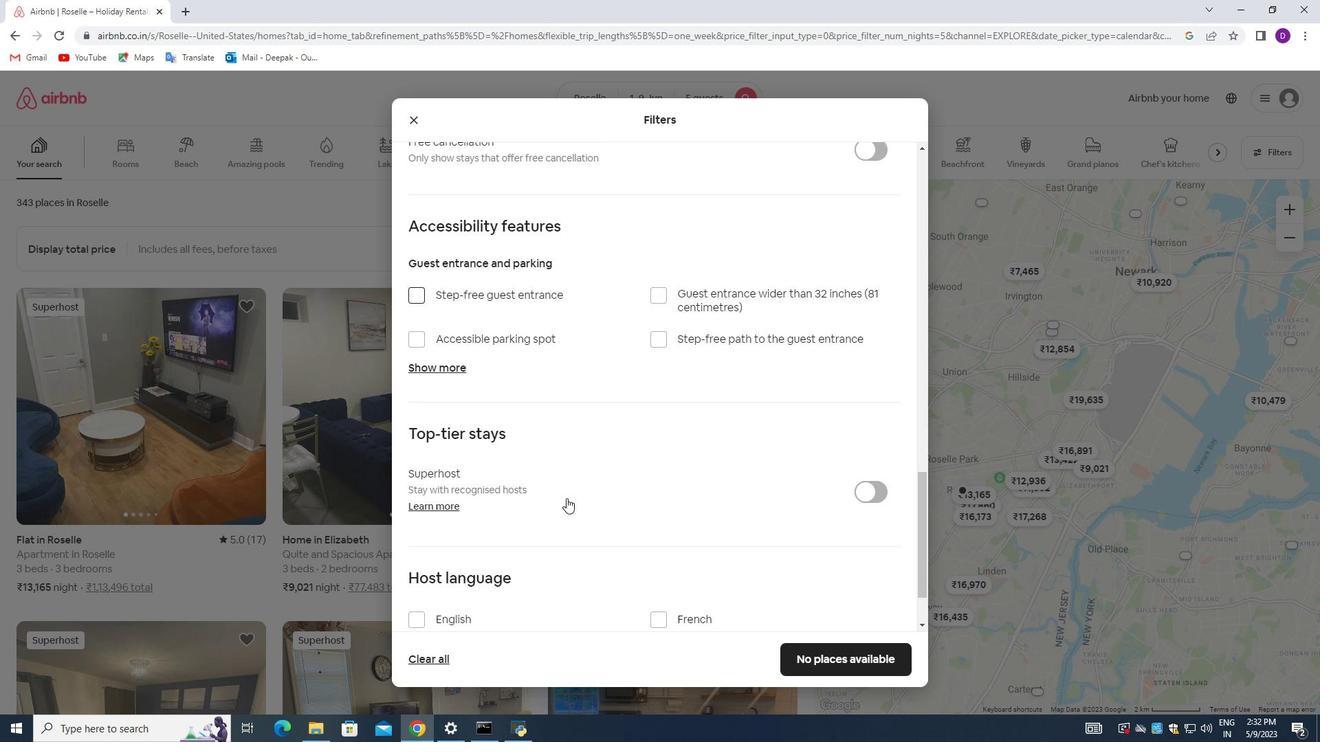 
Action: Mouse scrolled (566, 497) with delta (0, 0)
Screenshot: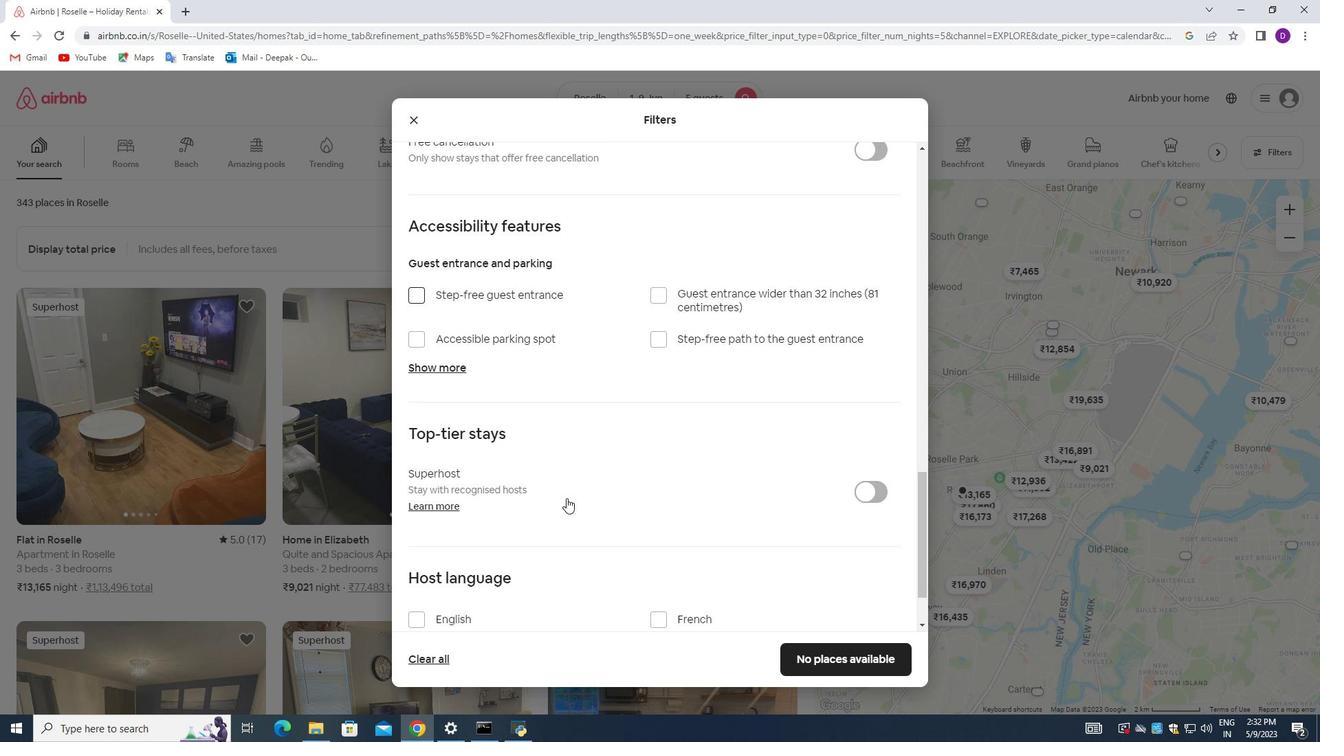 
Action: Mouse moved to (566, 498)
Screenshot: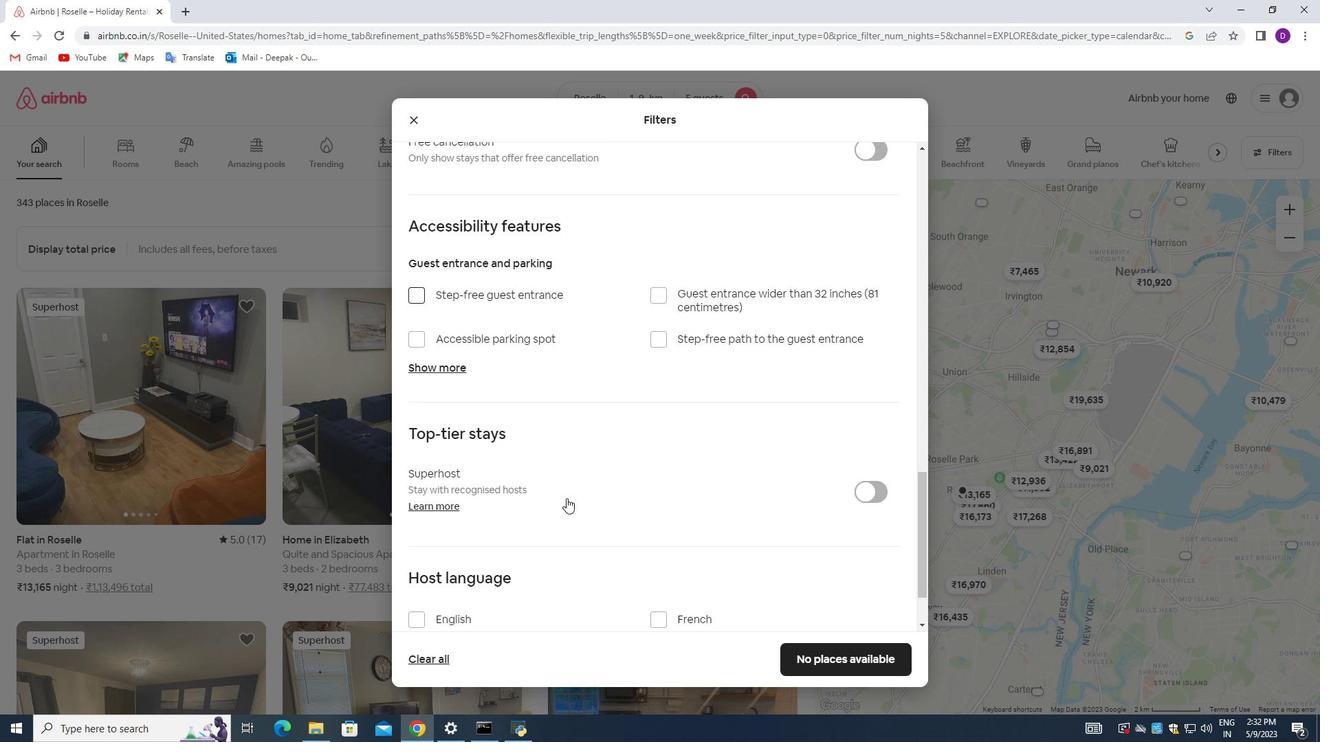 
Action: Mouse scrolled (566, 497) with delta (0, 0)
Screenshot: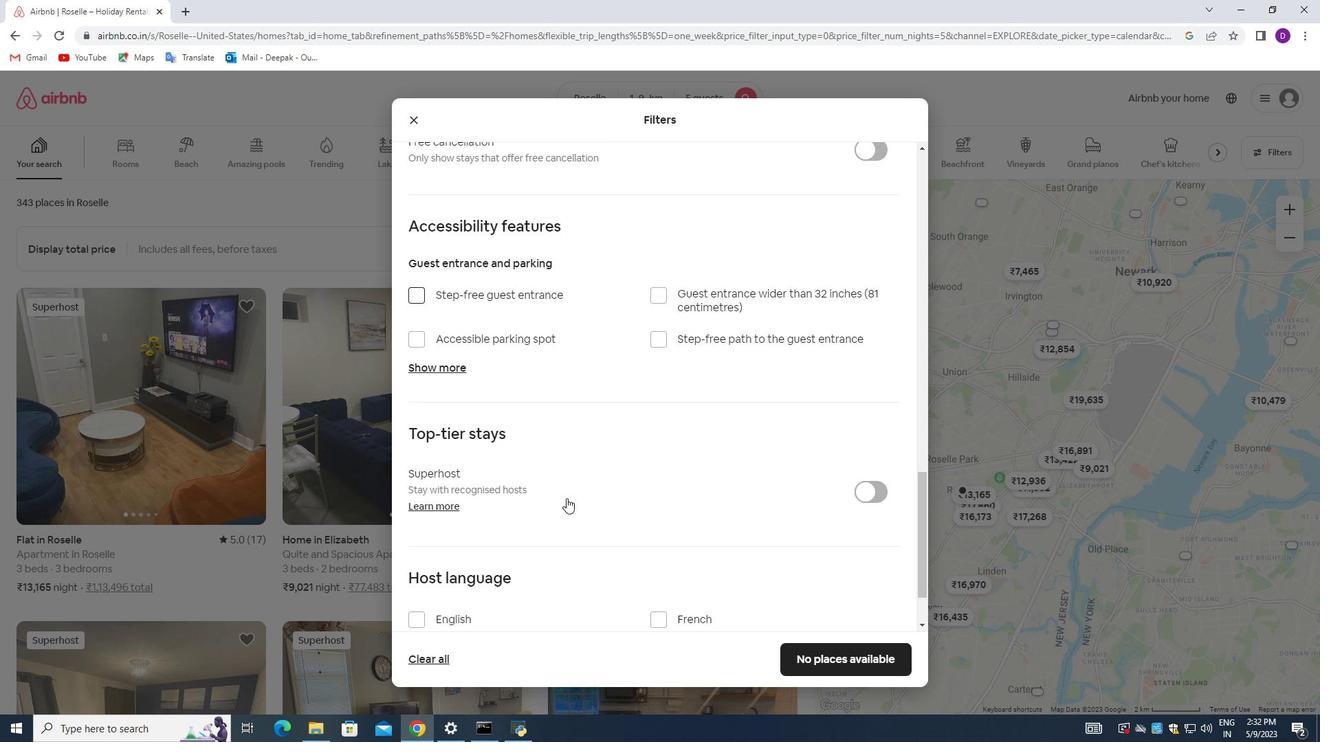 
Action: Mouse scrolled (566, 497) with delta (0, 0)
Screenshot: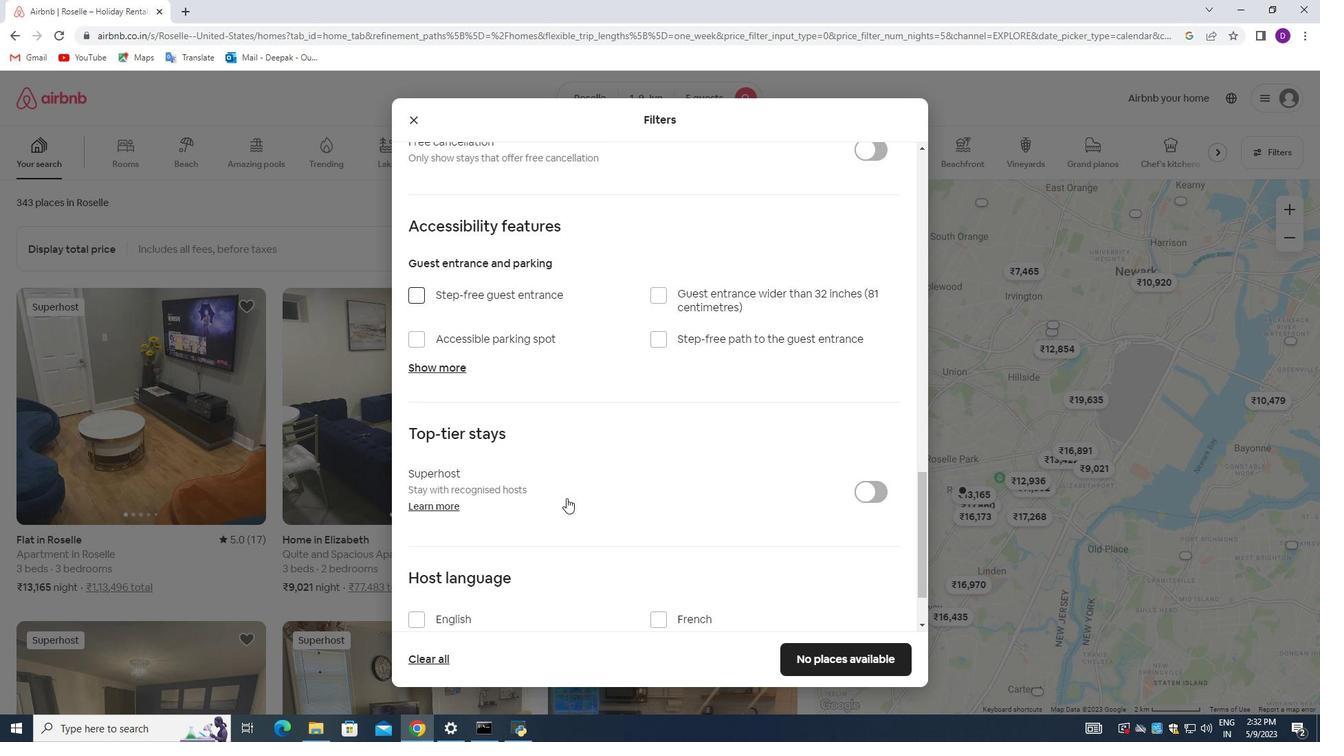 
Action: Mouse moved to (418, 536)
Screenshot: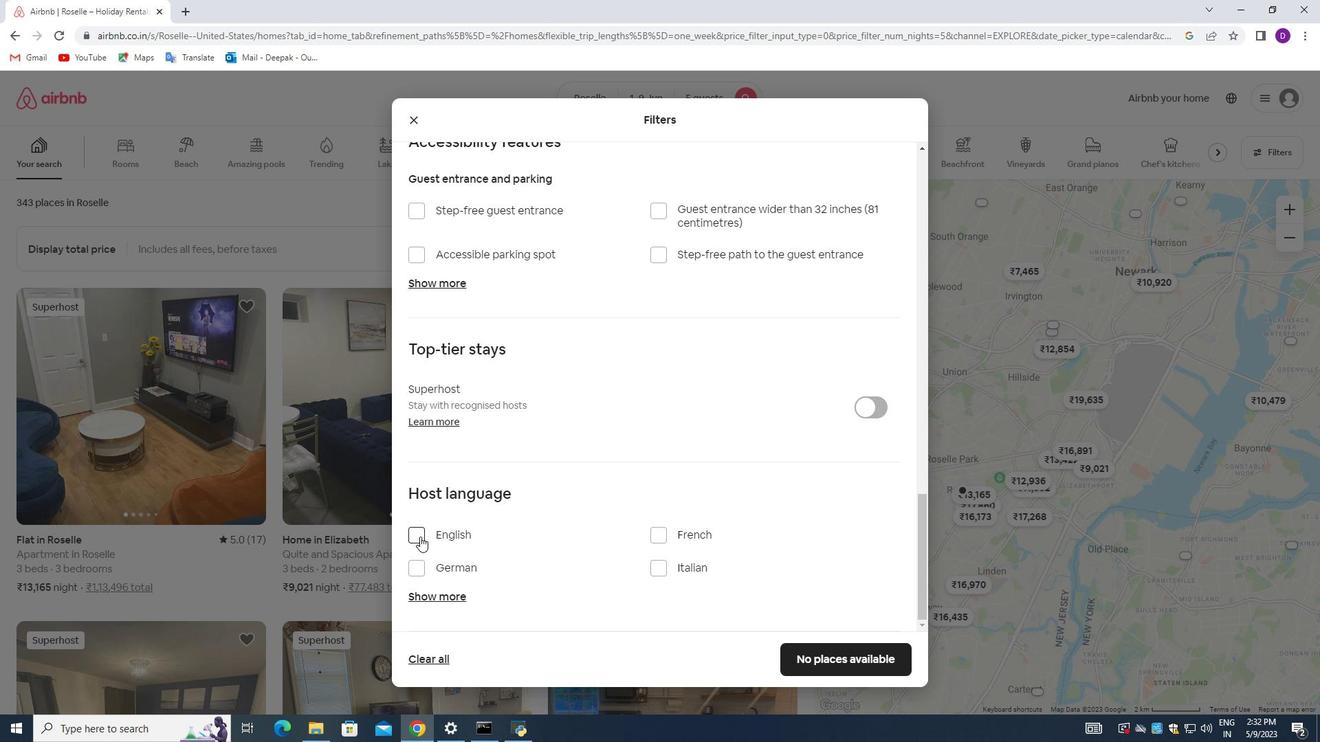 
Action: Mouse pressed left at (418, 536)
Screenshot: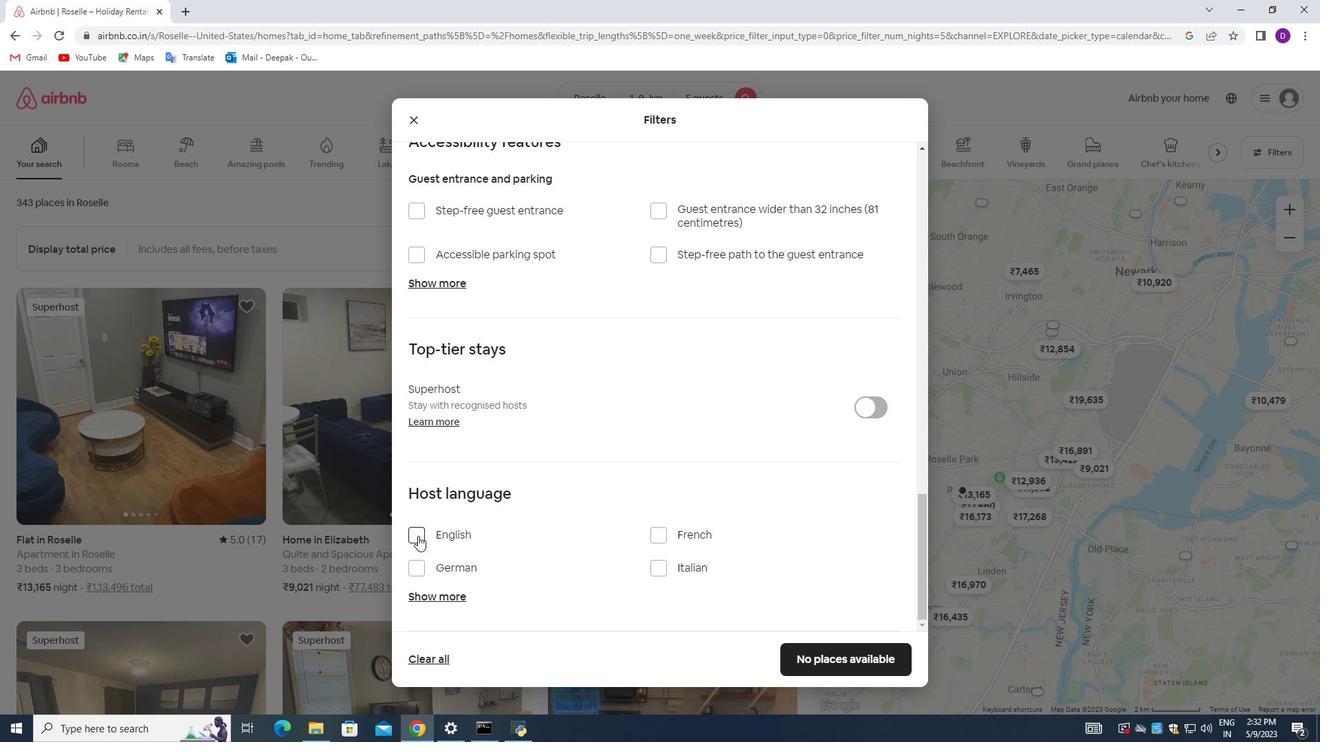 
Action: Mouse moved to (788, 652)
Screenshot: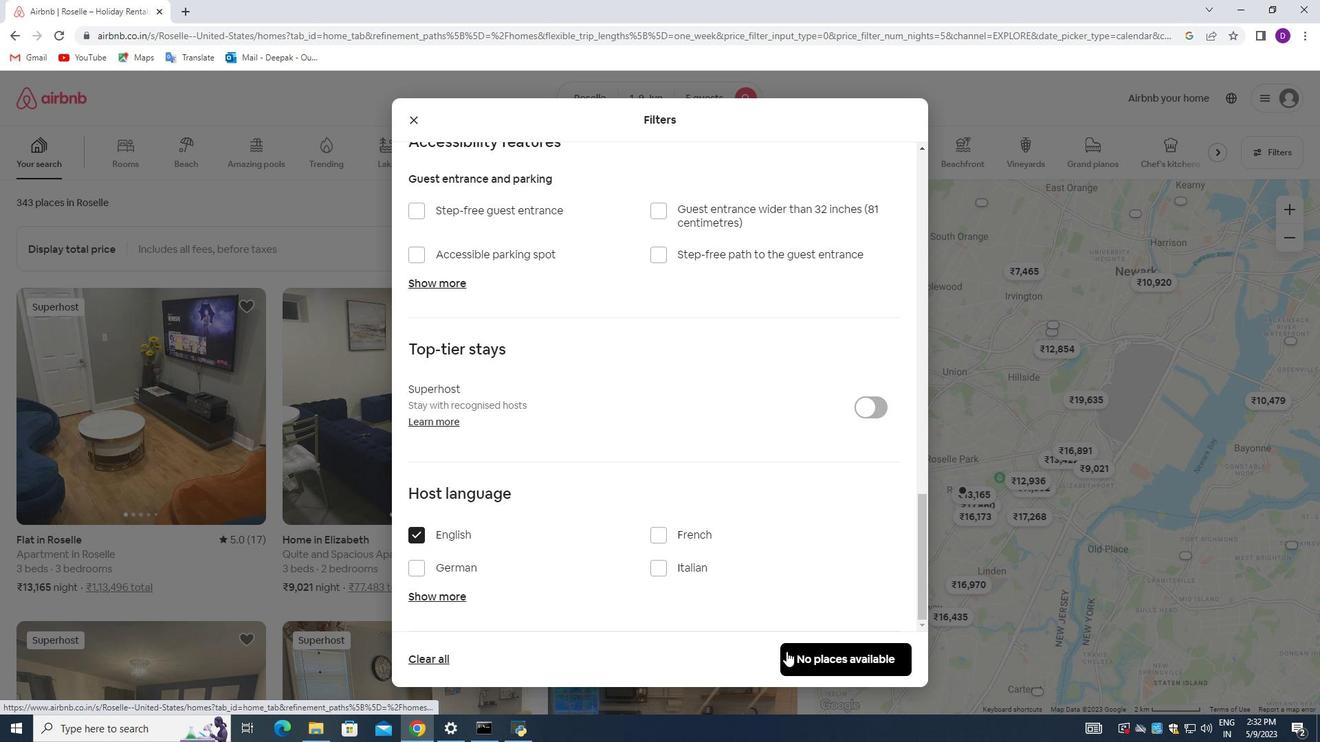 
Action: Mouse pressed left at (788, 652)
Screenshot: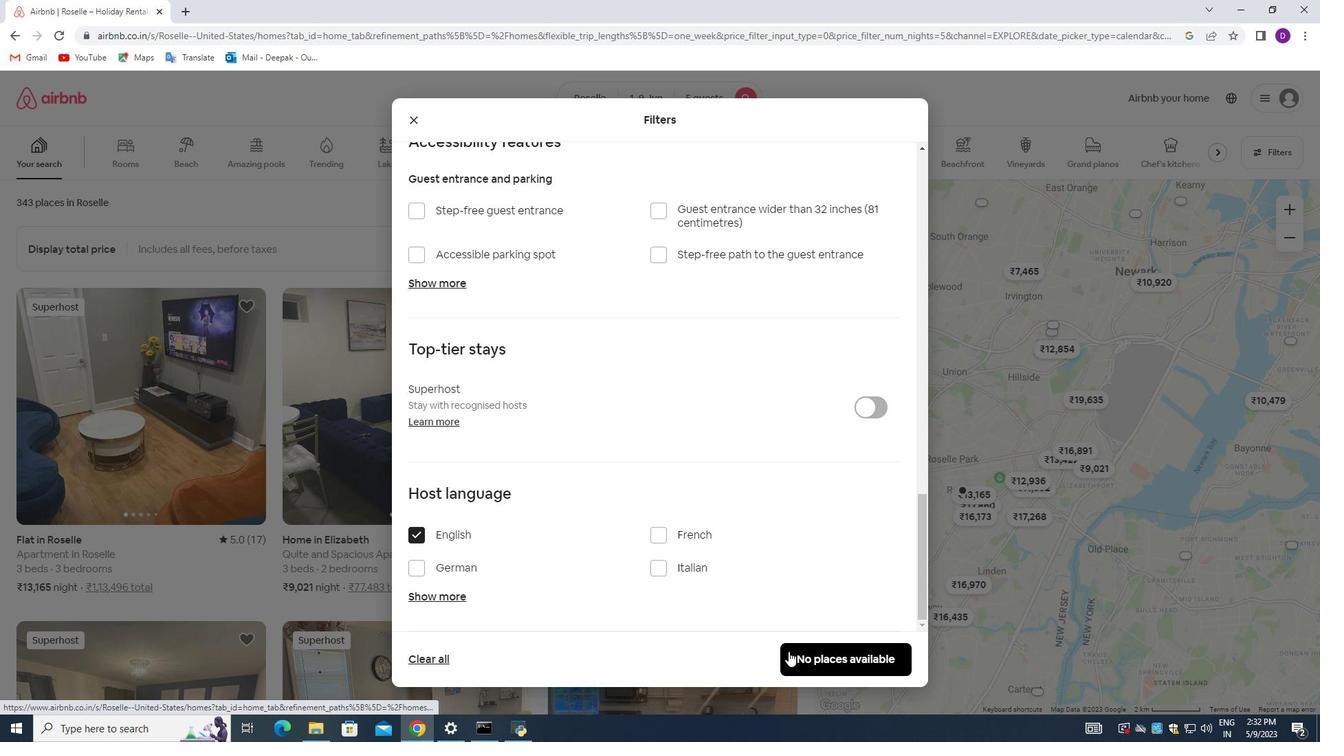 
Action: Mouse moved to (751, 515)
Screenshot: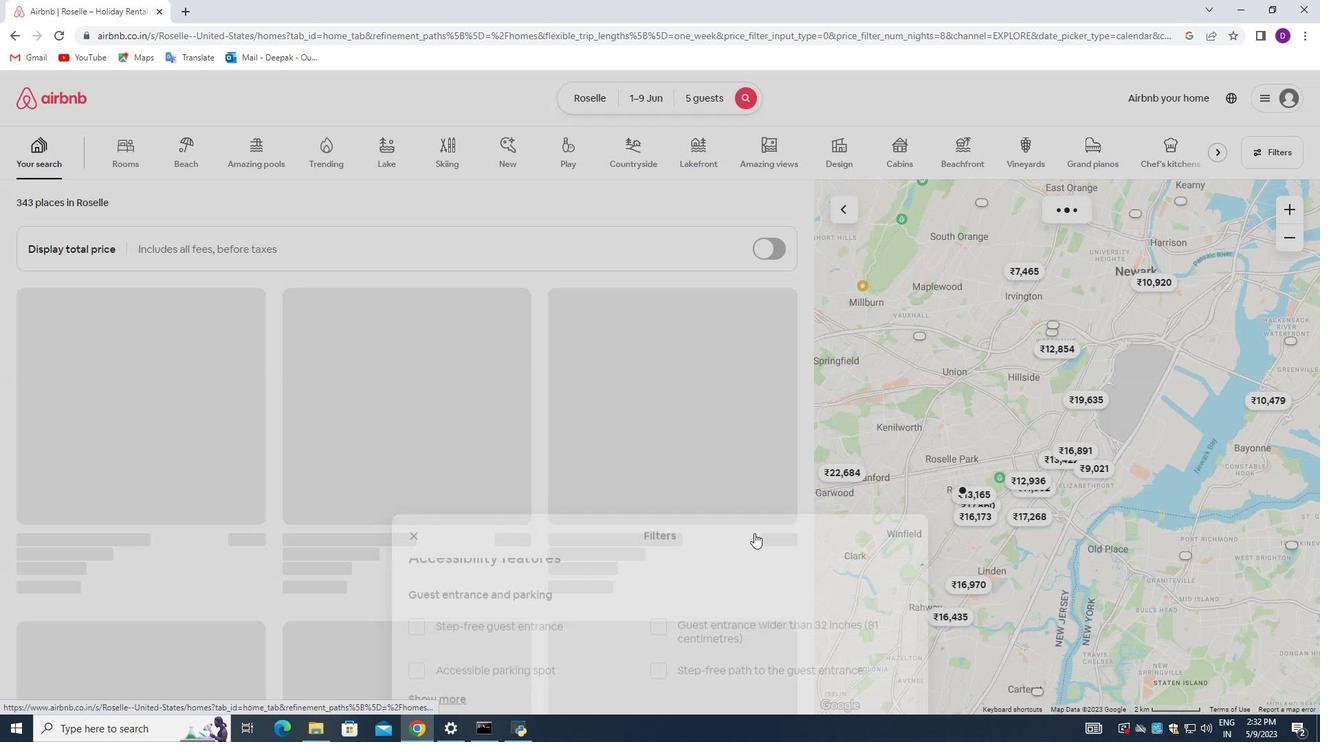 
